 Task: Look for space in Curuzú Cuatiá, Argentina from 1st August, 2023 to 5th August, 2023 for 3 adults, 1 child in price range Rs.13000 to Rs.20000. Place can be entire place with 2 bedrooms having 3 beds and 2 bathrooms. Property type can be flatguest house, hotel. Amenities needed are: heating. Booking option can be shelf check-in. Required host language is English.
Action: Mouse moved to (470, 97)
Screenshot: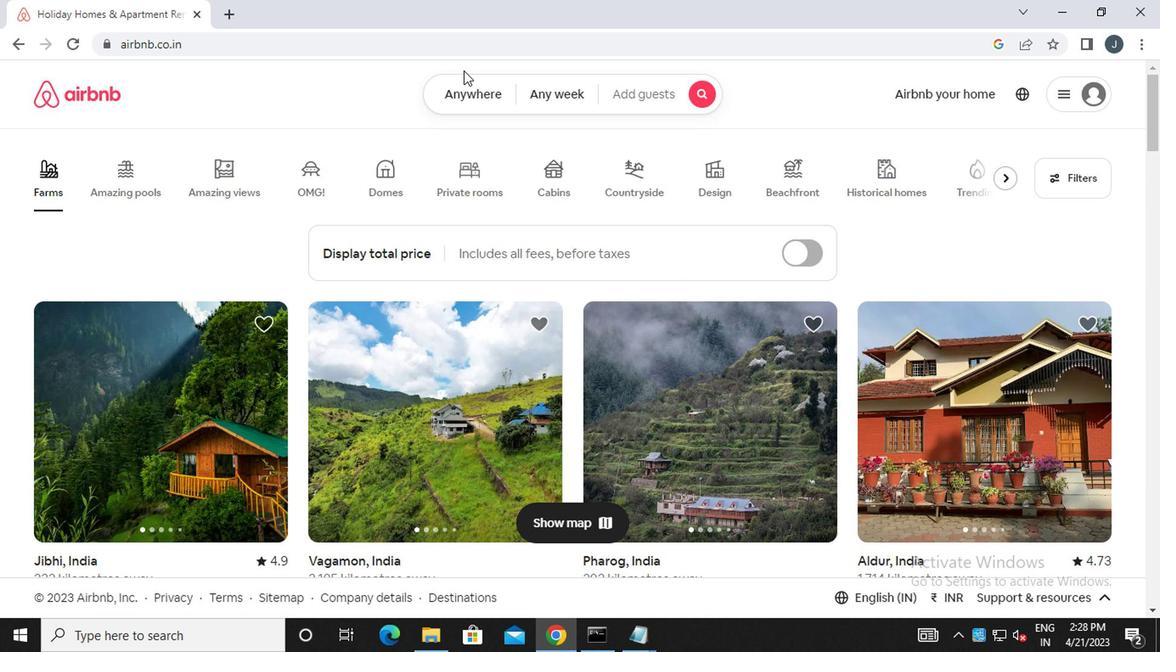 
Action: Mouse pressed left at (470, 97)
Screenshot: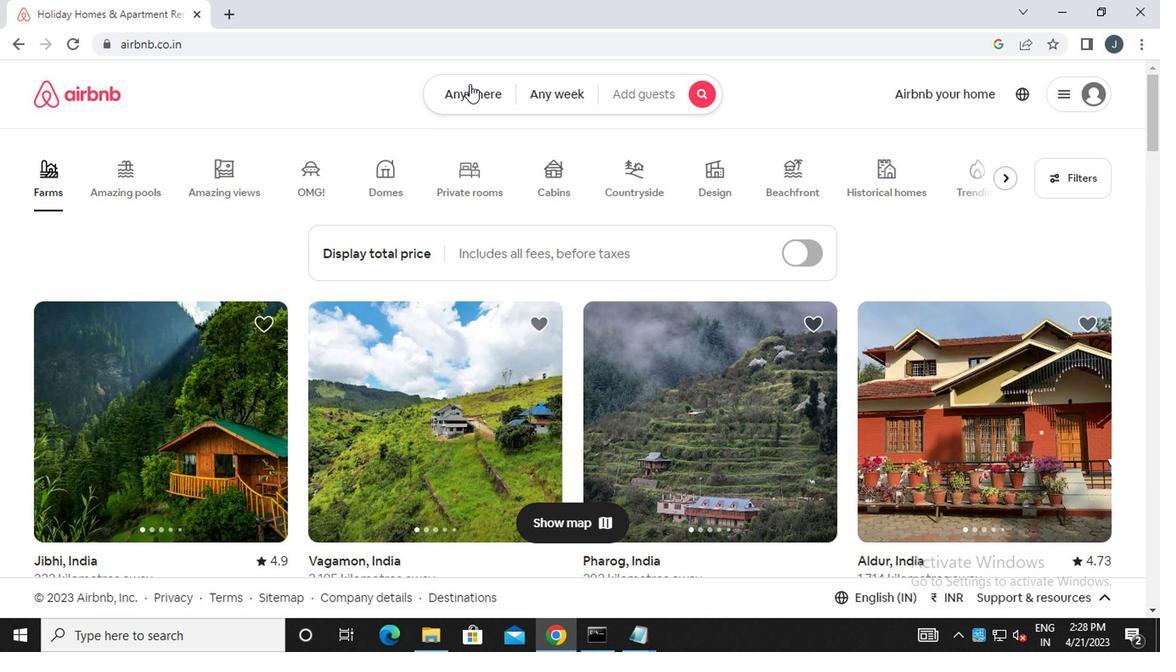 
Action: Mouse moved to (294, 168)
Screenshot: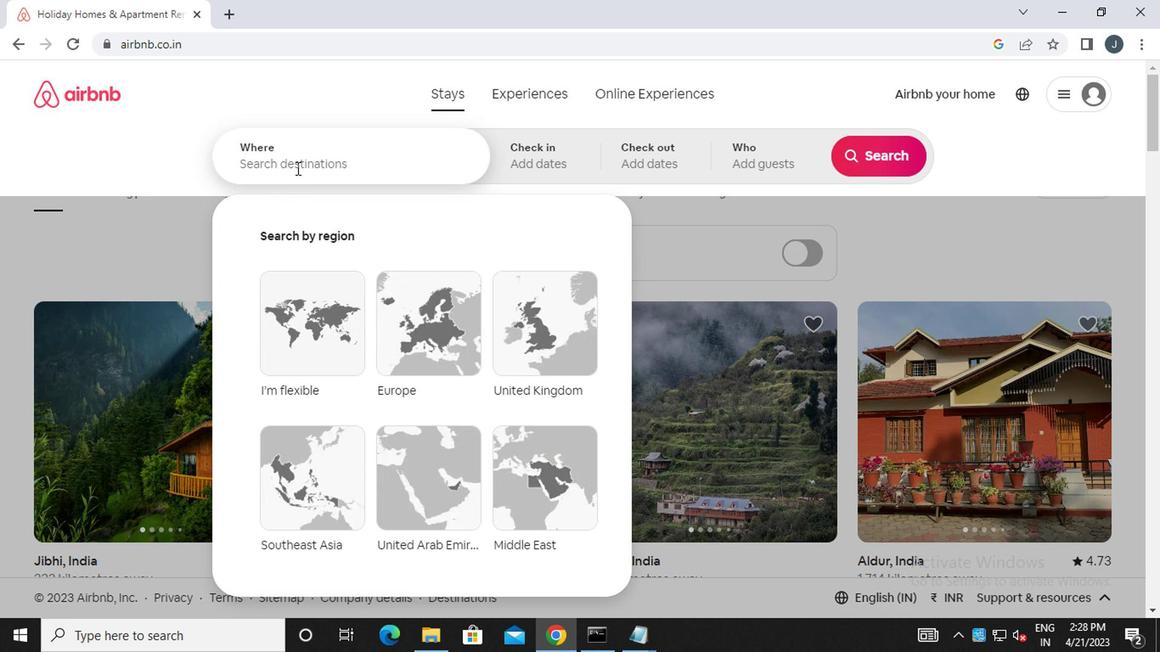 
Action: Mouse pressed left at (294, 168)
Screenshot: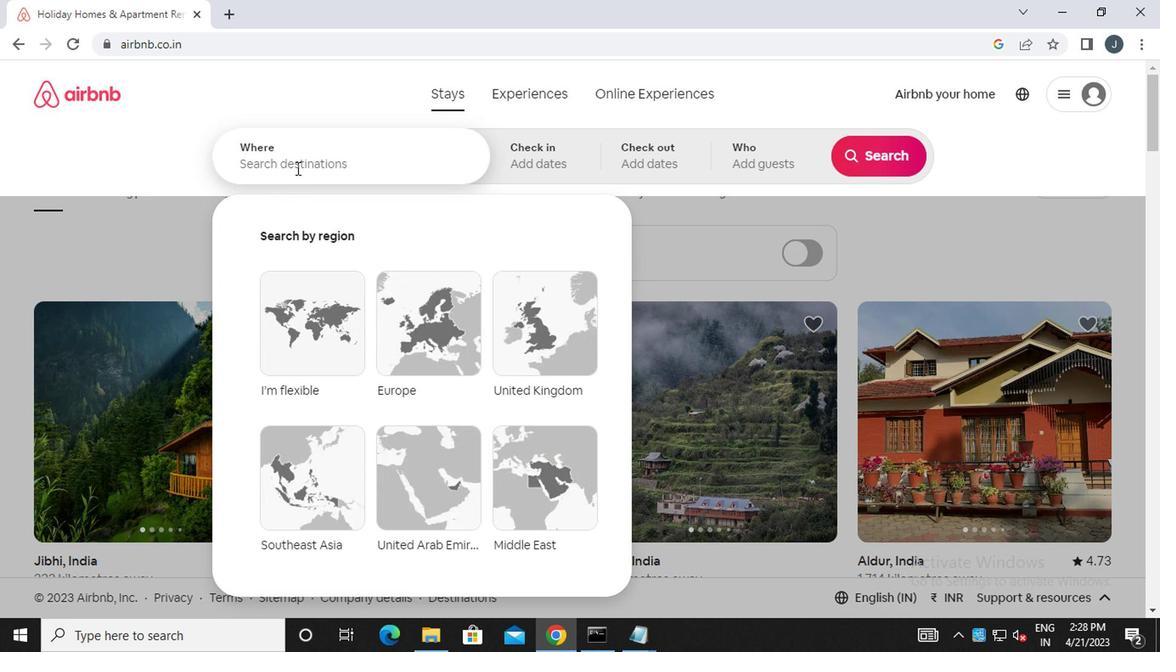 
Action: Key pressed c<Key.caps_lock>uruzu,<Key.space><Key.caps_lock>c<Key.caps_lock>utia,<Key.space><Key.caps_lock>a<Key.caps_lock>rgentina
Screenshot: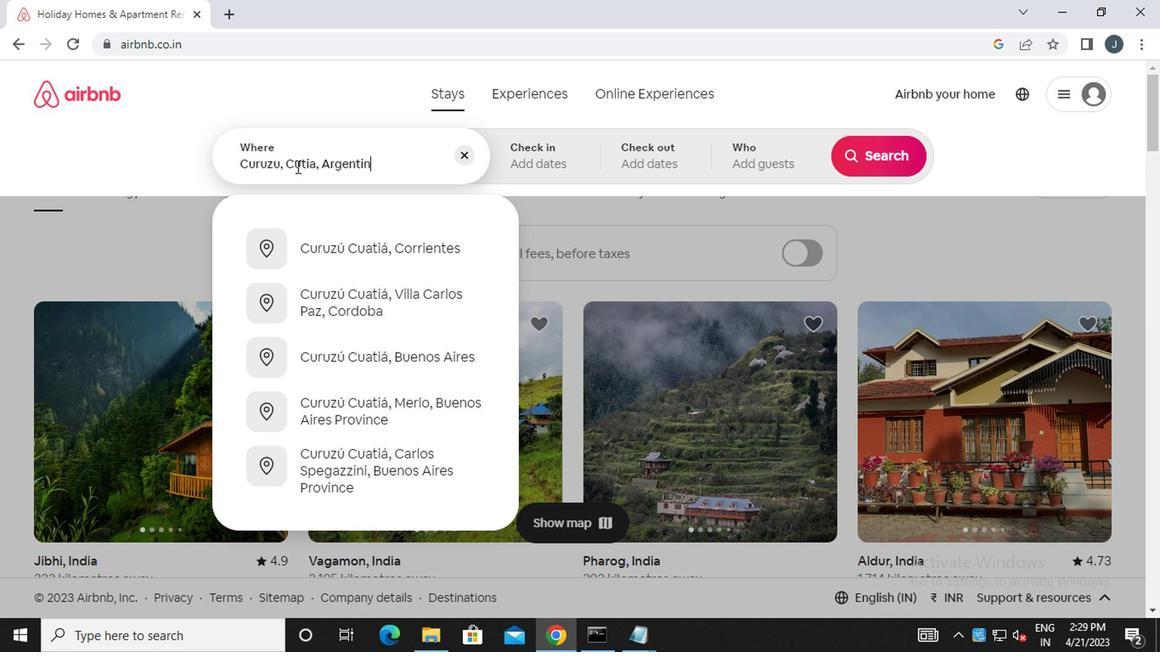 
Action: Mouse moved to (541, 161)
Screenshot: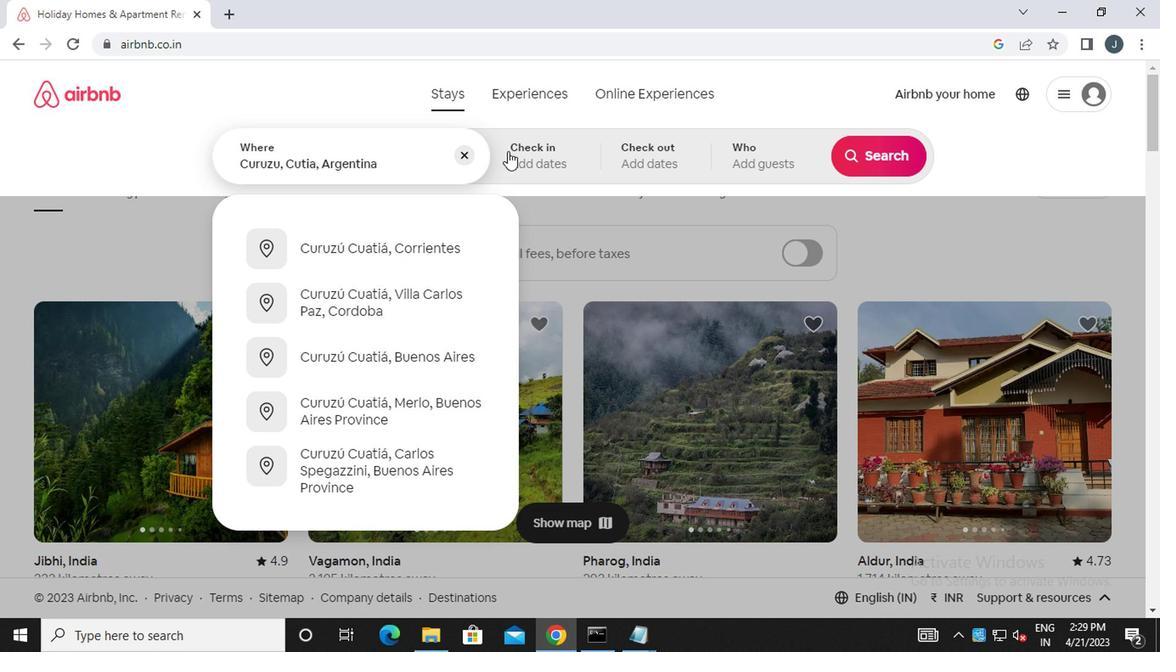 
Action: Mouse pressed left at (541, 161)
Screenshot: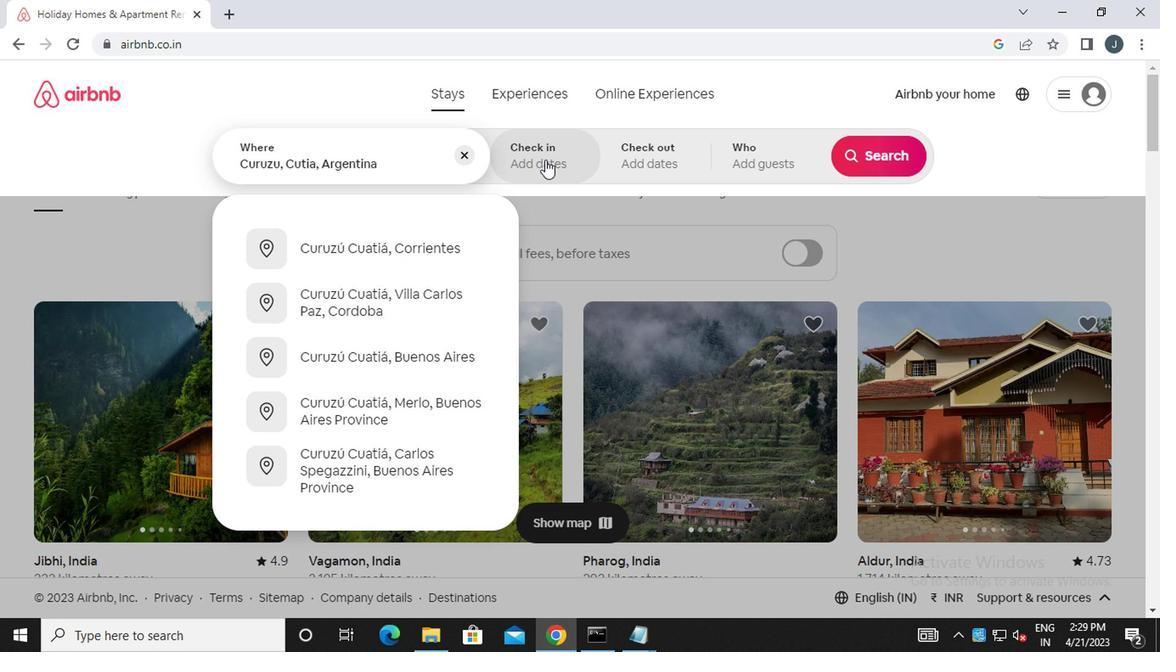 
Action: Mouse moved to (864, 297)
Screenshot: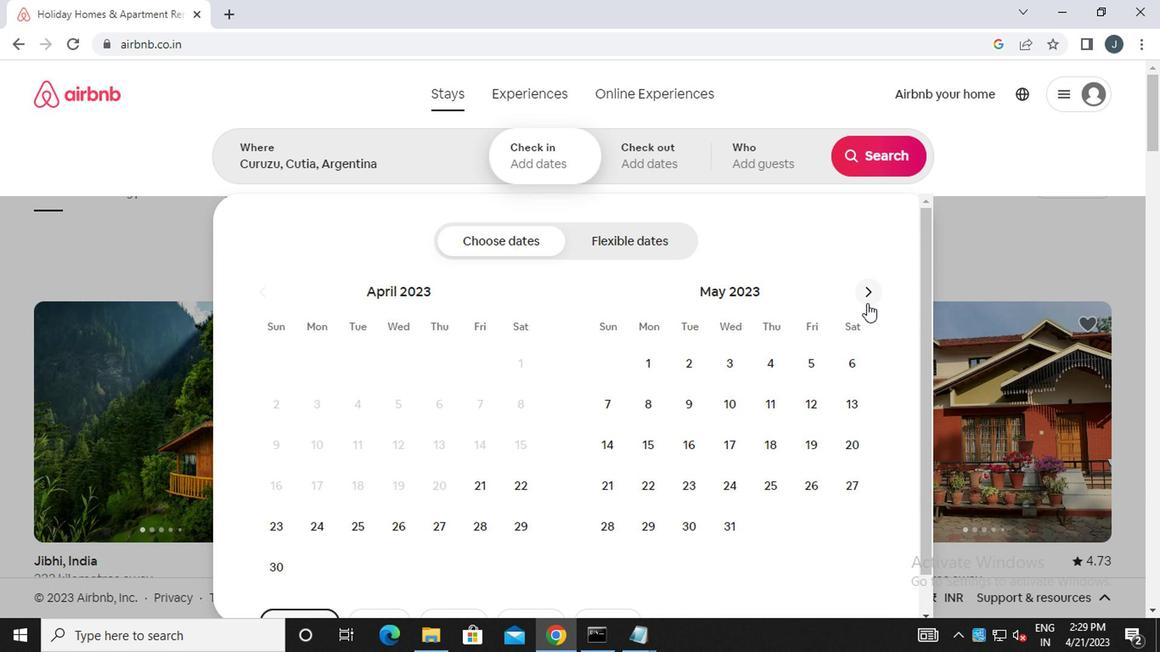 
Action: Mouse pressed left at (864, 297)
Screenshot: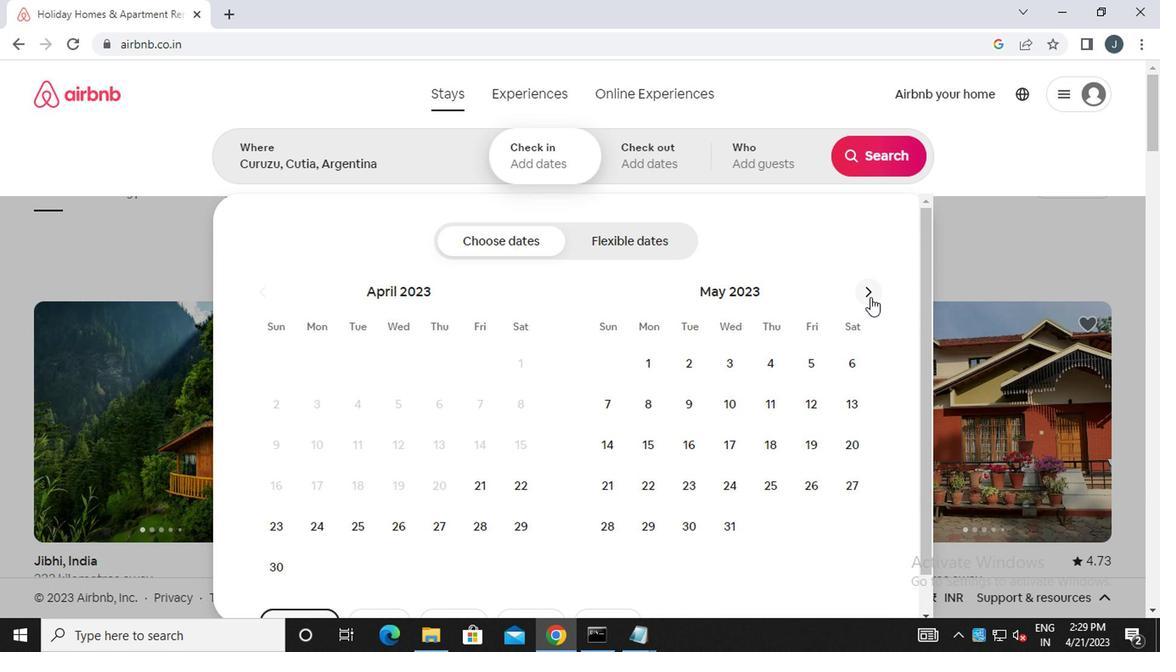 
Action: Mouse pressed left at (864, 297)
Screenshot: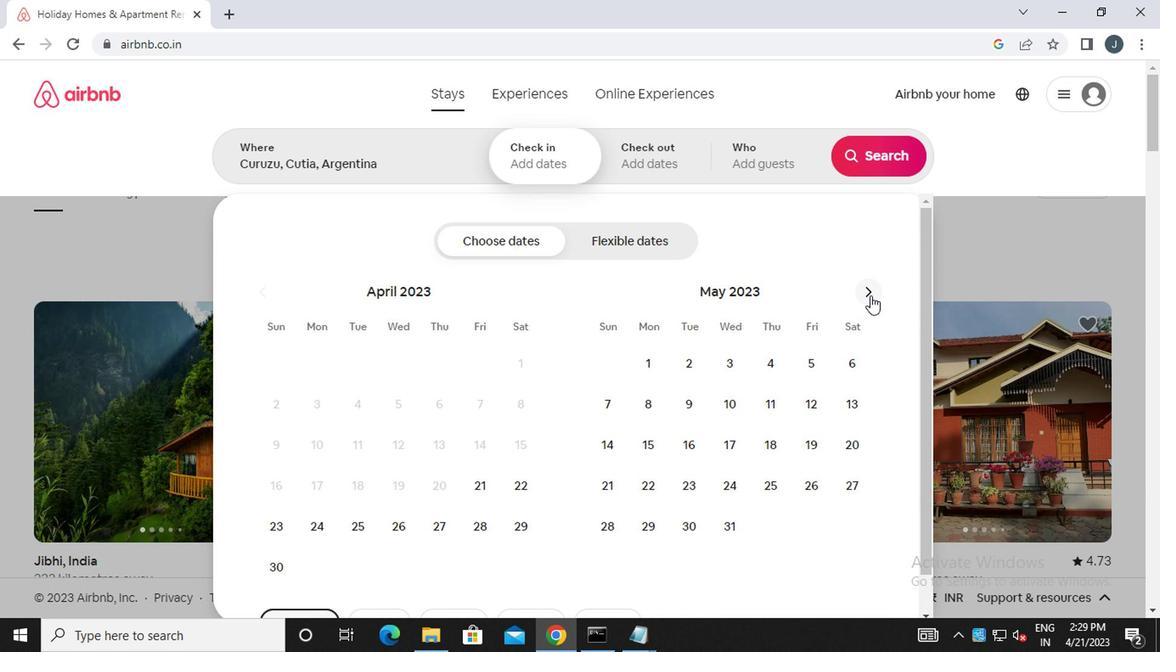 
Action: Mouse moved to (864, 296)
Screenshot: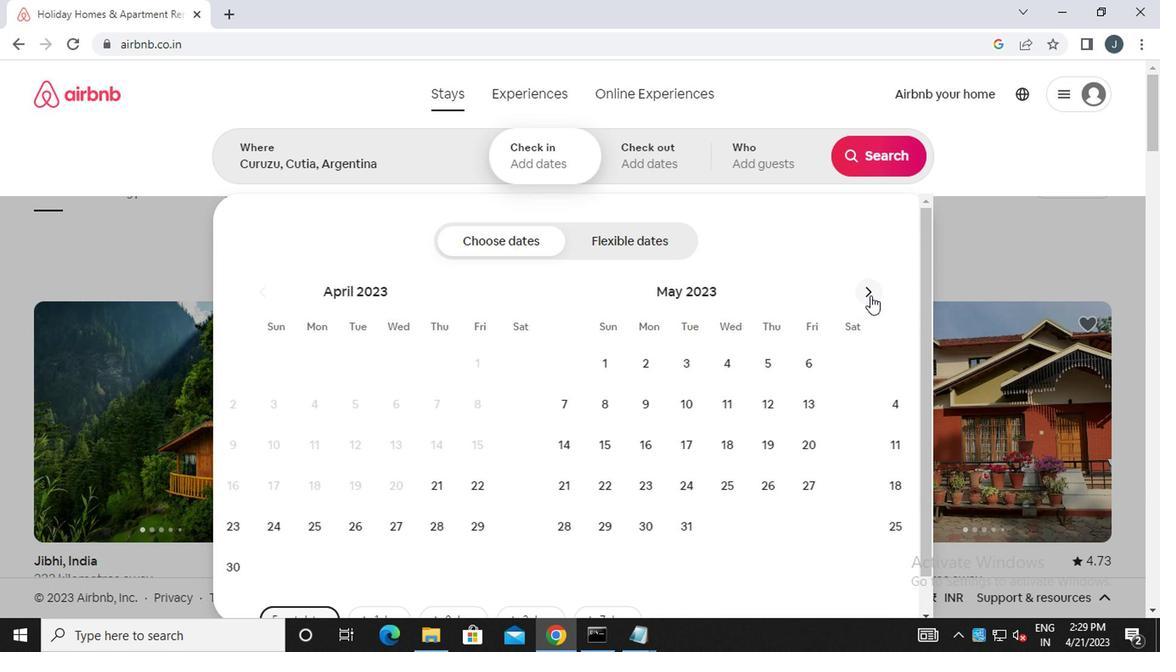 
Action: Mouse pressed left at (864, 296)
Screenshot: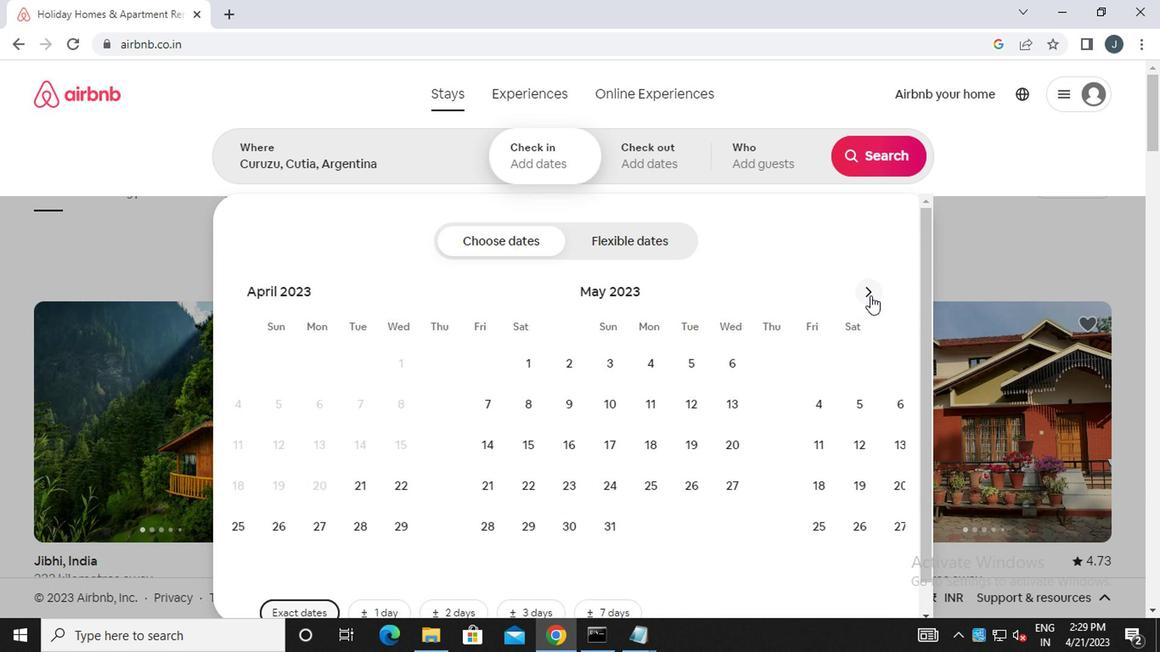 
Action: Mouse pressed left at (864, 296)
Screenshot: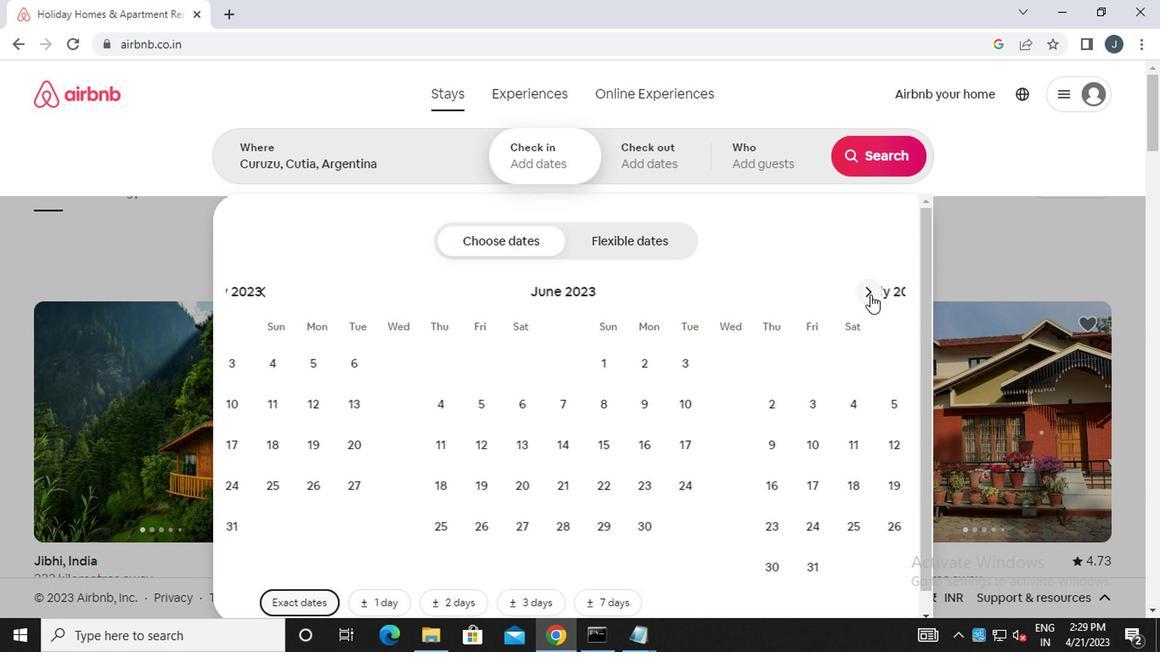 
Action: Mouse moved to (683, 368)
Screenshot: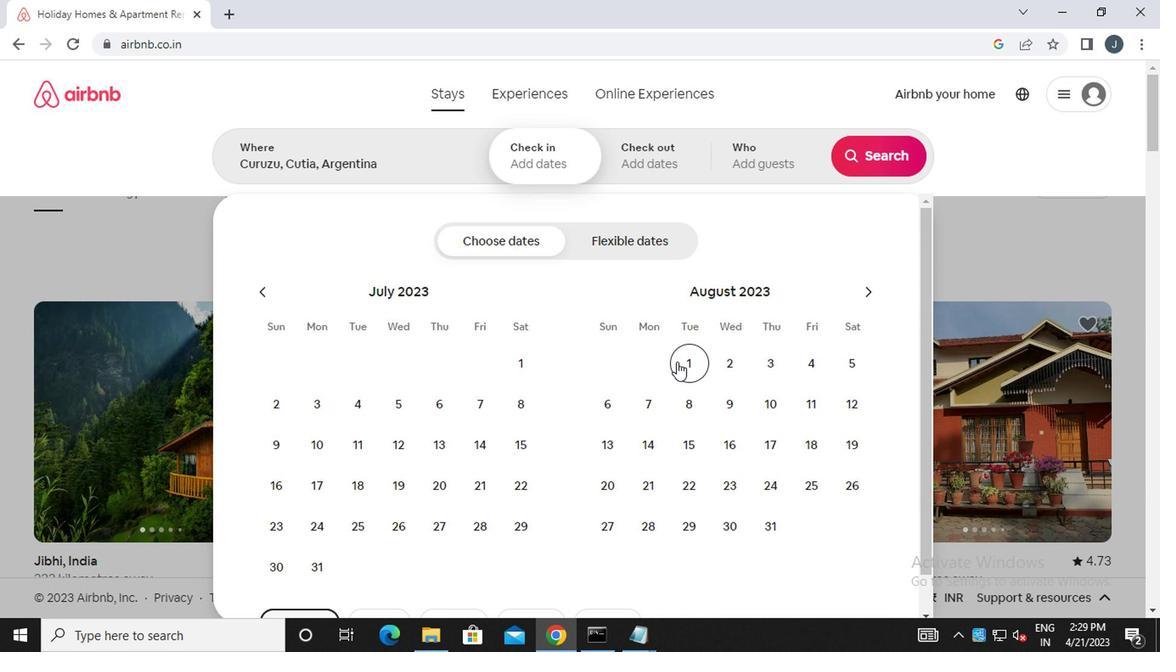 
Action: Mouse pressed left at (683, 368)
Screenshot: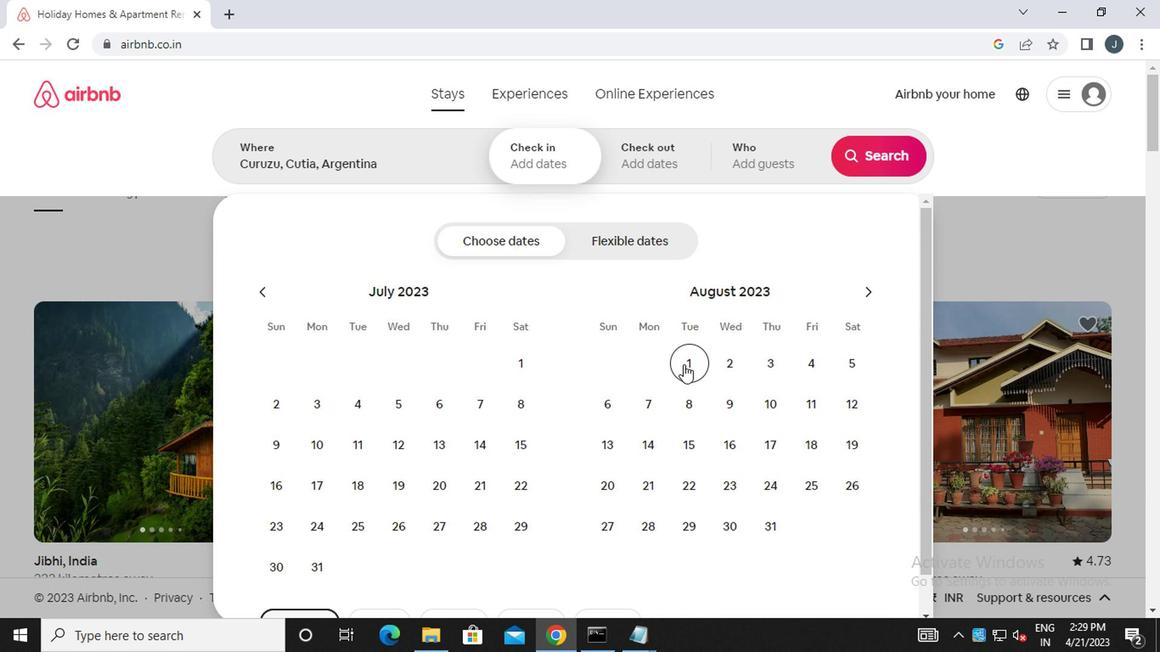 
Action: Mouse moved to (838, 367)
Screenshot: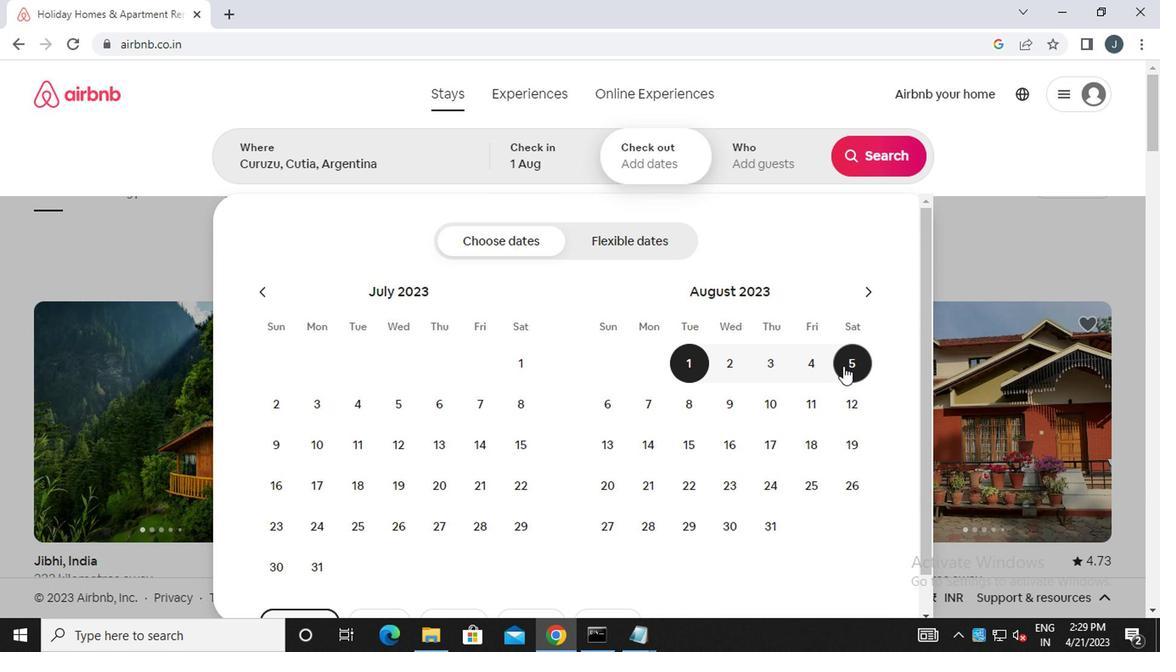 
Action: Mouse pressed left at (838, 367)
Screenshot: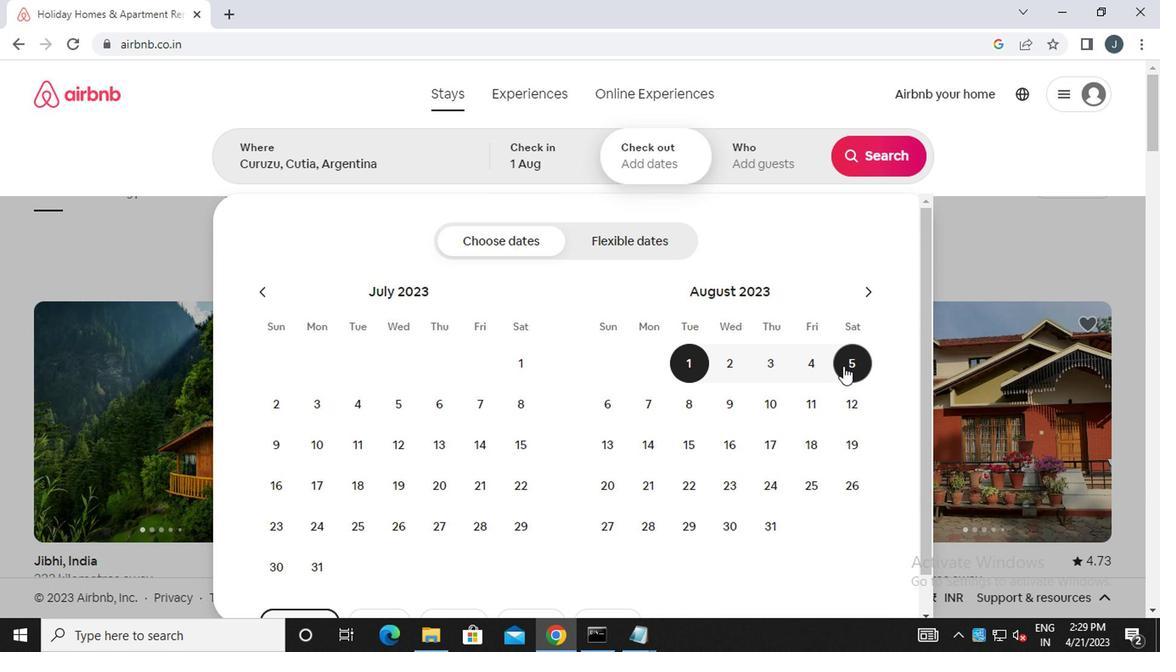 
Action: Mouse moved to (767, 164)
Screenshot: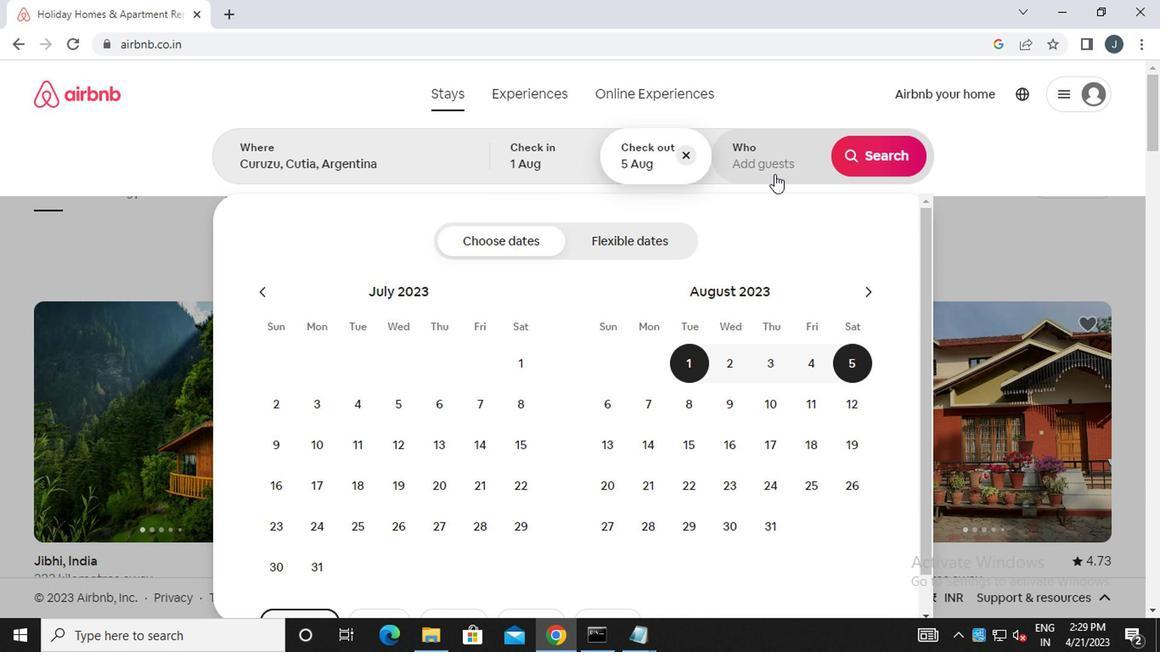 
Action: Mouse pressed left at (767, 164)
Screenshot: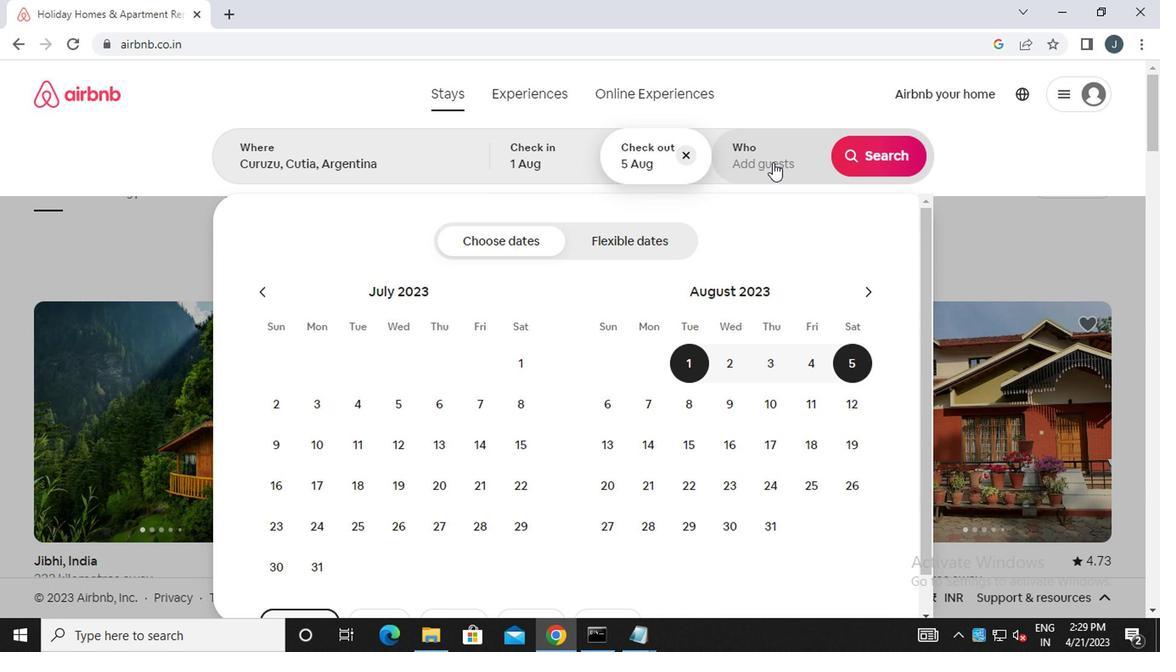
Action: Mouse moved to (874, 247)
Screenshot: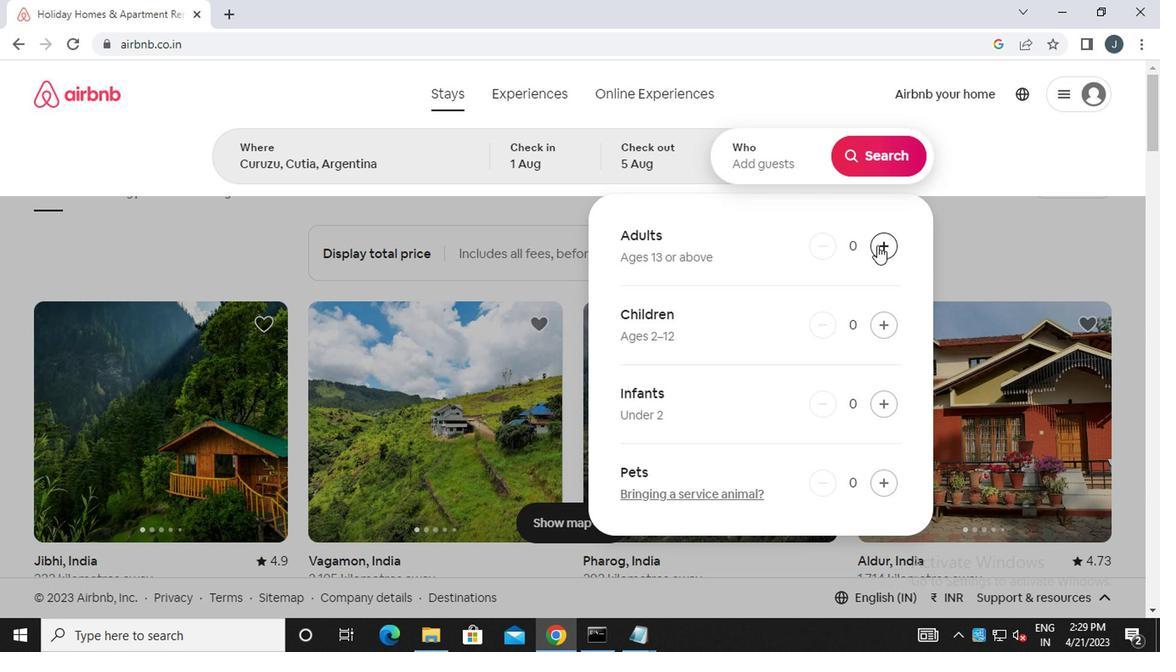 
Action: Mouse pressed left at (874, 247)
Screenshot: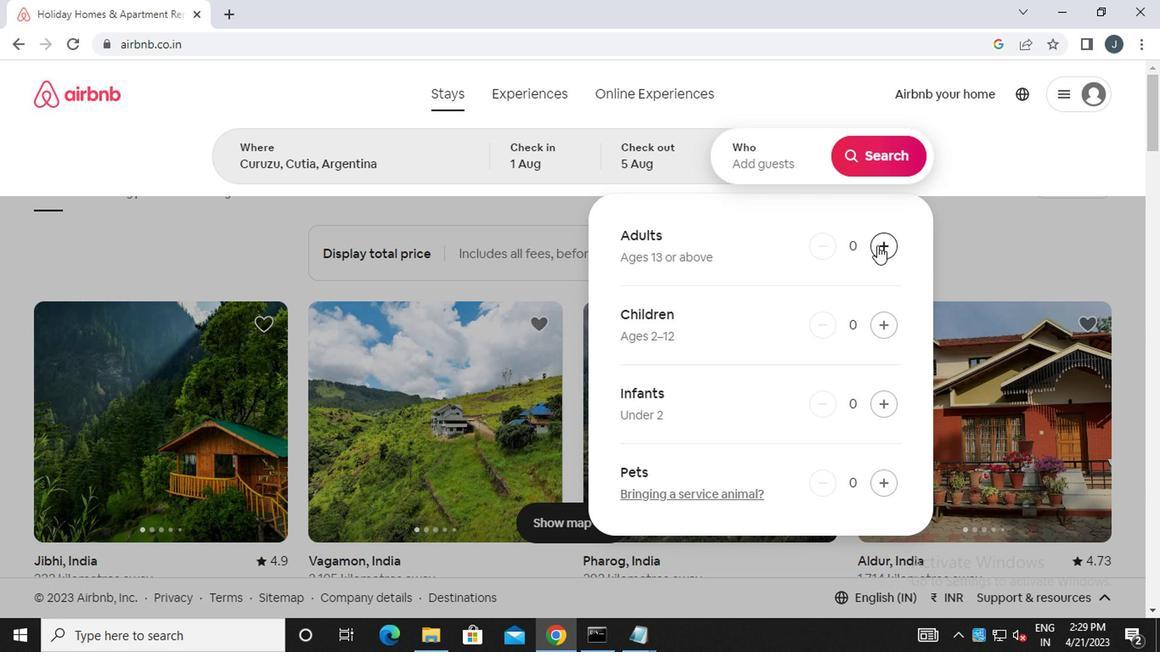 
Action: Mouse moved to (877, 161)
Screenshot: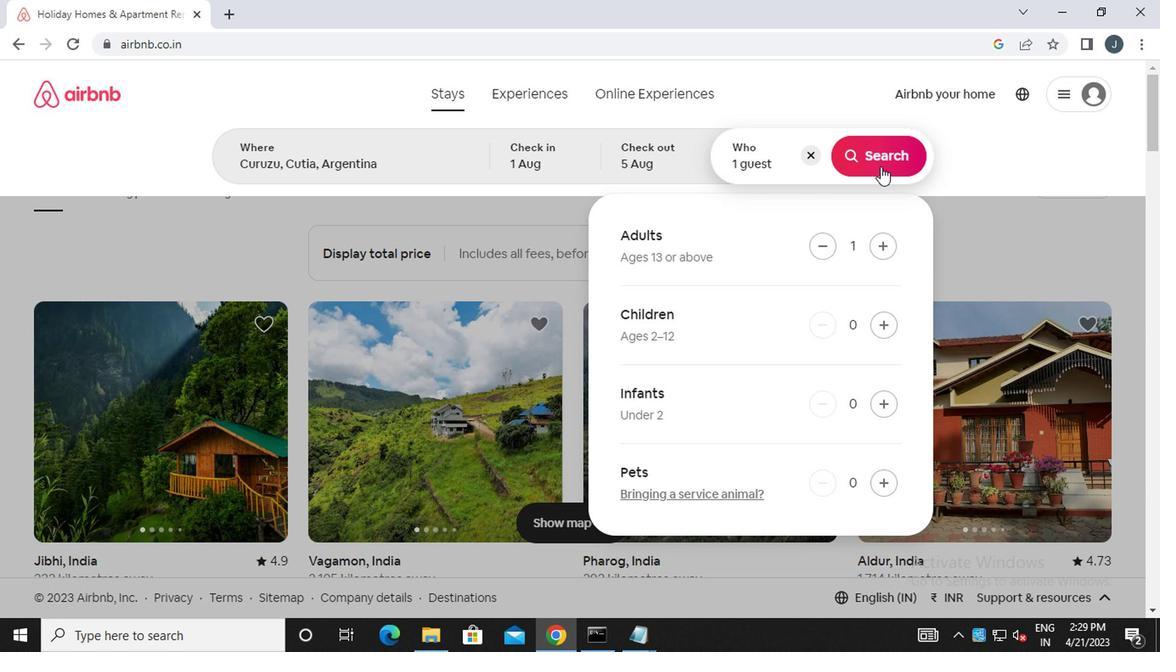 
Action: Mouse pressed left at (877, 161)
Screenshot: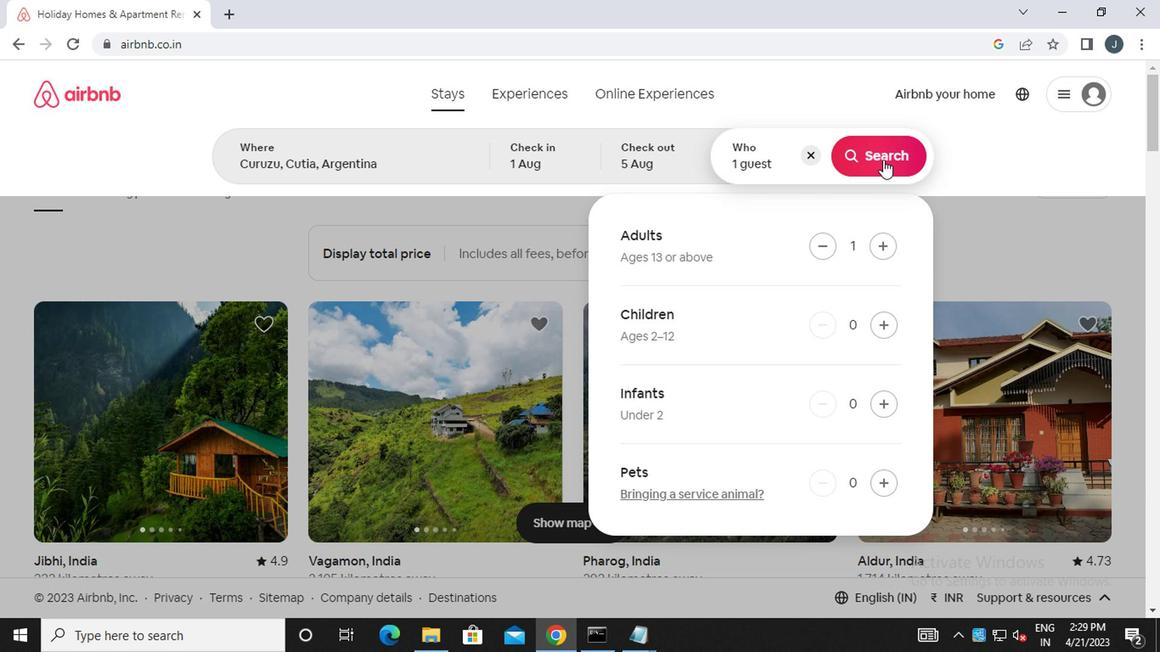 
Action: Mouse moved to (1092, 177)
Screenshot: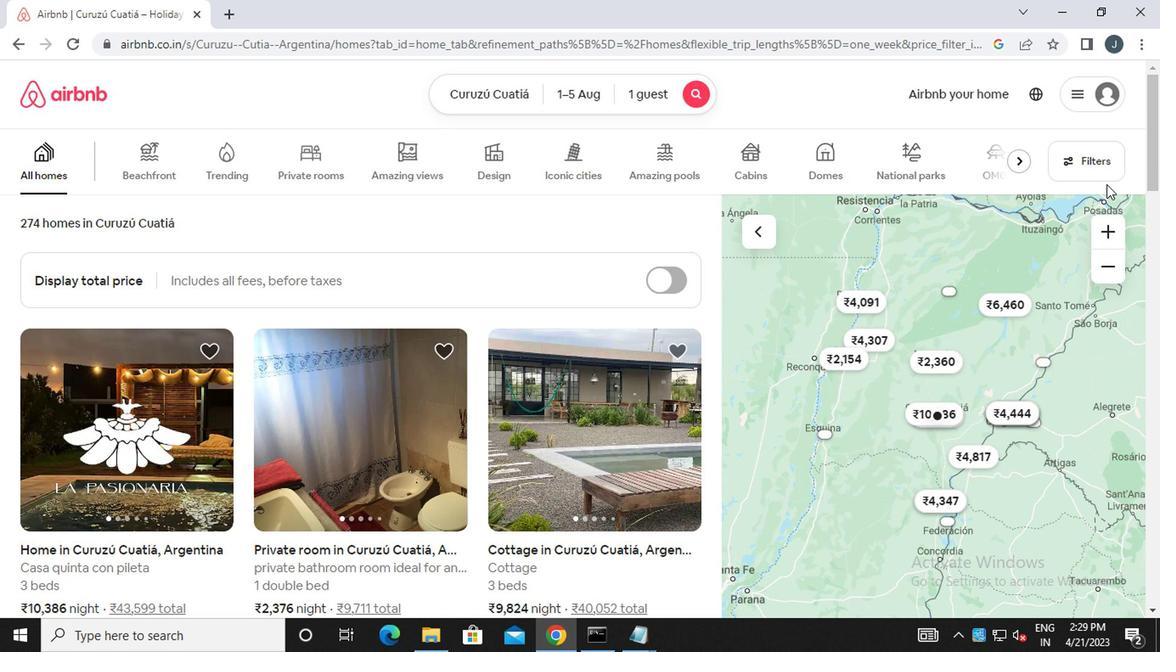 
Action: Mouse pressed left at (1092, 177)
Screenshot: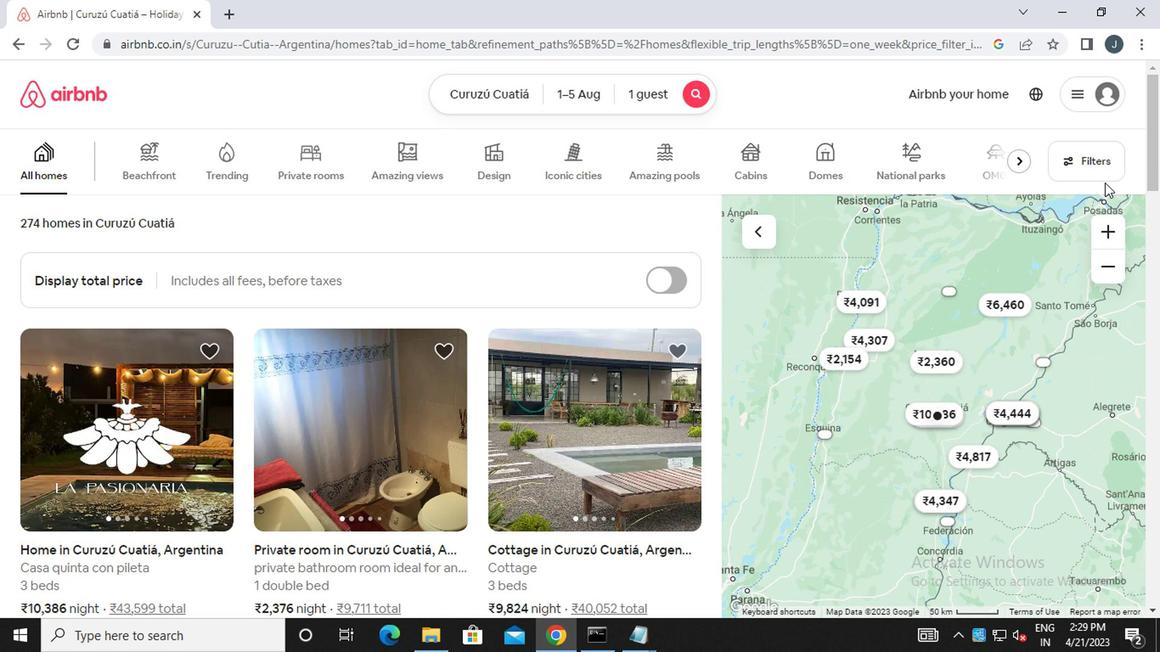 
Action: Mouse moved to (385, 371)
Screenshot: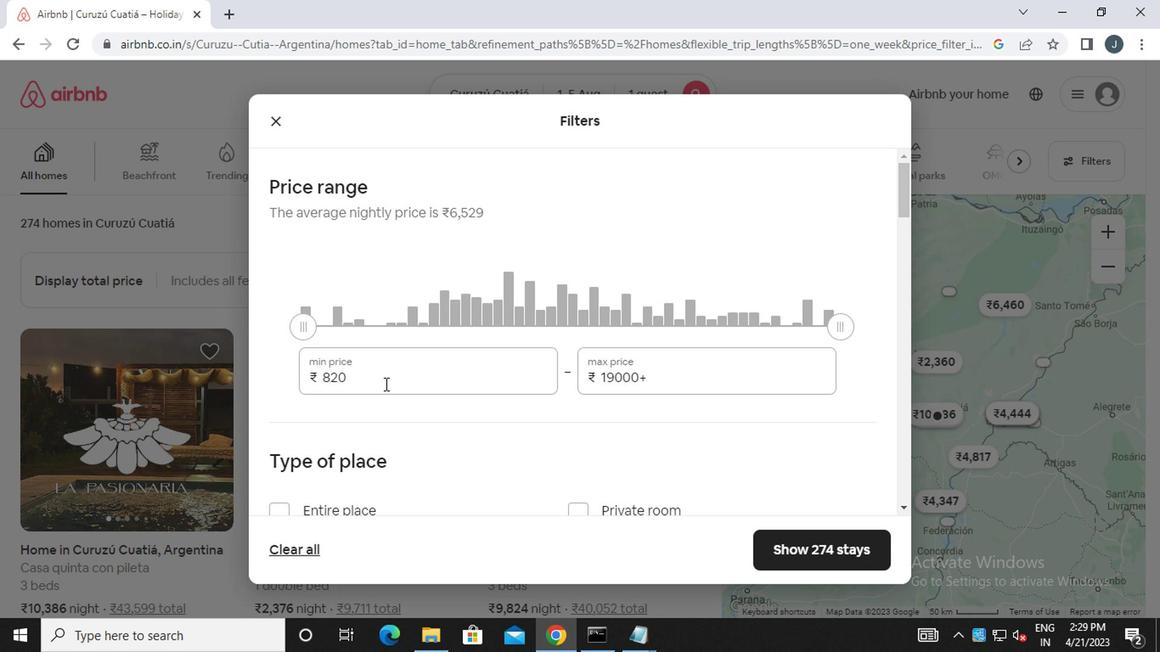 
Action: Mouse pressed left at (385, 371)
Screenshot: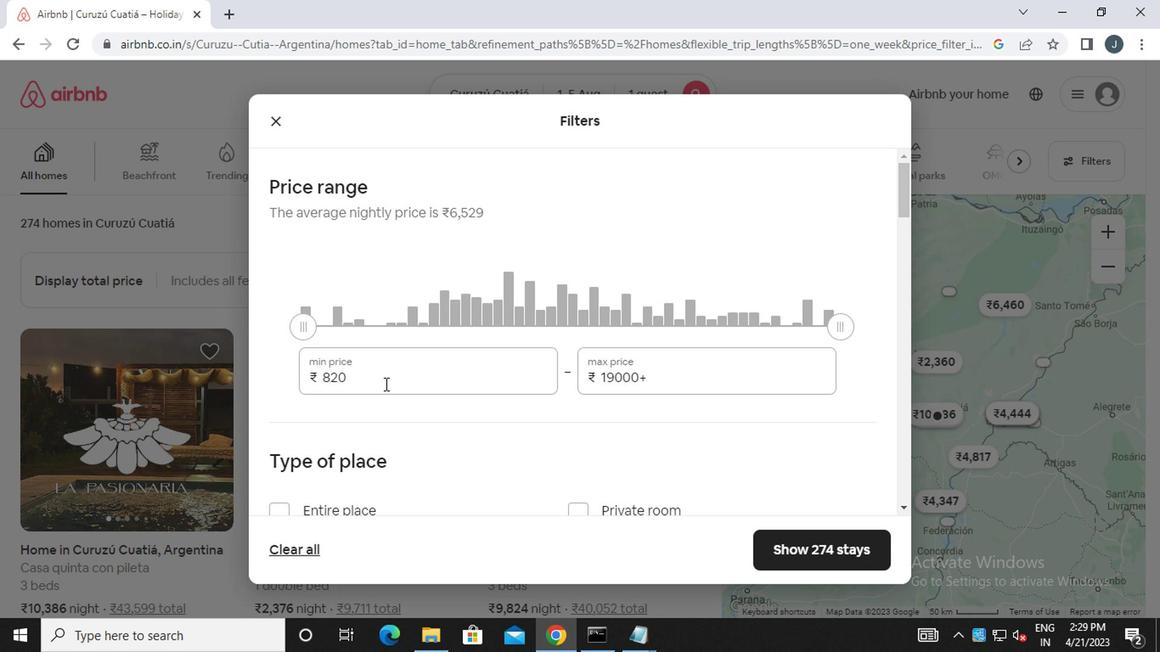 
Action: Mouse moved to (385, 371)
Screenshot: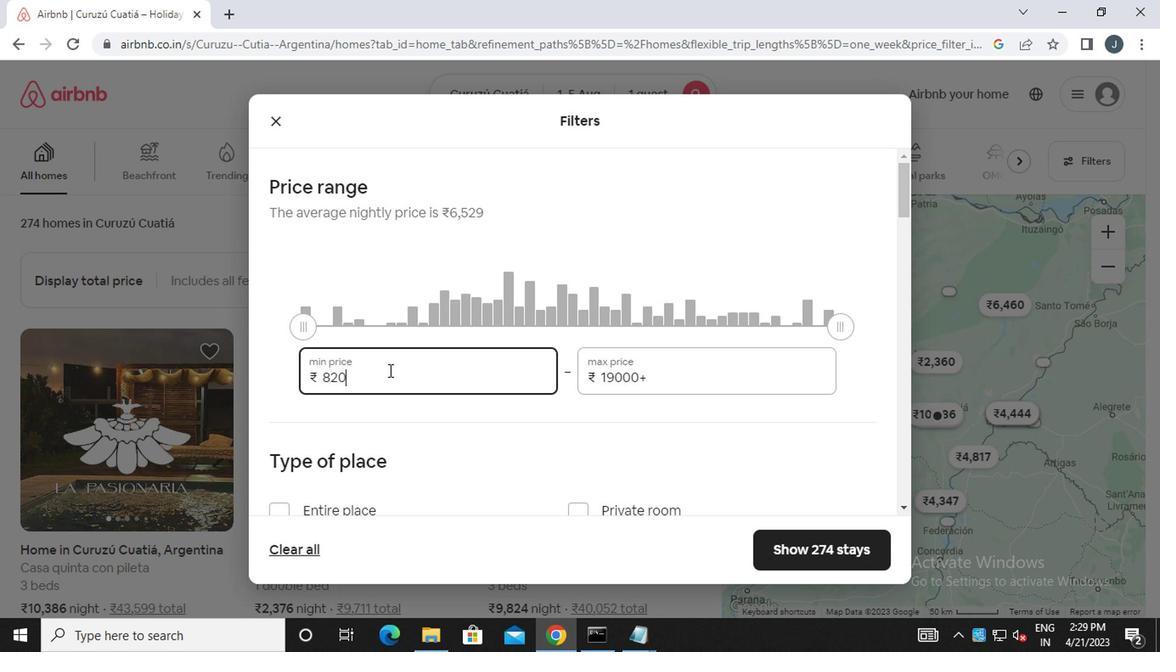 
Action: Key pressed <Key.backspace><Key.backspace><Key.backspace>13000
Screenshot: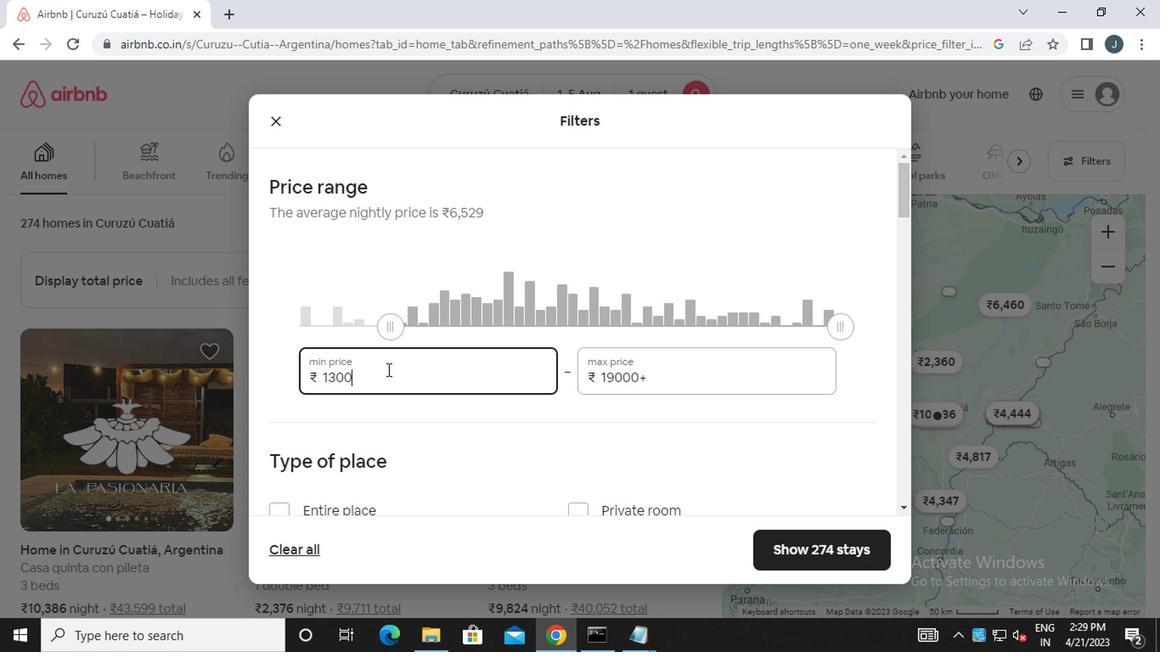 
Action: Mouse moved to (684, 386)
Screenshot: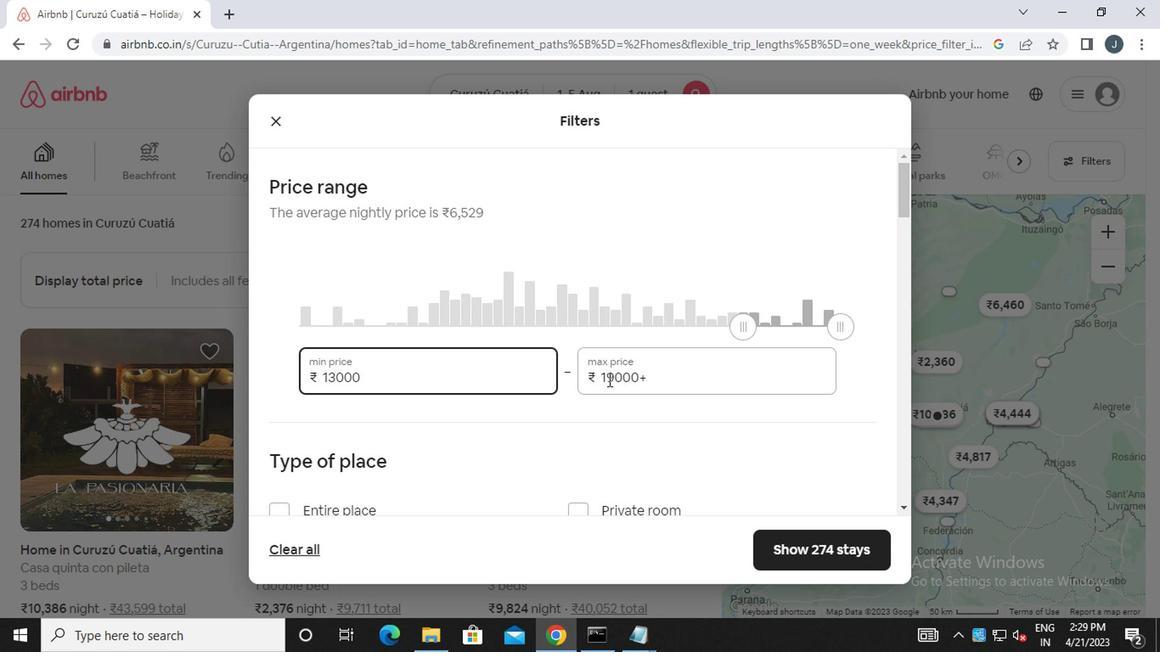 
Action: Mouse pressed left at (684, 386)
Screenshot: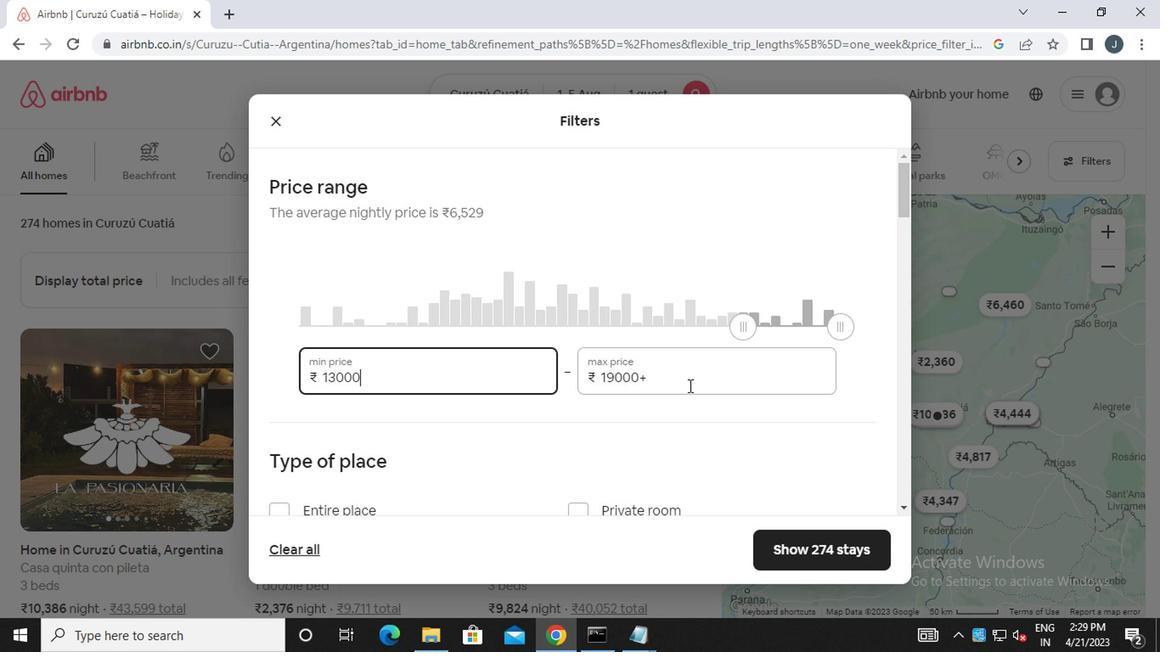 
Action: Mouse moved to (670, 385)
Screenshot: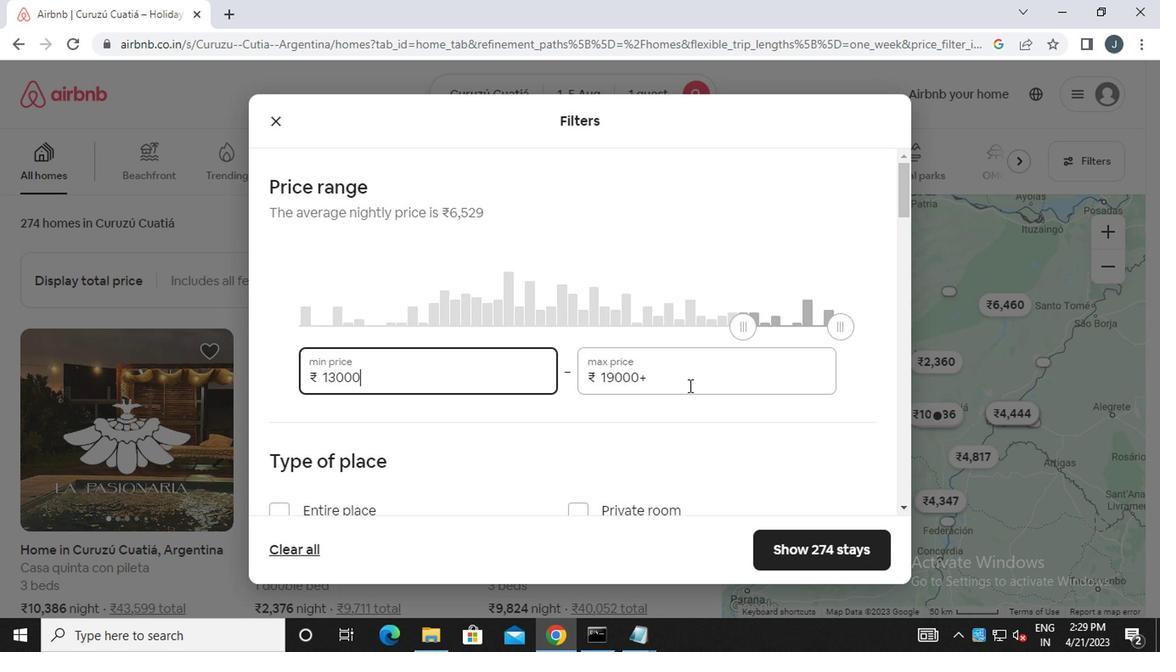 
Action: Key pressed <Key.backspace><Key.backspace><Key.backspace><Key.backspace><Key.backspace><Key.backspace><Key.backspace><Key.backspace><Key.backspace><Key.backspace><Key.backspace><Key.backspace>20000
Screenshot: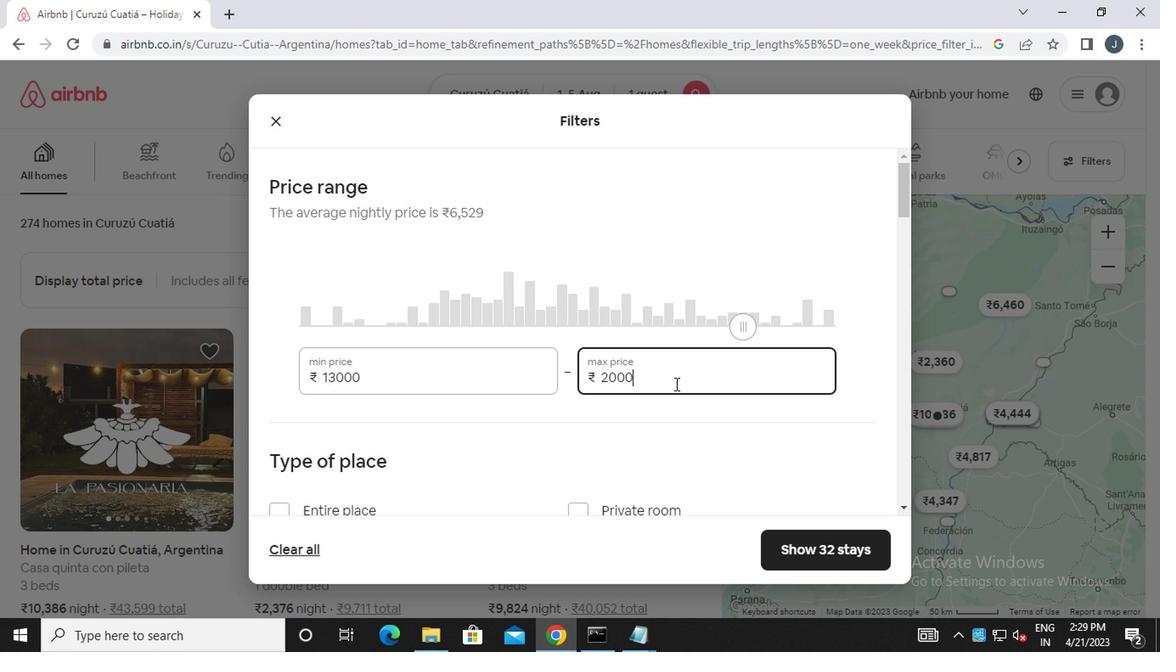 
Action: Mouse moved to (382, 508)
Screenshot: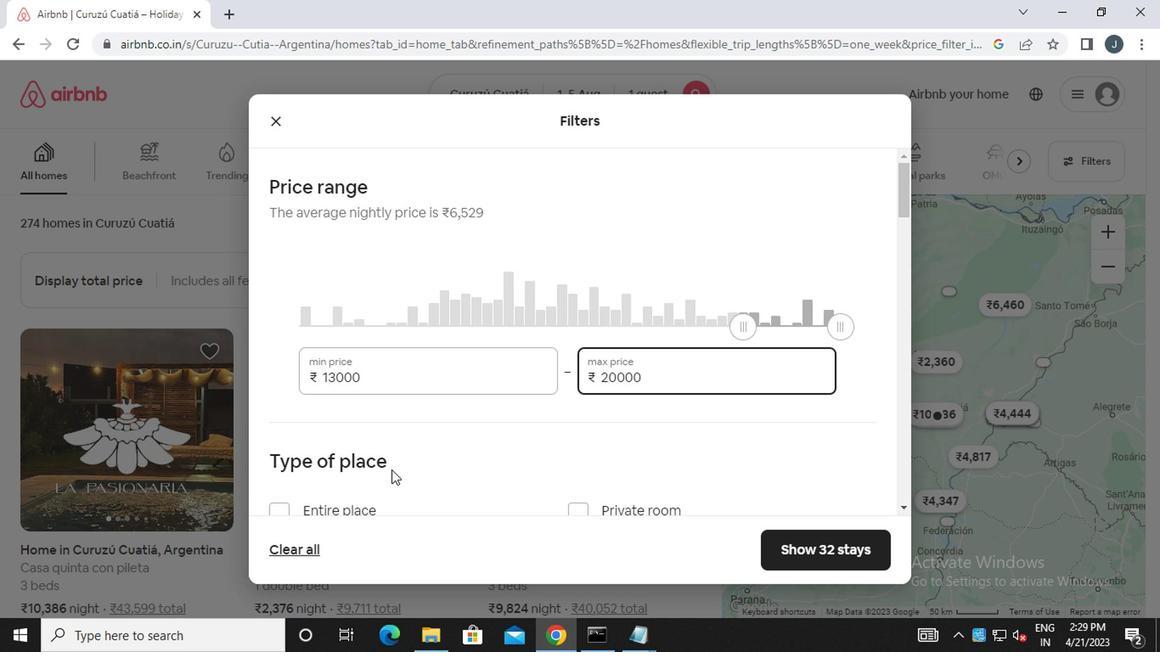 
Action: Mouse scrolled (382, 507) with delta (0, -1)
Screenshot: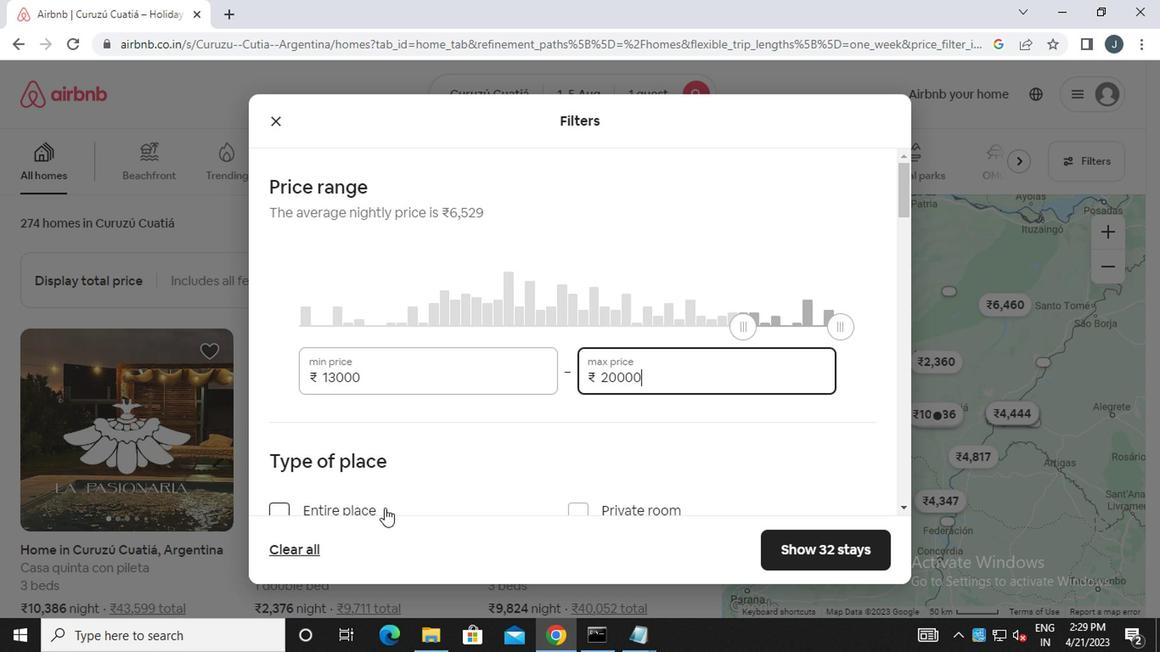 
Action: Mouse scrolled (382, 507) with delta (0, -1)
Screenshot: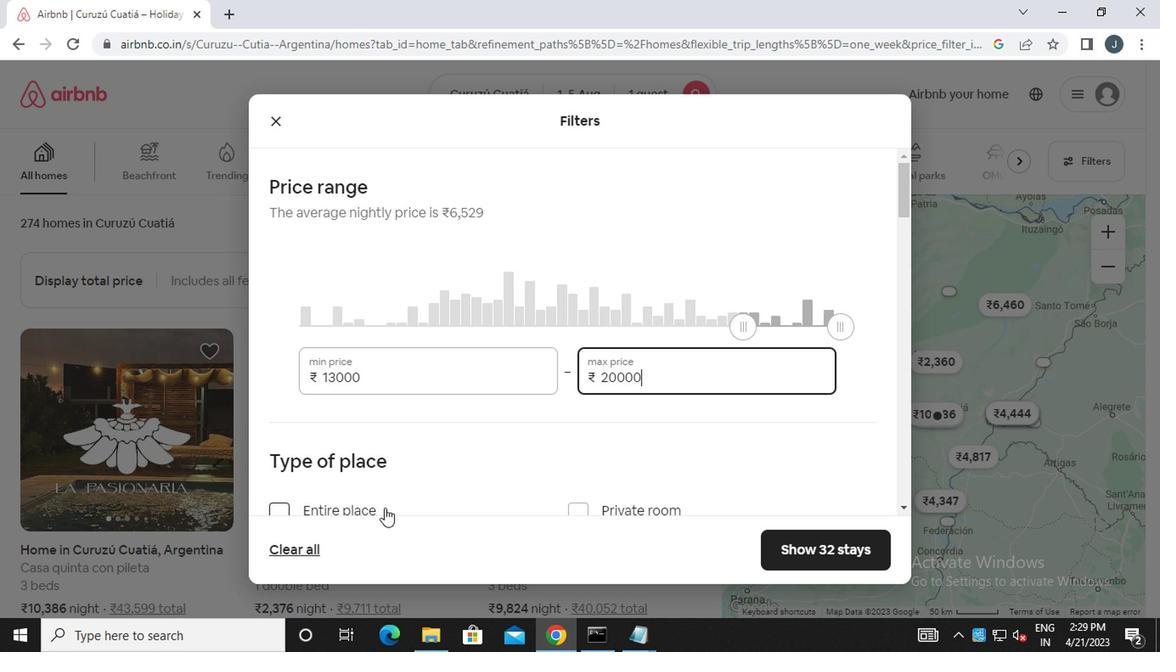 
Action: Mouse scrolled (382, 507) with delta (0, -1)
Screenshot: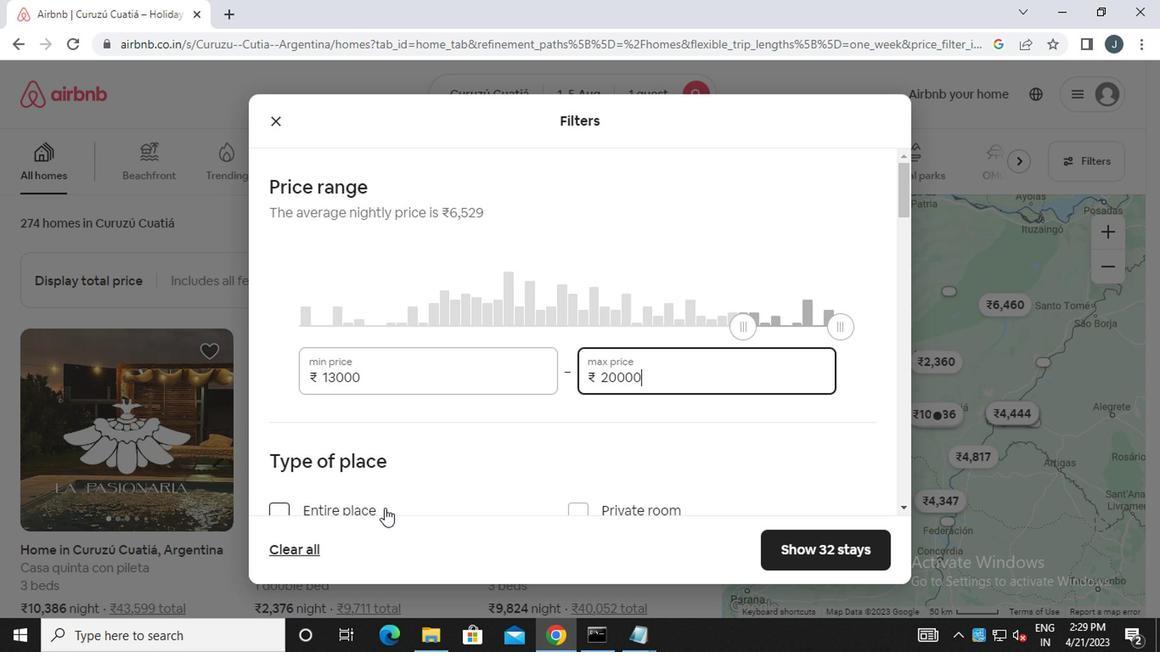 
Action: Mouse moved to (382, 507)
Screenshot: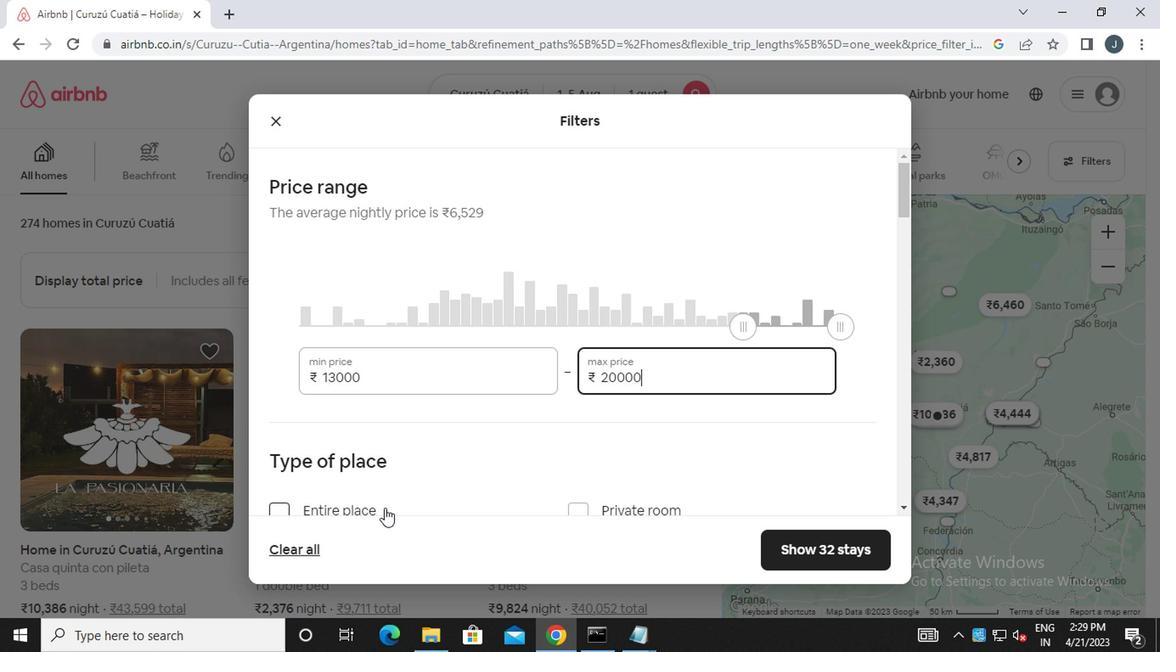 
Action: Mouse scrolled (382, 507) with delta (0, 0)
Screenshot: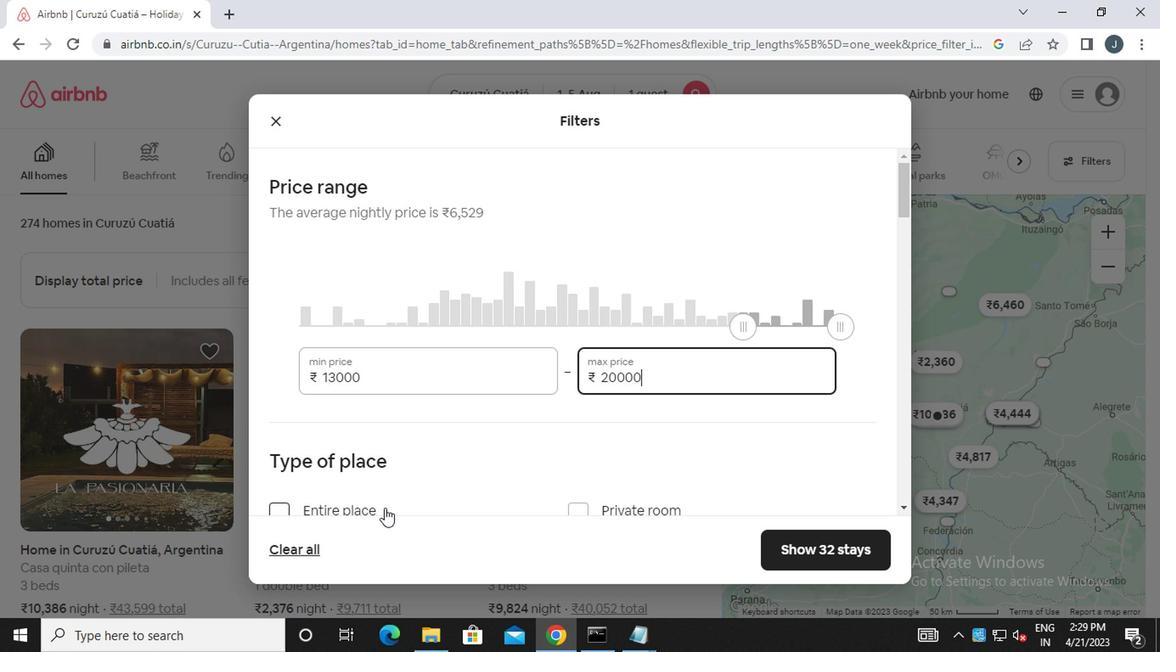 
Action: Mouse moved to (400, 194)
Screenshot: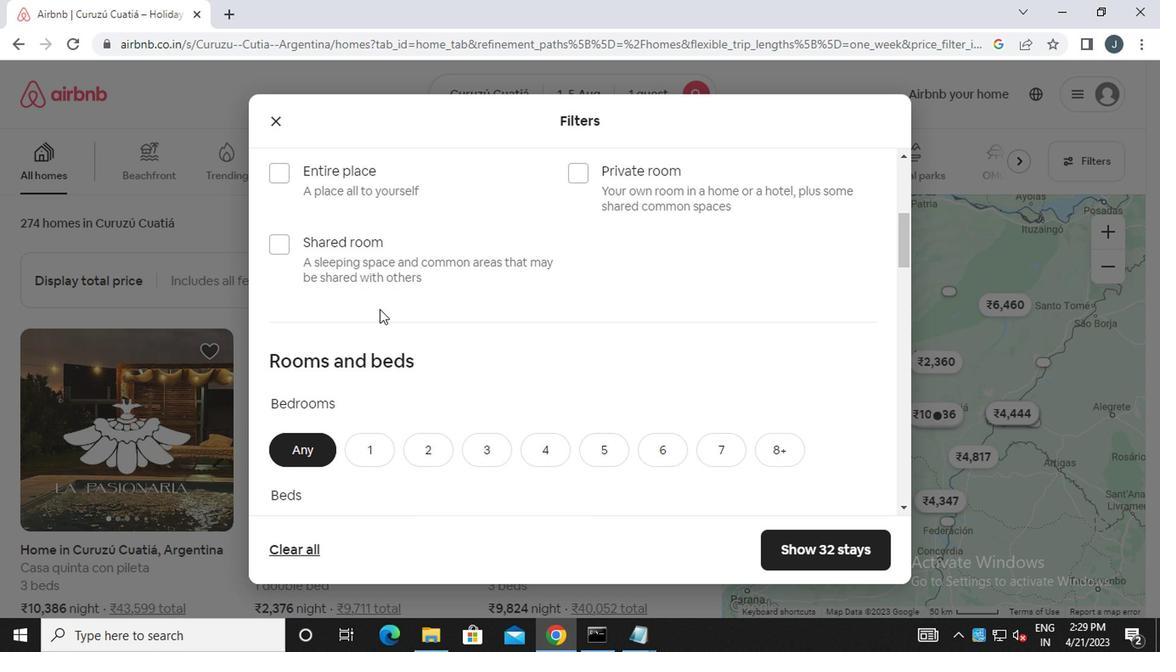 
Action: Mouse pressed left at (400, 194)
Screenshot: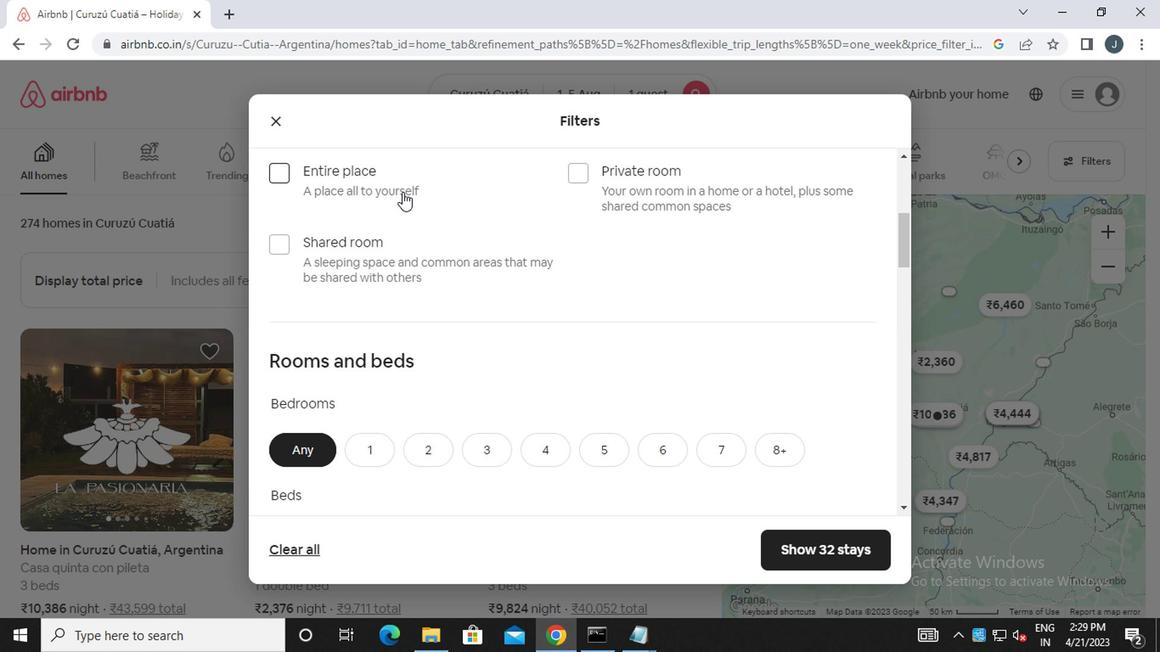 
Action: Mouse moved to (417, 443)
Screenshot: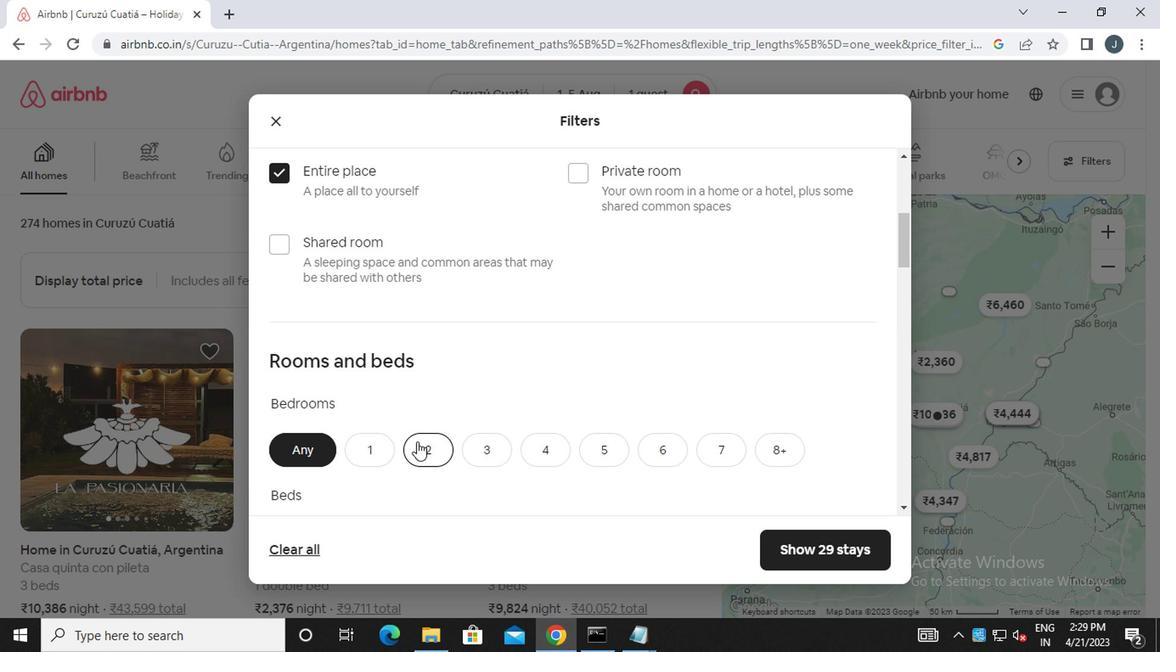 
Action: Mouse pressed left at (417, 443)
Screenshot: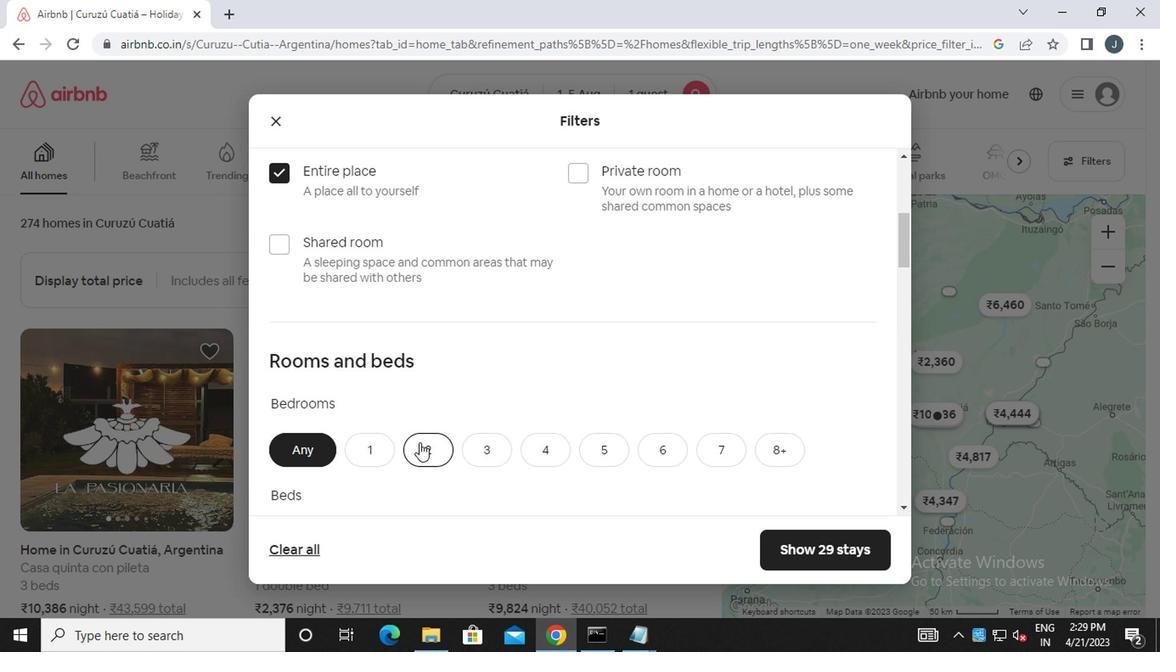 
Action: Mouse moved to (426, 435)
Screenshot: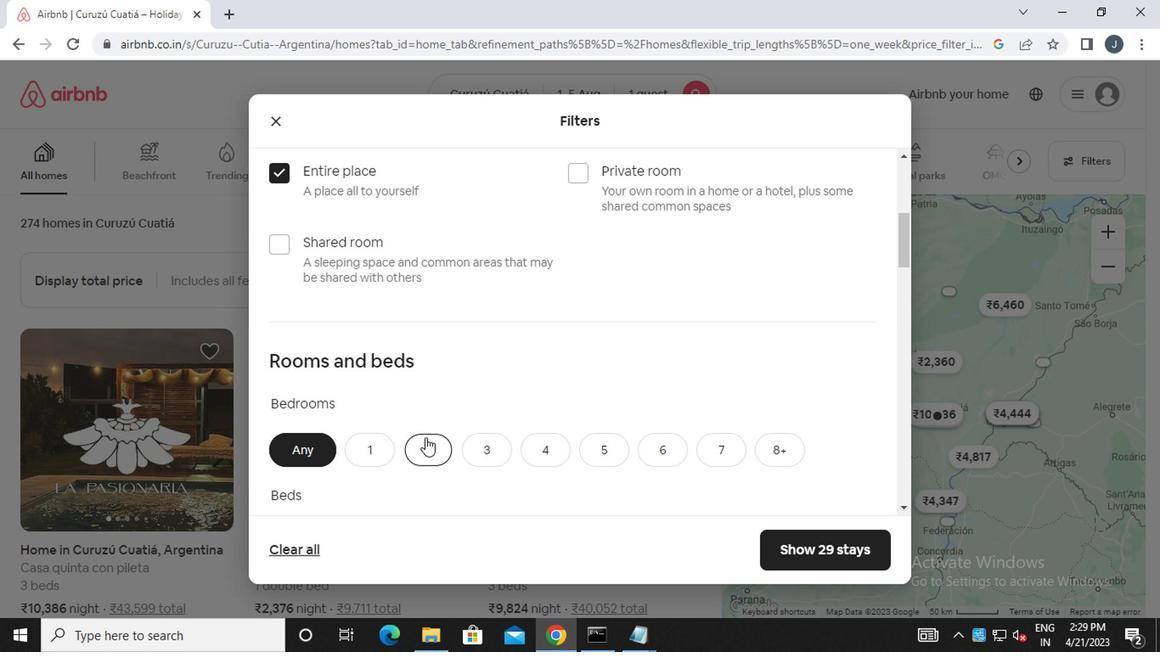 
Action: Mouse scrolled (426, 434) with delta (0, 0)
Screenshot: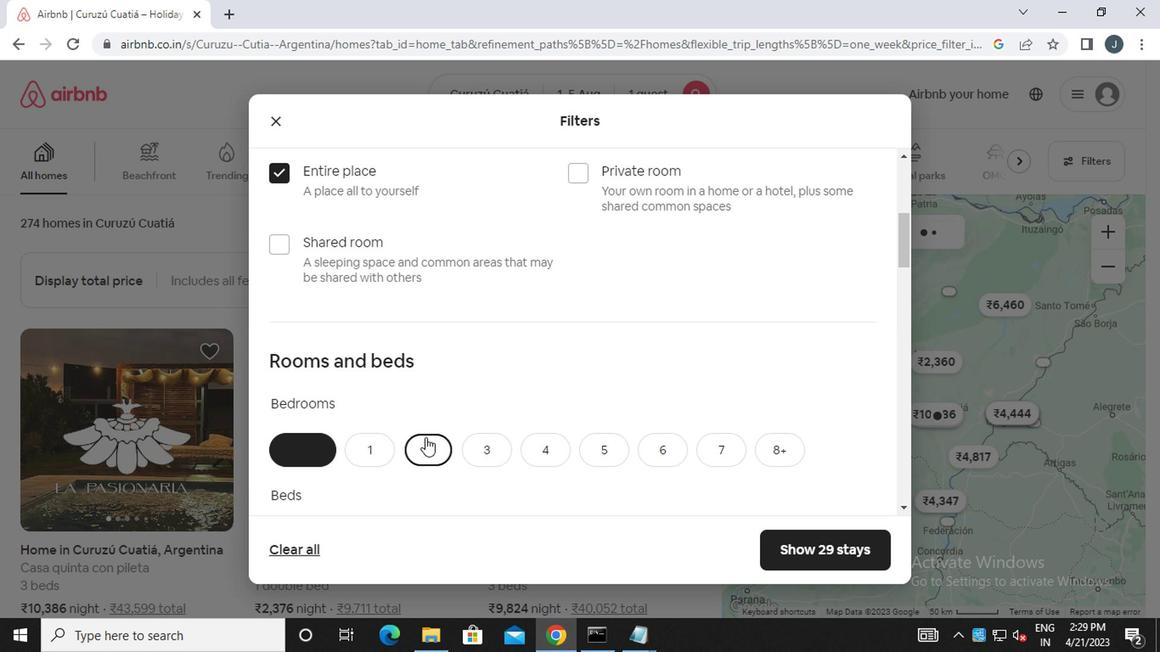 
Action: Mouse scrolled (426, 434) with delta (0, 0)
Screenshot: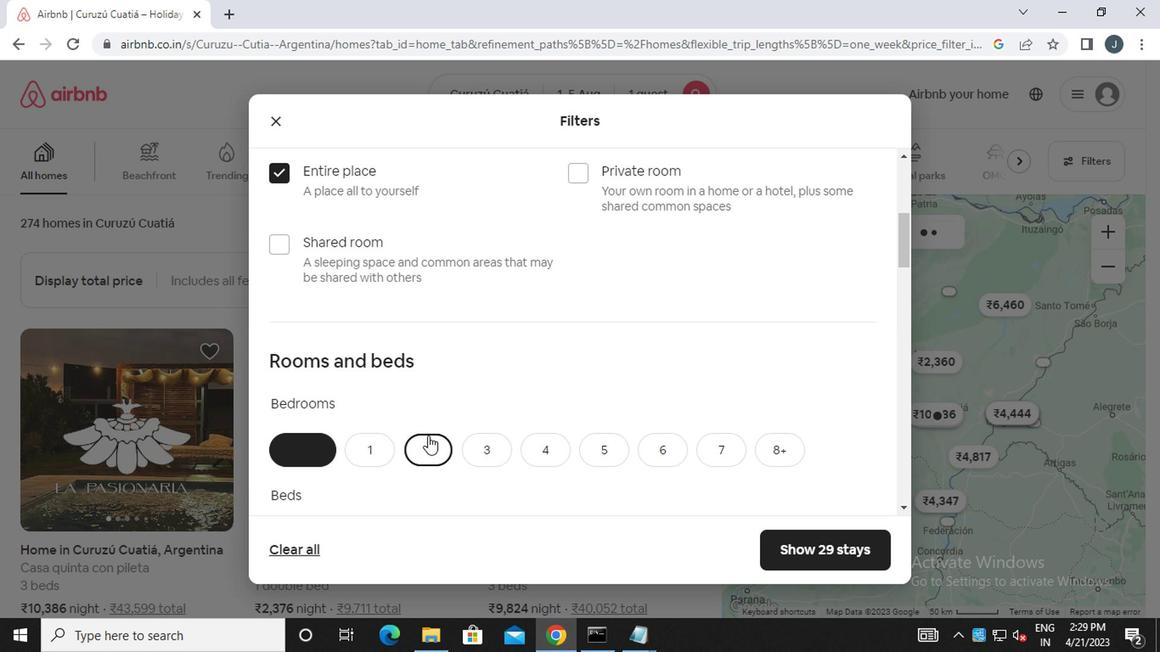 
Action: Mouse moved to (496, 380)
Screenshot: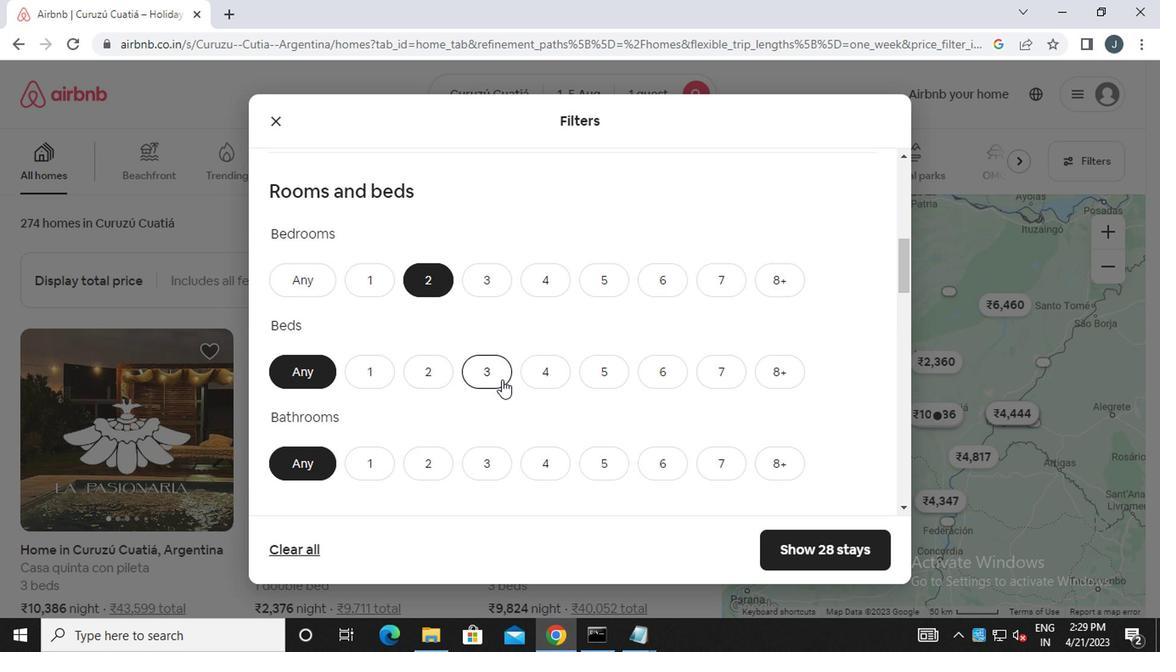 
Action: Mouse pressed left at (496, 380)
Screenshot: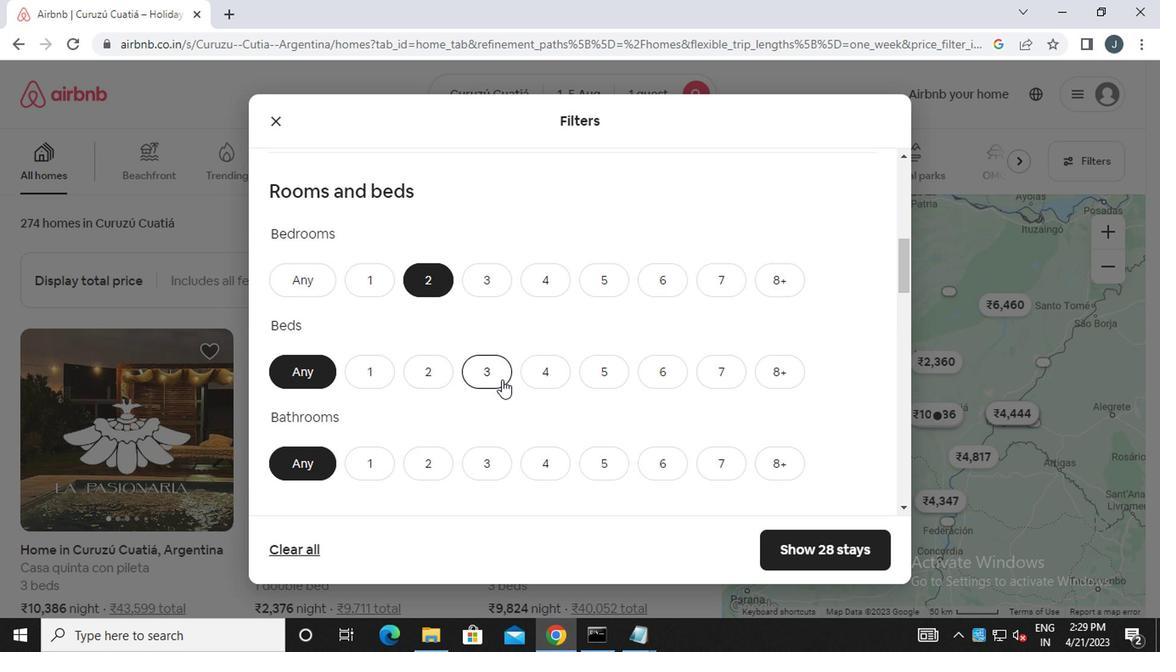 
Action: Mouse moved to (430, 464)
Screenshot: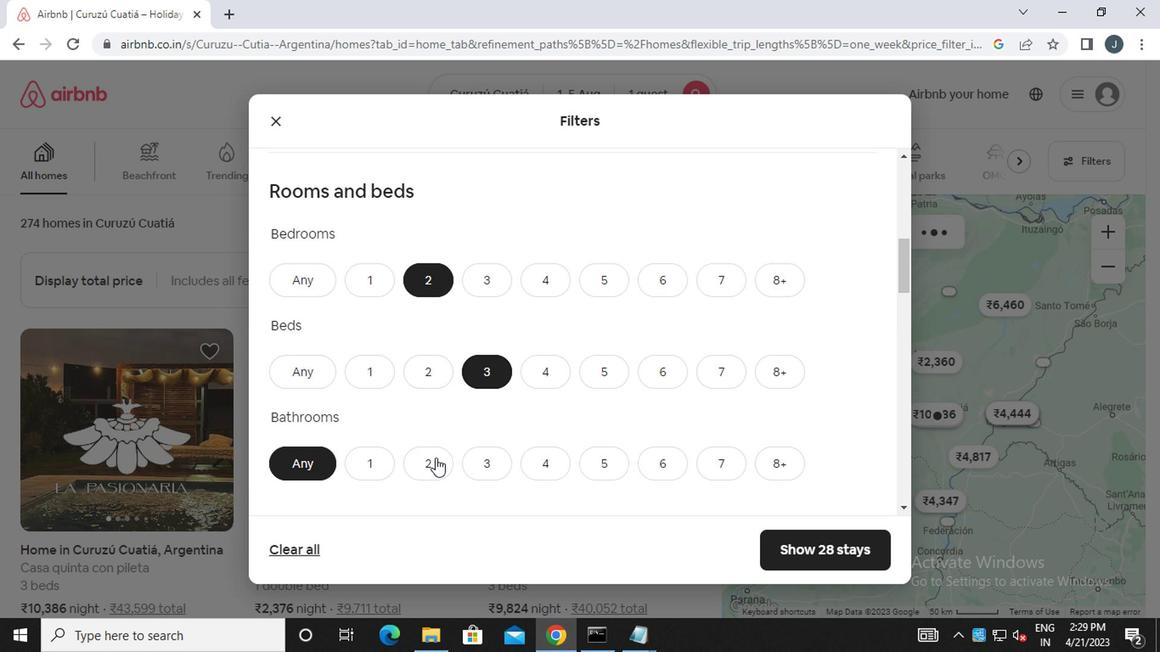 
Action: Mouse pressed left at (430, 464)
Screenshot: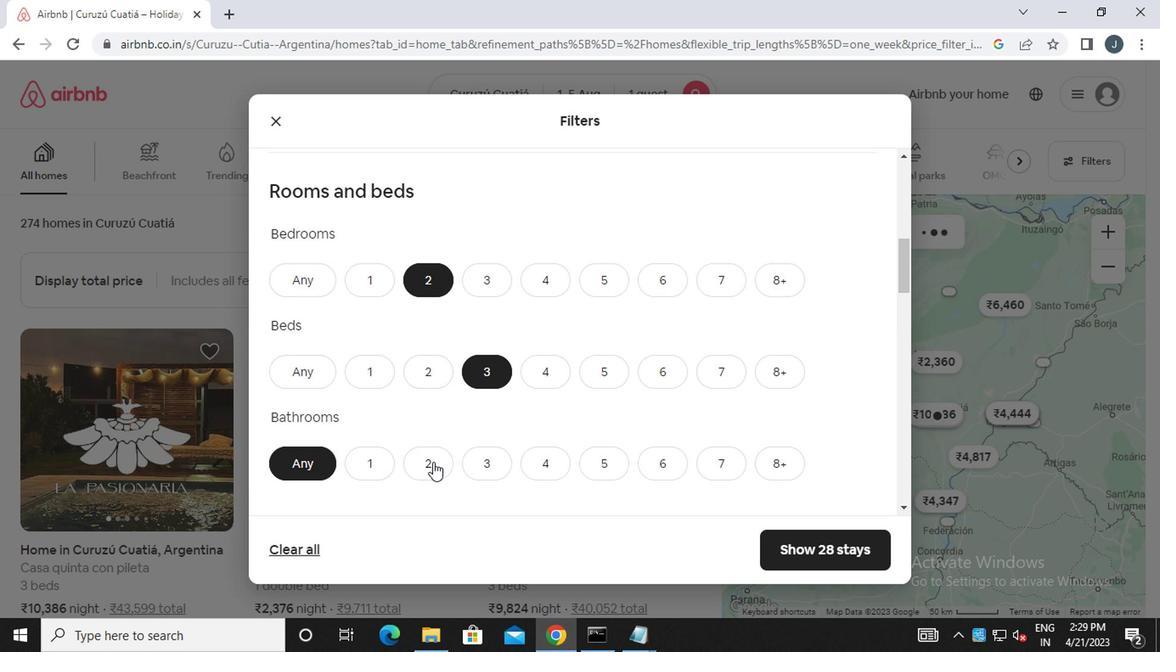 
Action: Mouse moved to (486, 443)
Screenshot: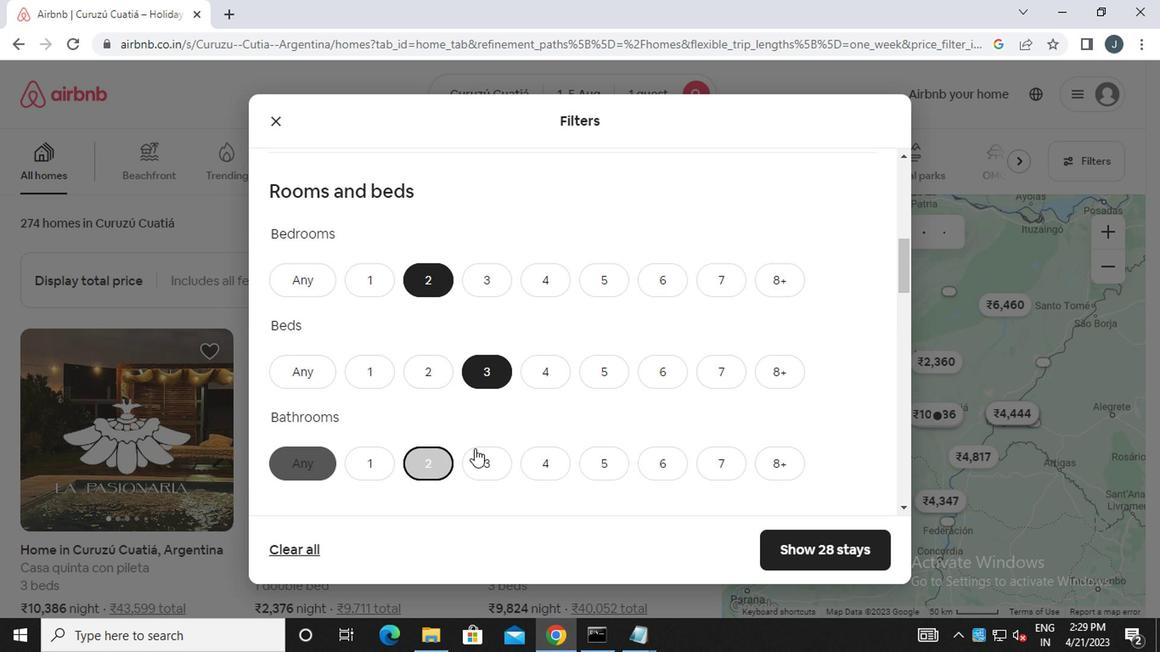 
Action: Mouse scrolled (486, 441) with delta (0, -1)
Screenshot: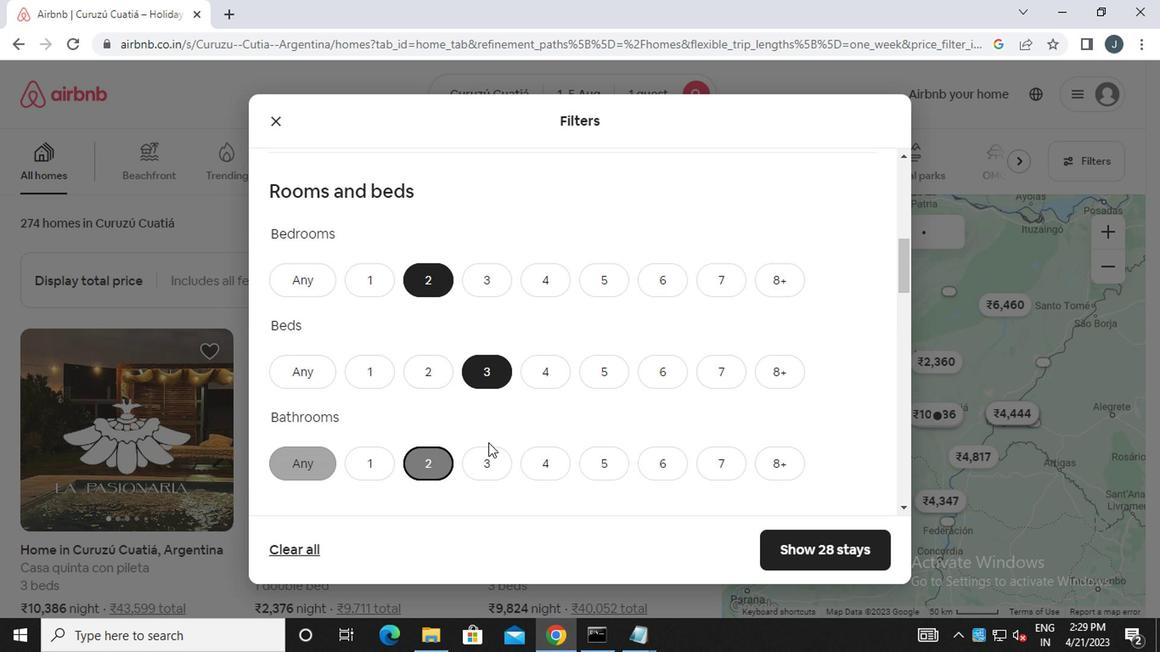 
Action: Mouse scrolled (486, 441) with delta (0, -1)
Screenshot: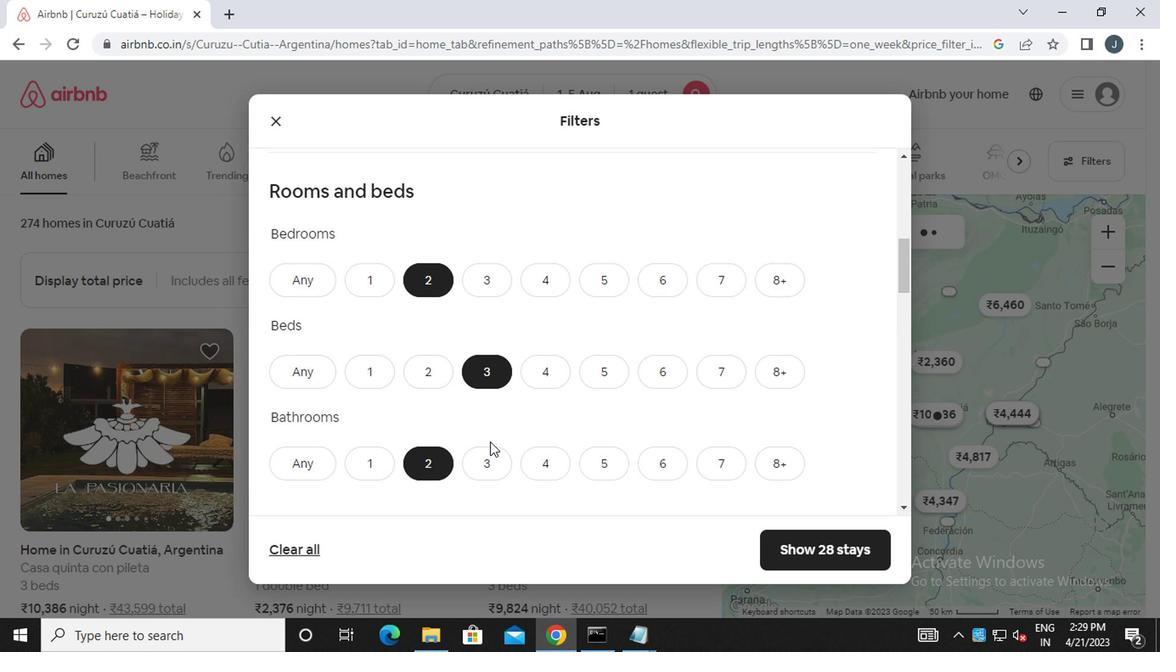 
Action: Mouse scrolled (486, 441) with delta (0, -1)
Screenshot: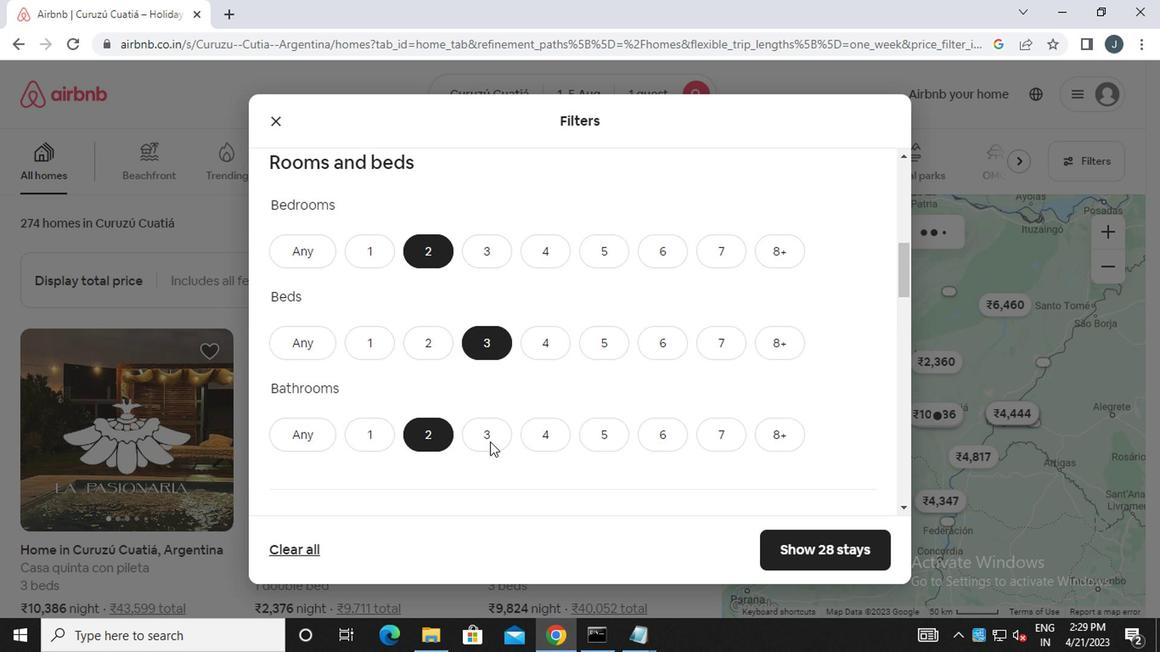 
Action: Mouse scrolled (486, 441) with delta (0, -1)
Screenshot: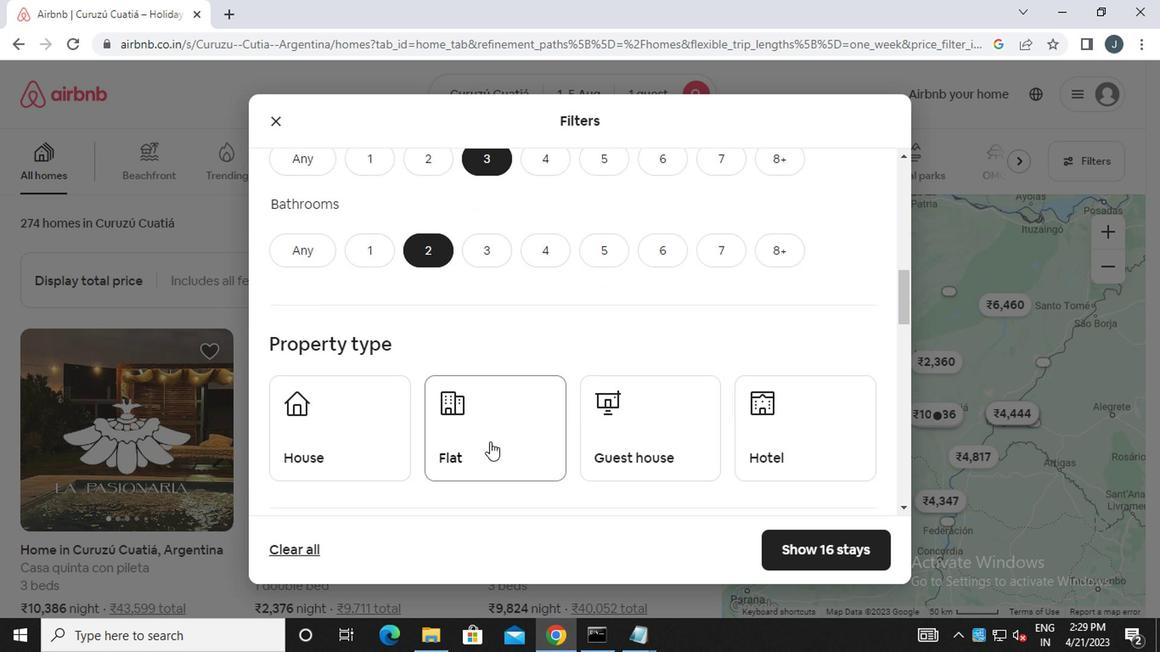 
Action: Mouse scrolled (486, 441) with delta (0, -1)
Screenshot: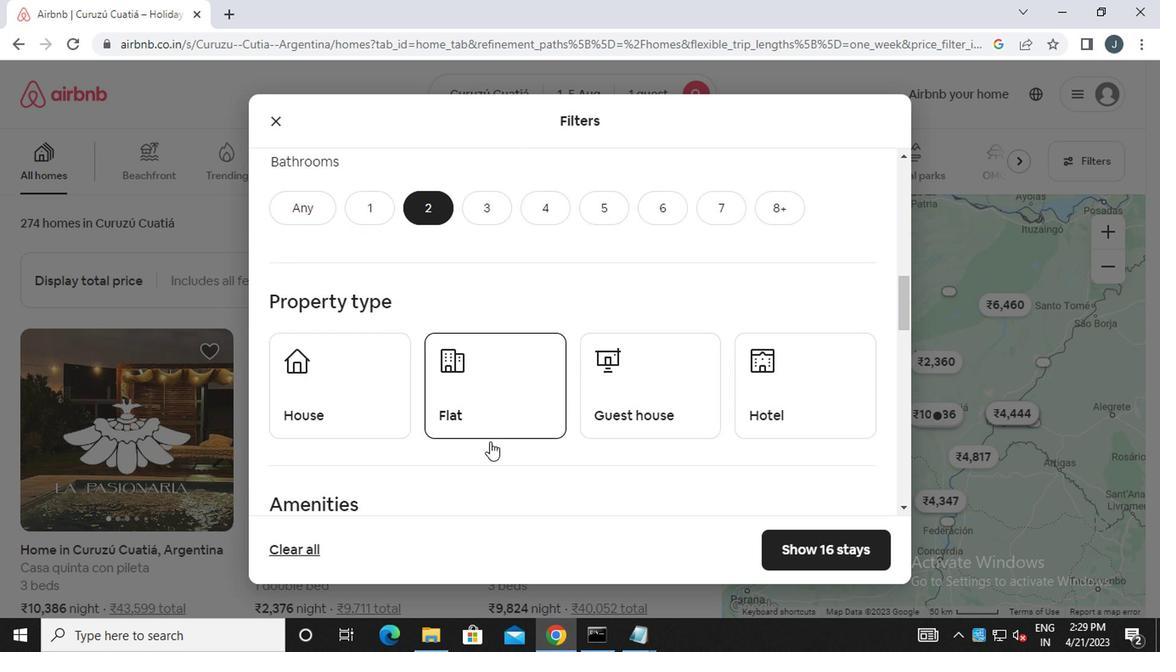 
Action: Mouse moved to (486, 443)
Screenshot: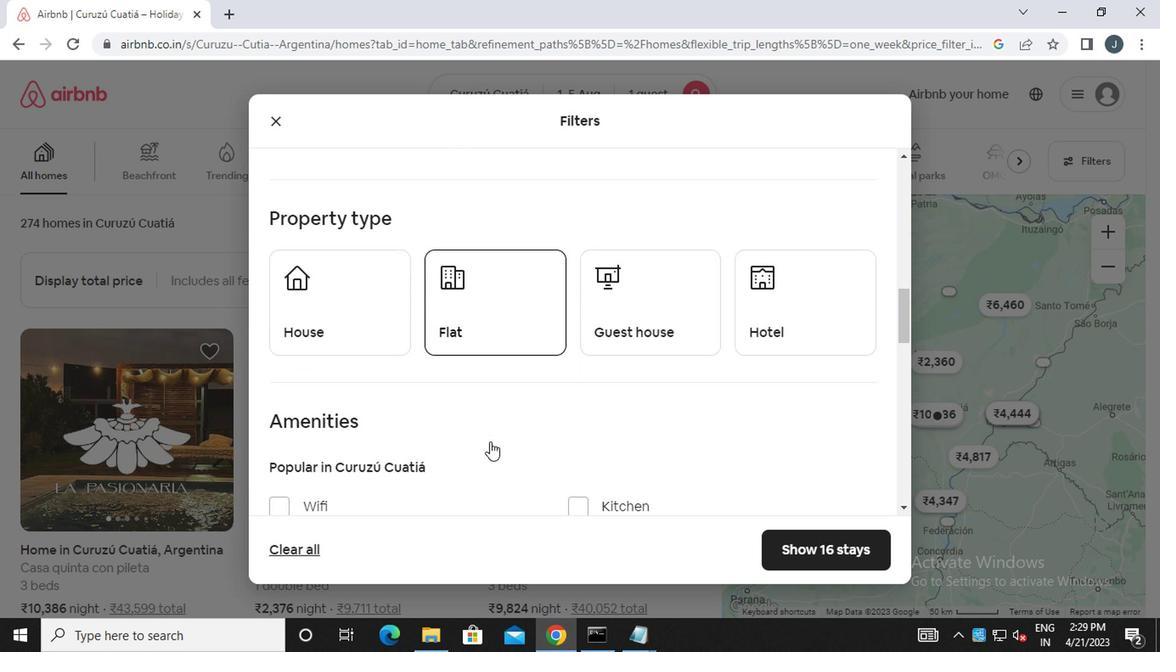 
Action: Mouse scrolled (486, 441) with delta (0, -1)
Screenshot: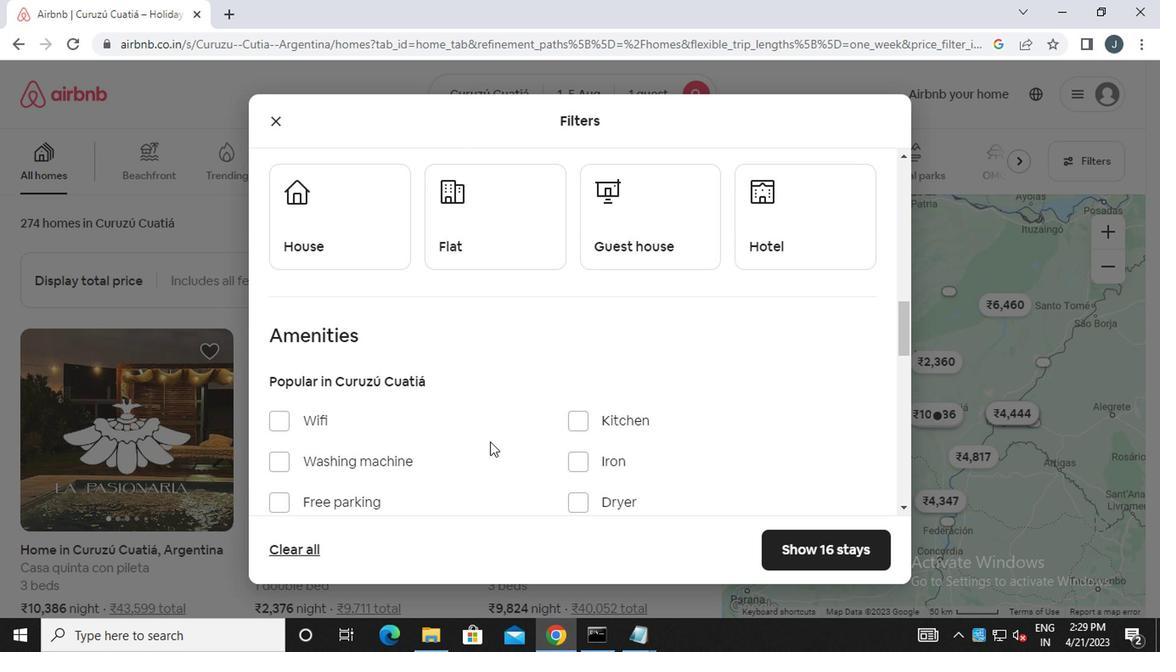
Action: Mouse moved to (383, 338)
Screenshot: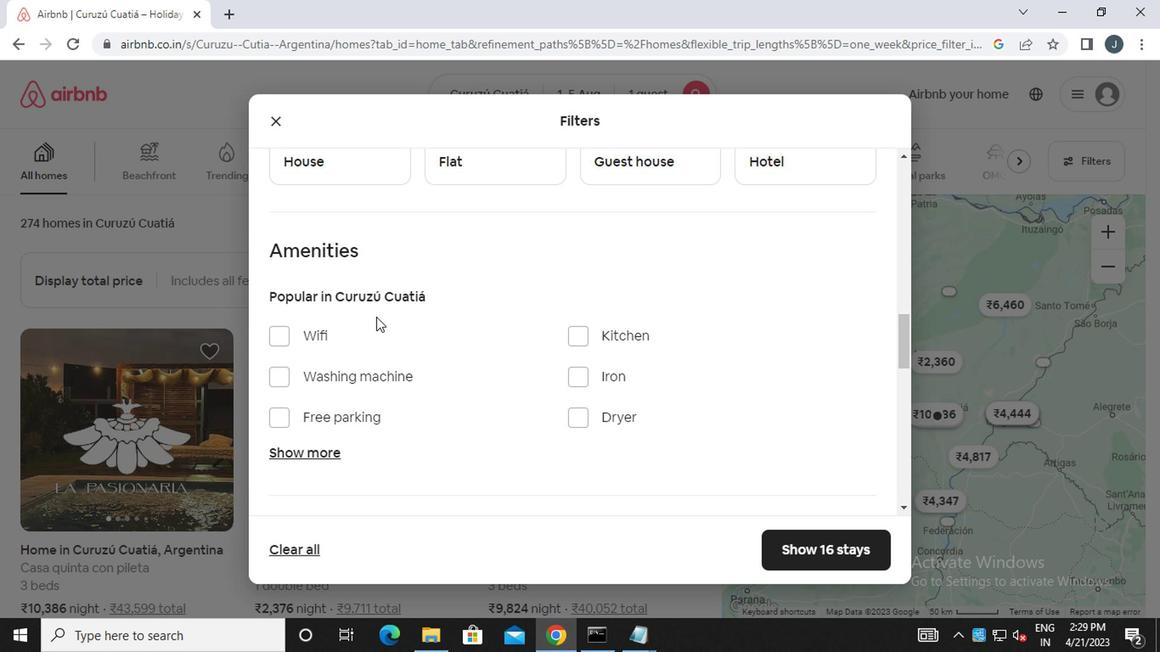 
Action: Mouse scrolled (383, 339) with delta (0, 1)
Screenshot: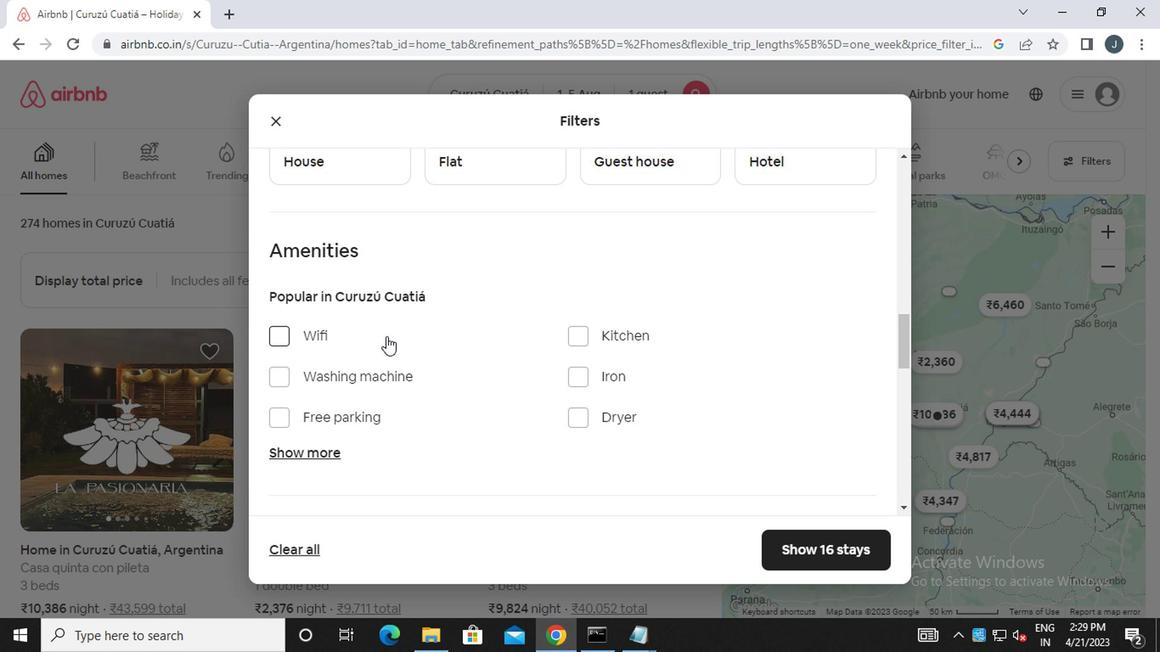 
Action: Mouse moved to (669, 241)
Screenshot: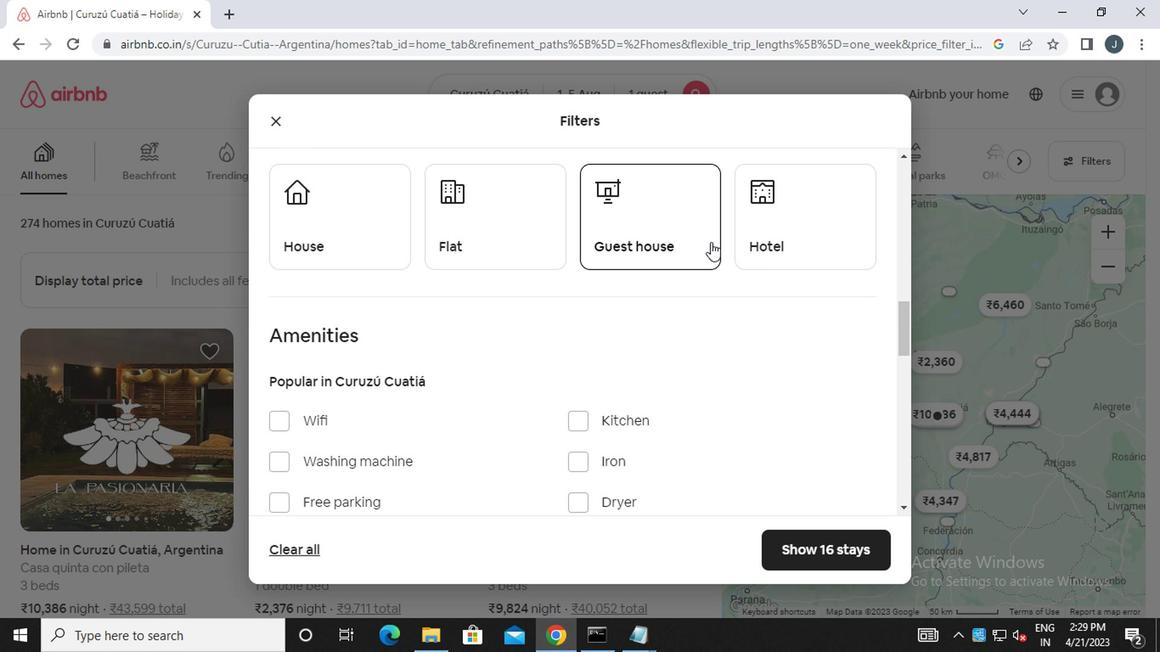 
Action: Mouse pressed left at (669, 241)
Screenshot: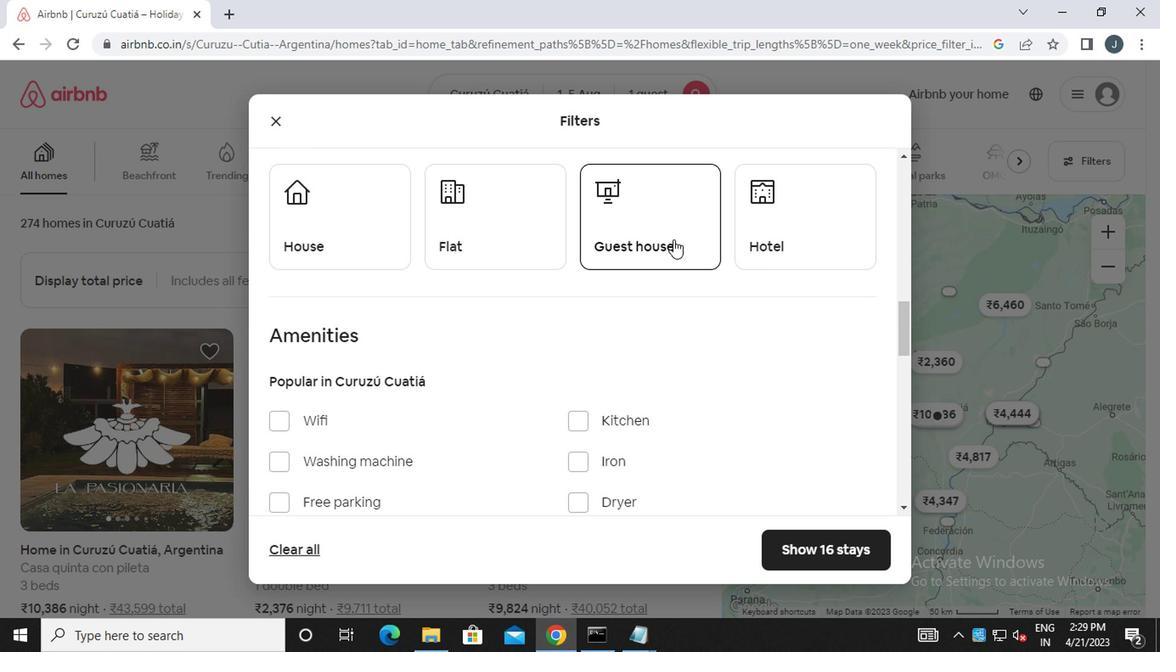 
Action: Mouse moved to (786, 245)
Screenshot: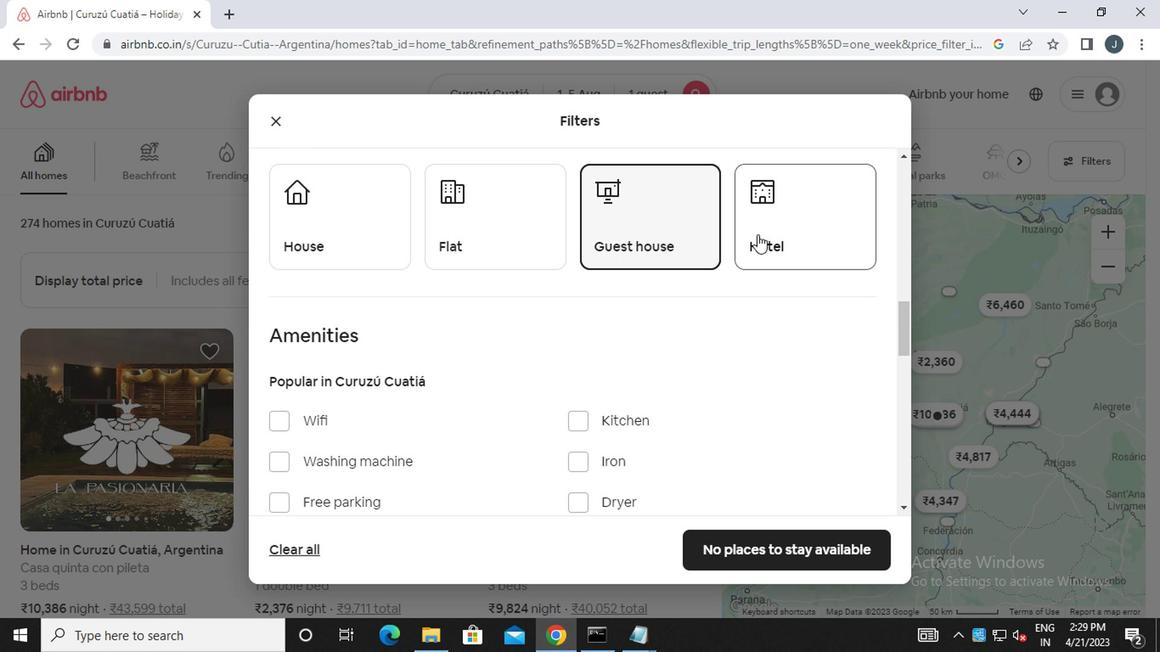 
Action: Mouse pressed left at (786, 245)
Screenshot: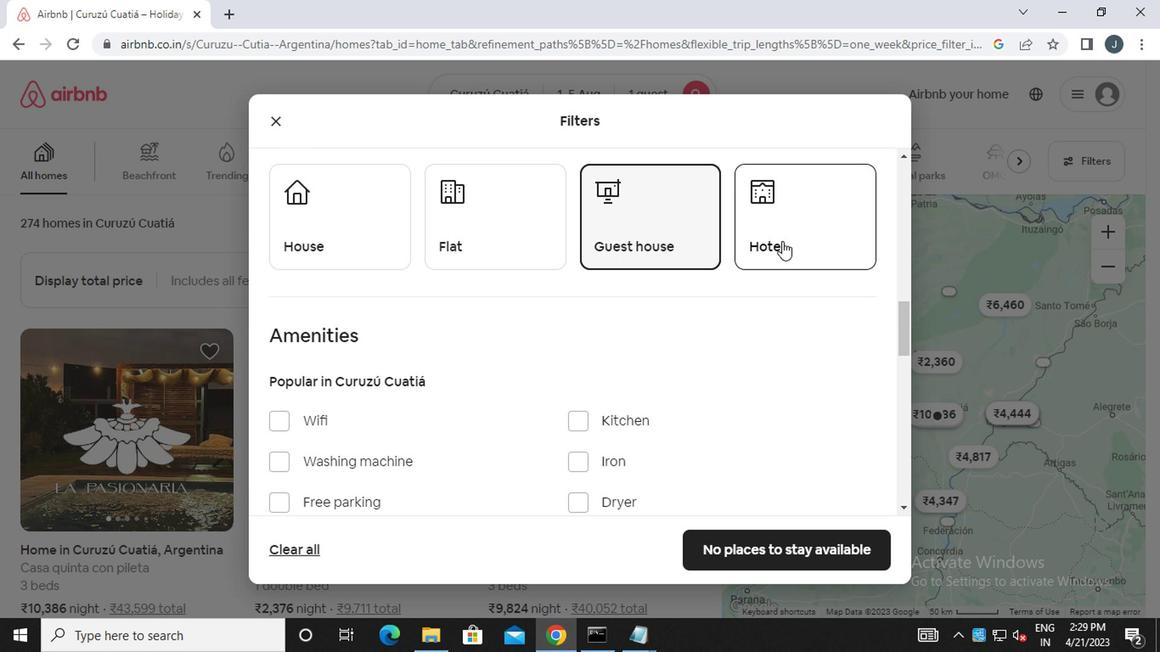 
Action: Mouse moved to (505, 211)
Screenshot: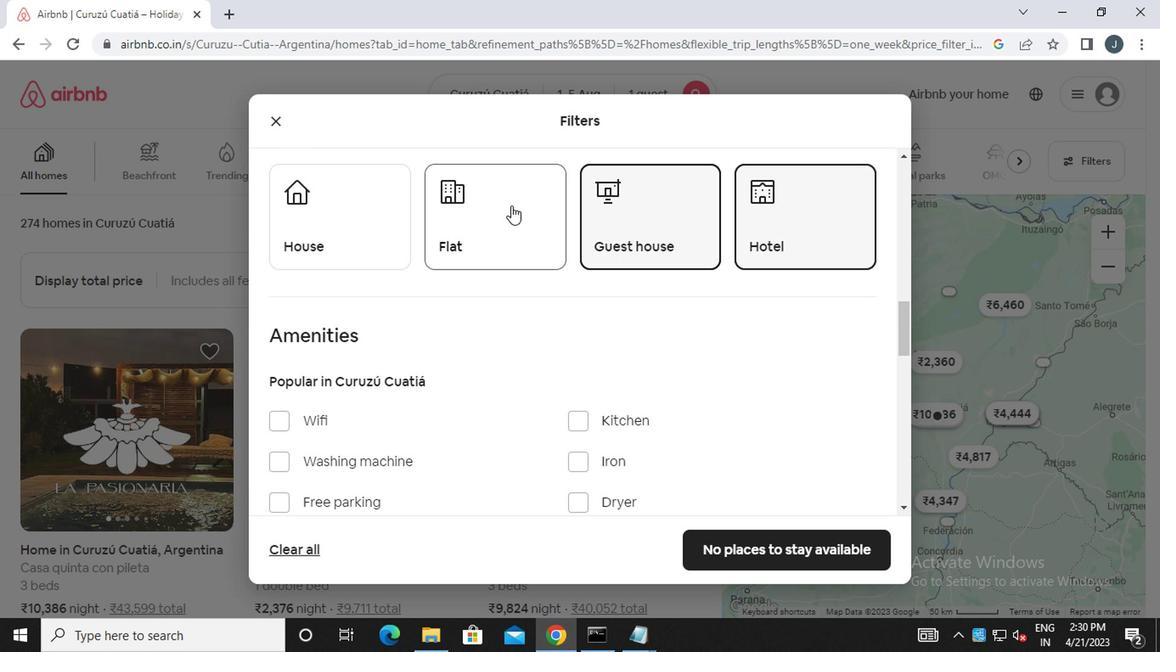 
Action: Mouse pressed left at (505, 211)
Screenshot: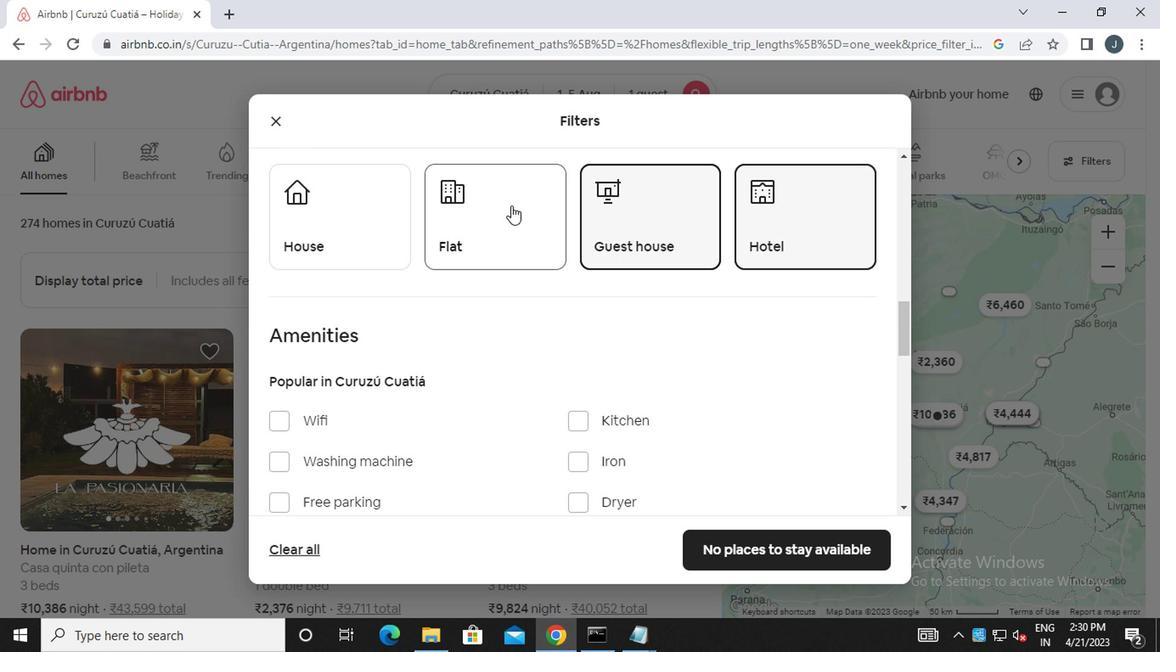 
Action: Mouse moved to (719, 325)
Screenshot: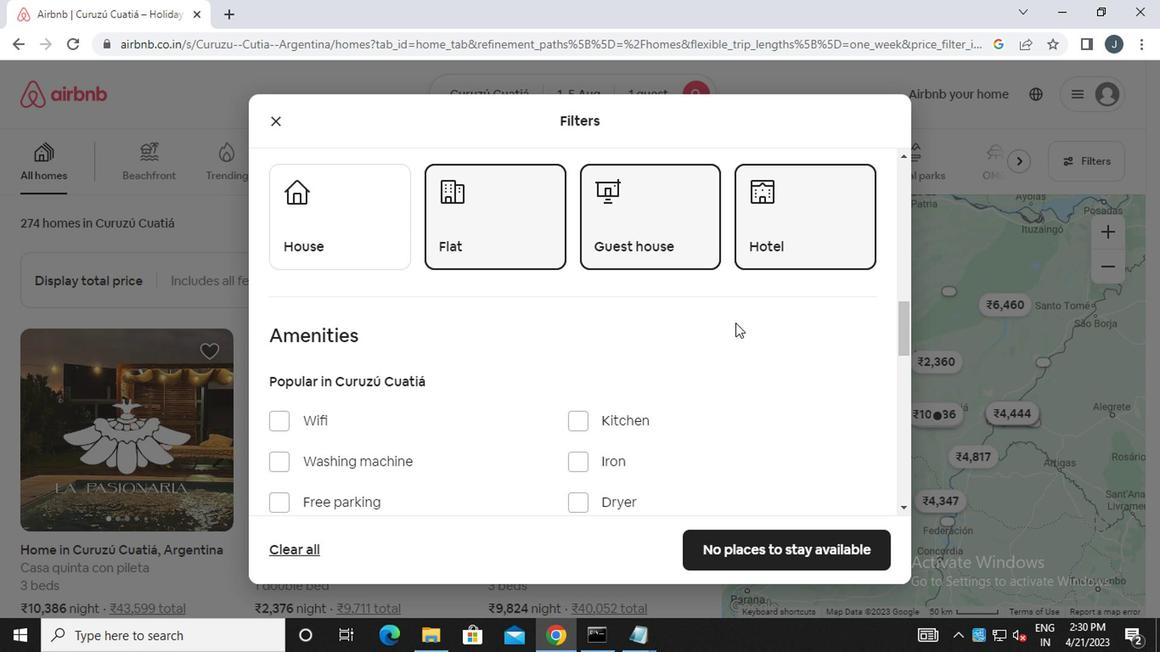 
Action: Mouse scrolled (719, 325) with delta (0, 0)
Screenshot: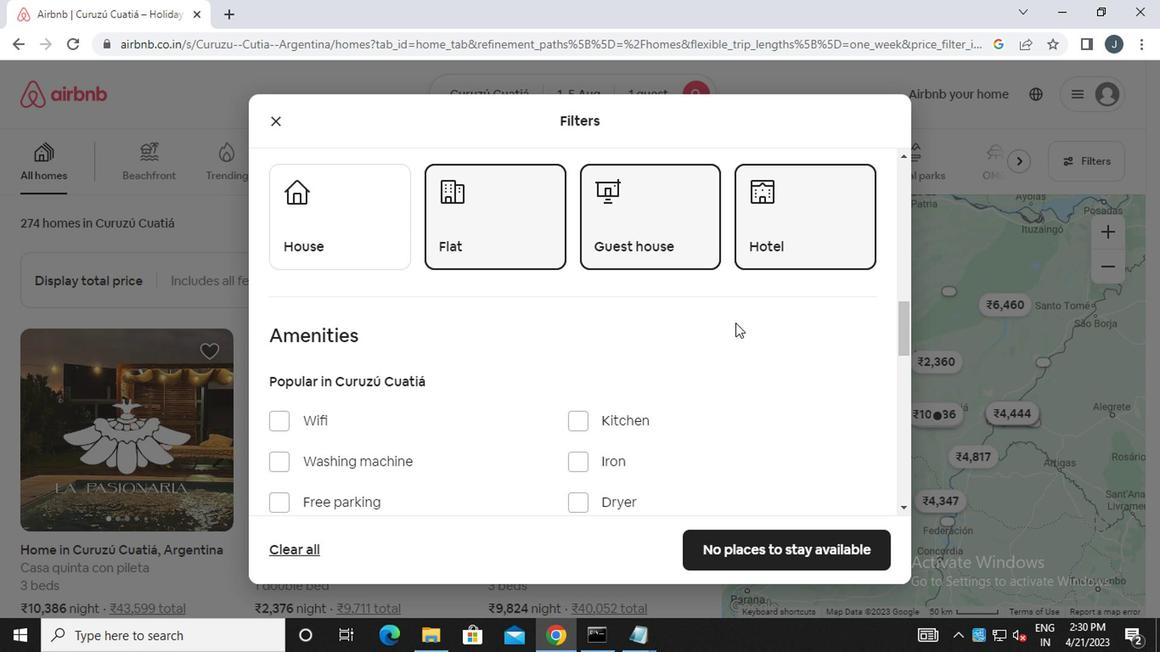 
Action: Mouse moved to (657, 355)
Screenshot: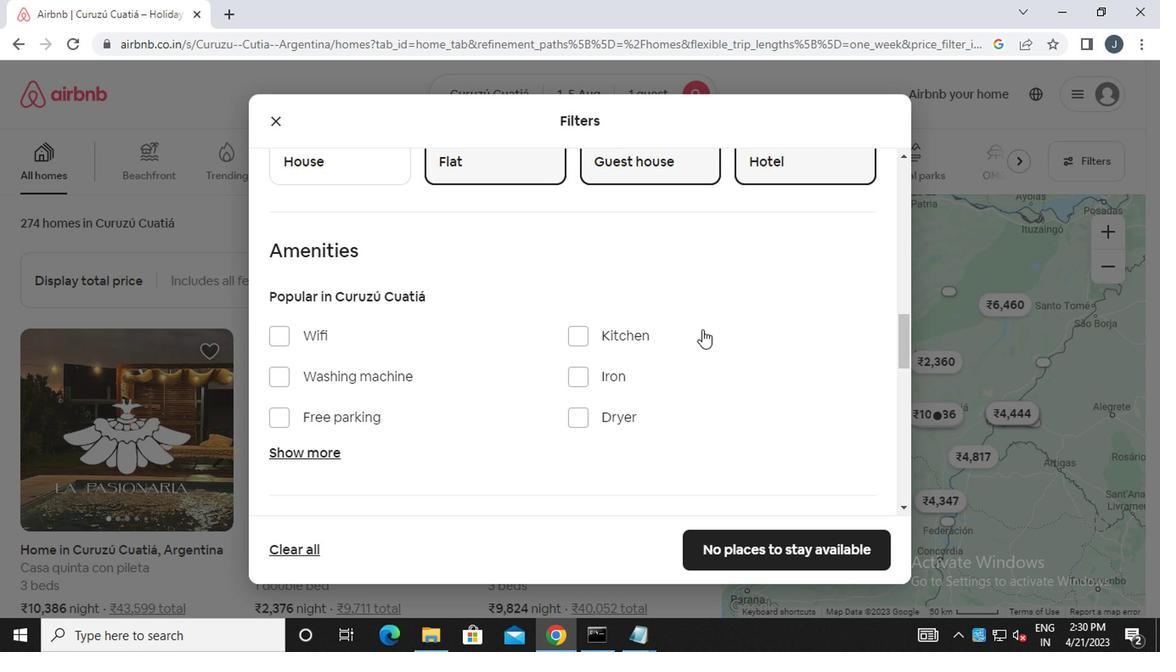 
Action: Mouse scrolled (657, 354) with delta (0, 0)
Screenshot: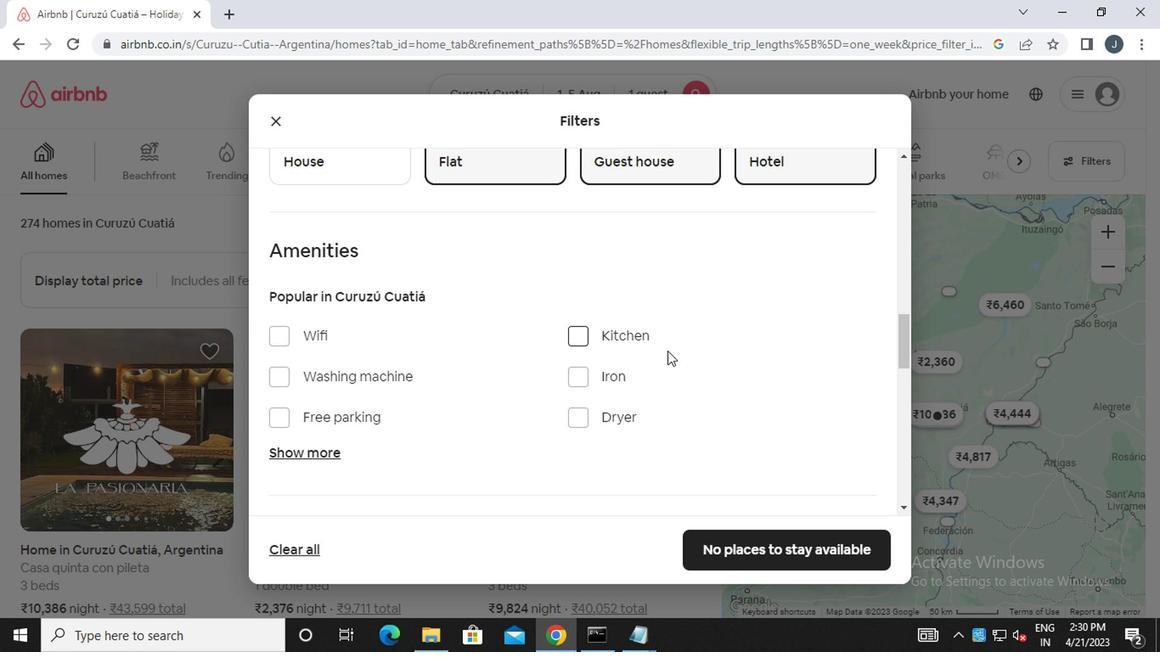 
Action: Mouse moved to (635, 333)
Screenshot: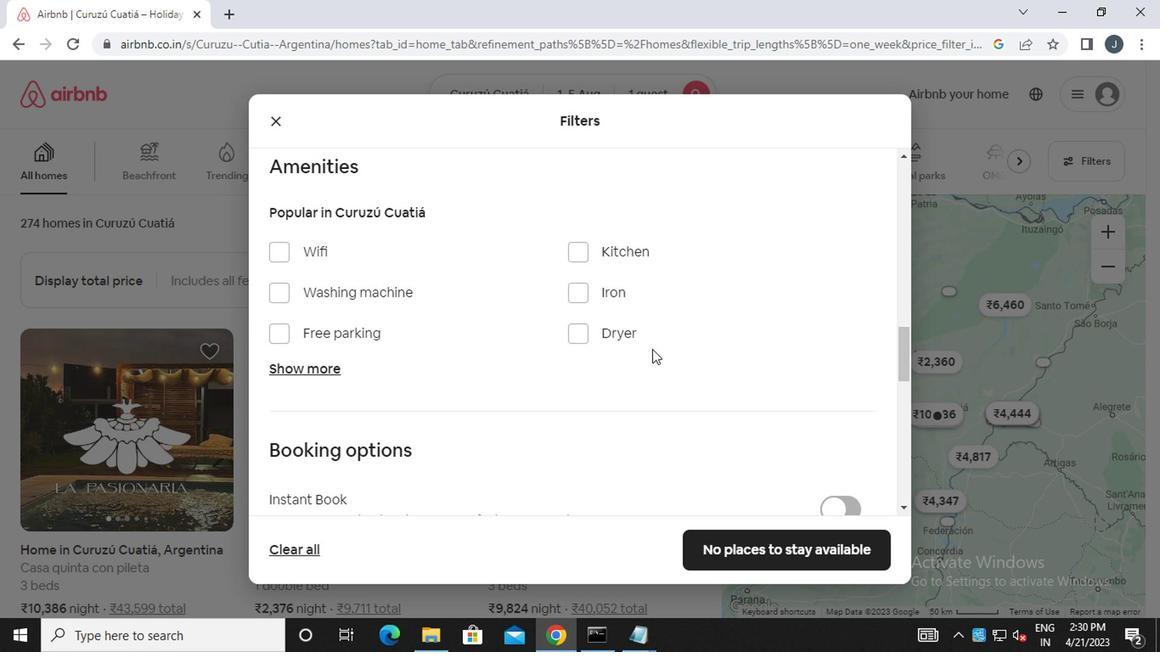
Action: Mouse scrolled (635, 334) with delta (0, 0)
Screenshot: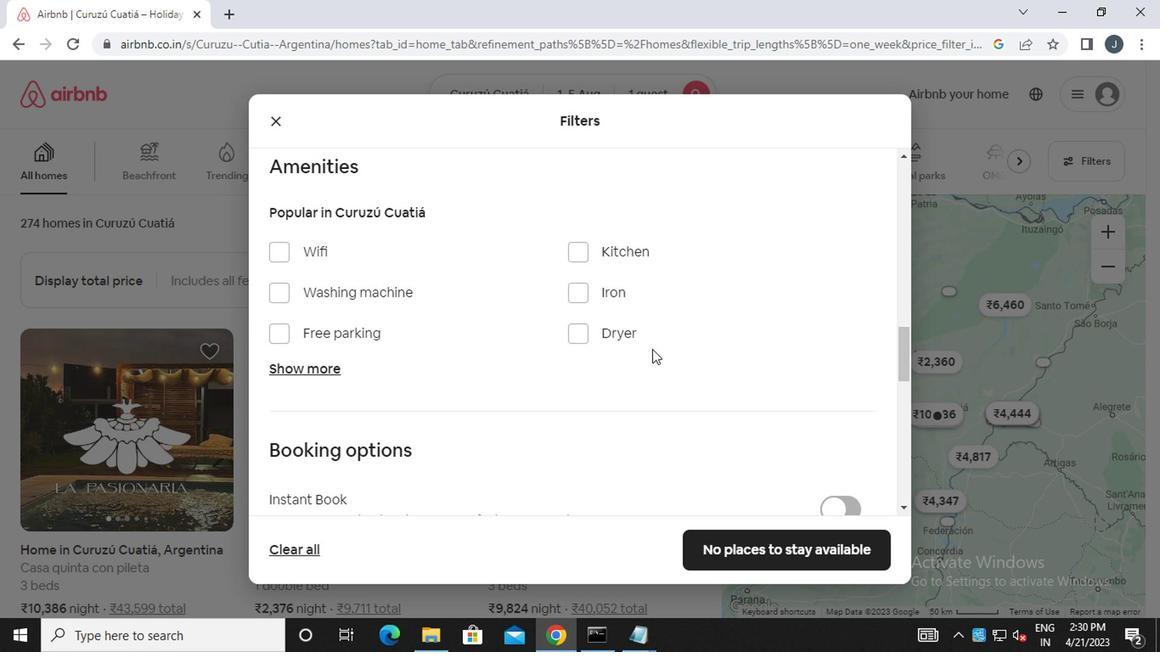 
Action: Mouse moved to (635, 333)
Screenshot: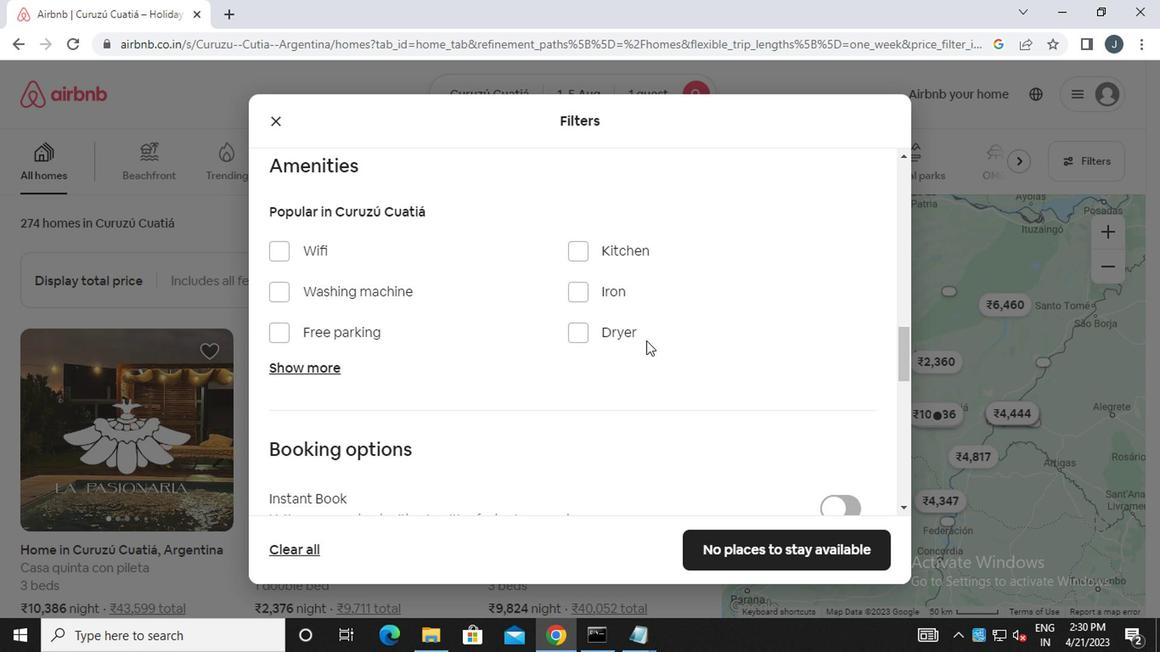 
Action: Mouse scrolled (635, 334) with delta (0, 0)
Screenshot: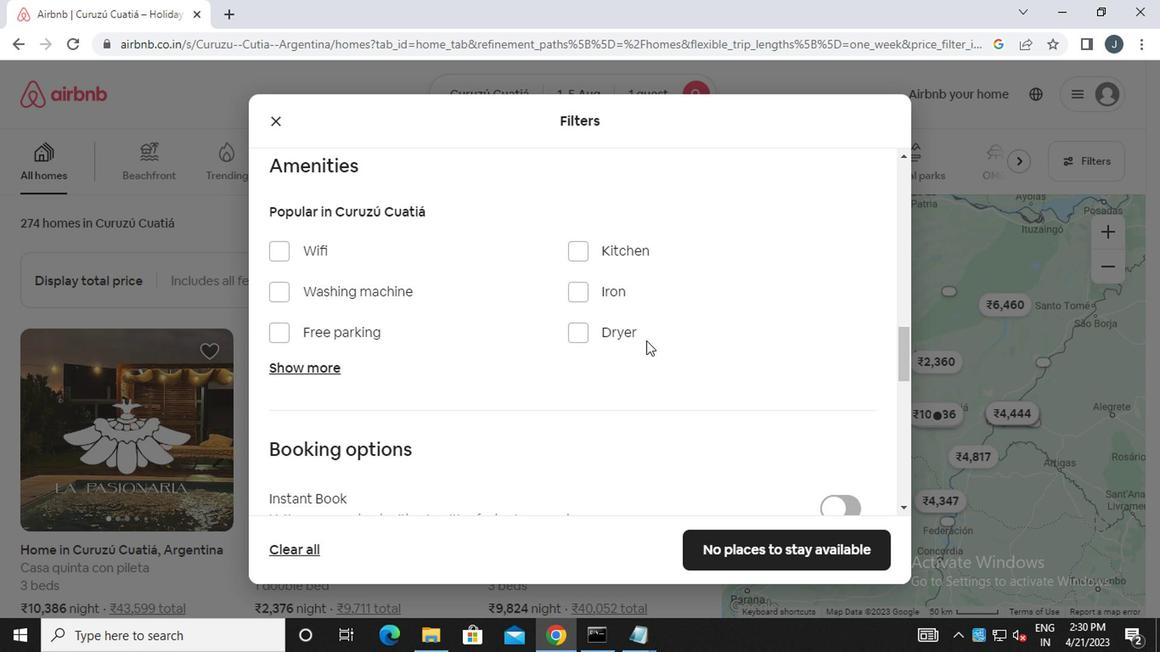 
Action: Mouse scrolled (635, 334) with delta (0, 0)
Screenshot: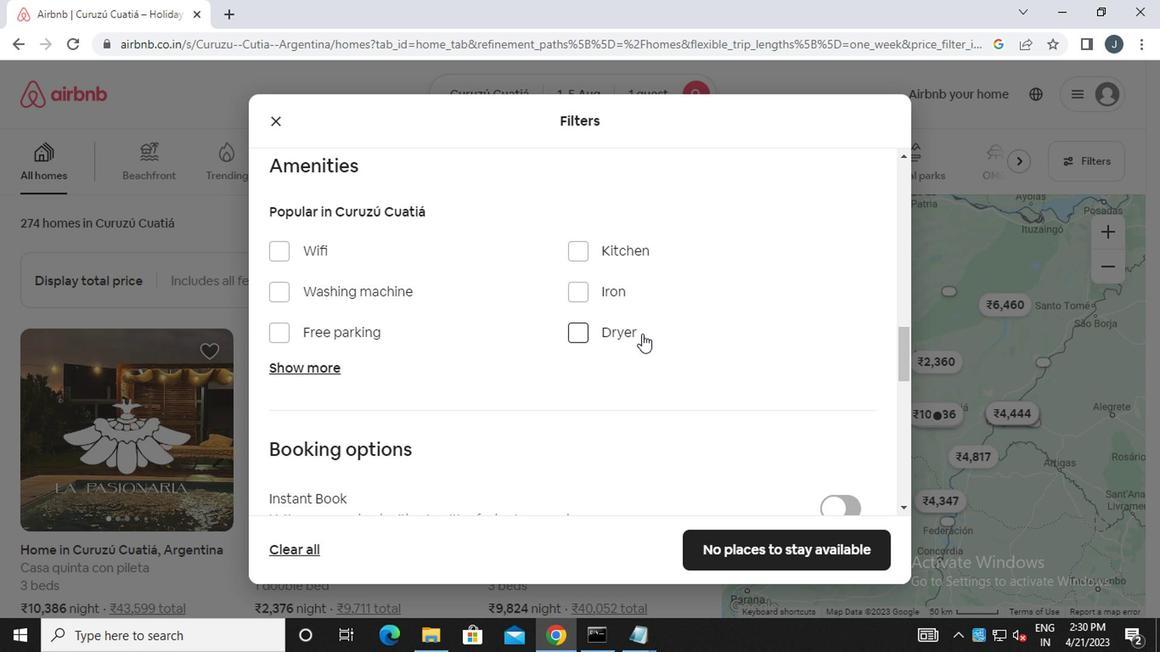 
Action: Mouse moved to (635, 333)
Screenshot: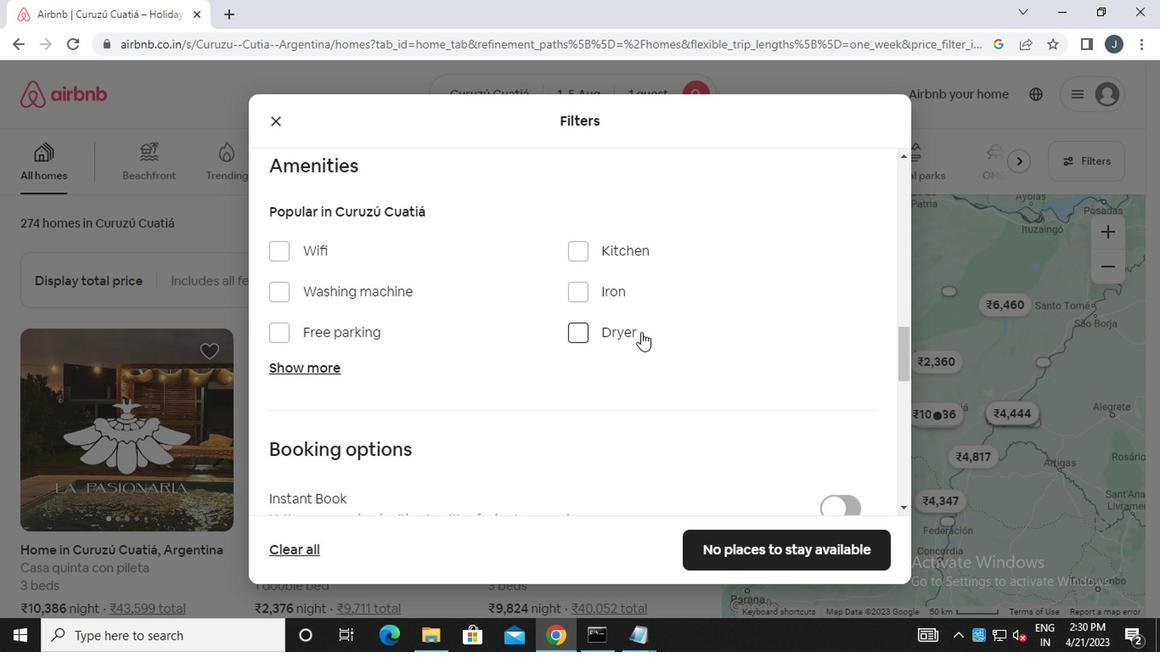 
Action: Mouse scrolled (635, 334) with delta (0, 0)
Screenshot: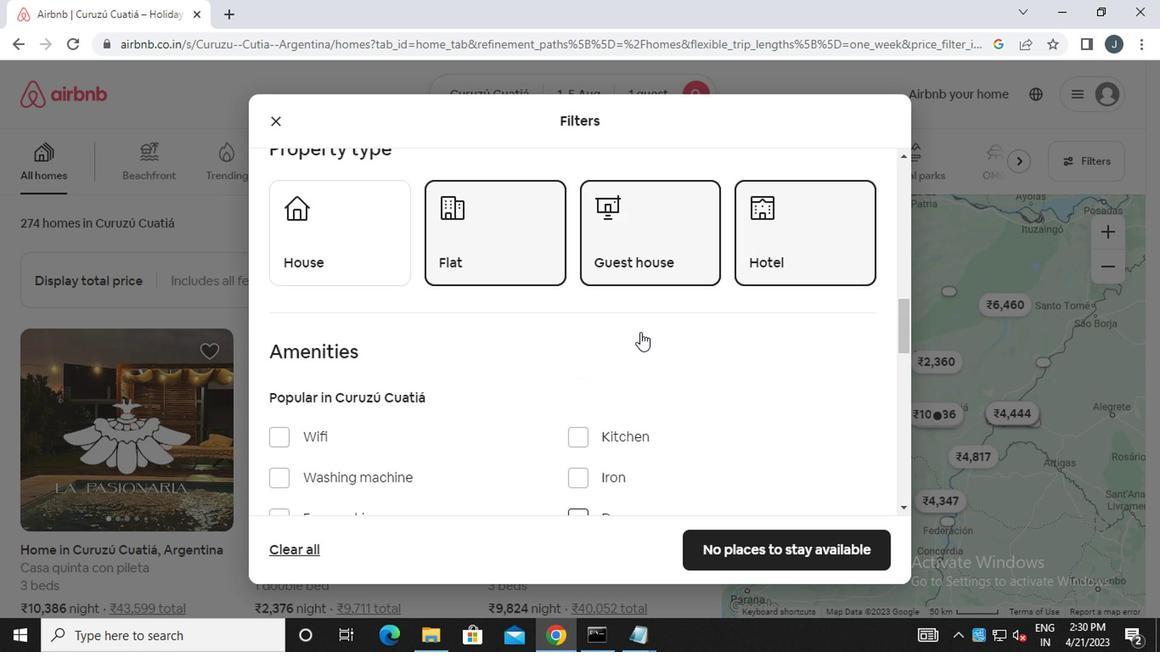 
Action: Mouse scrolled (635, 334) with delta (0, 0)
Screenshot: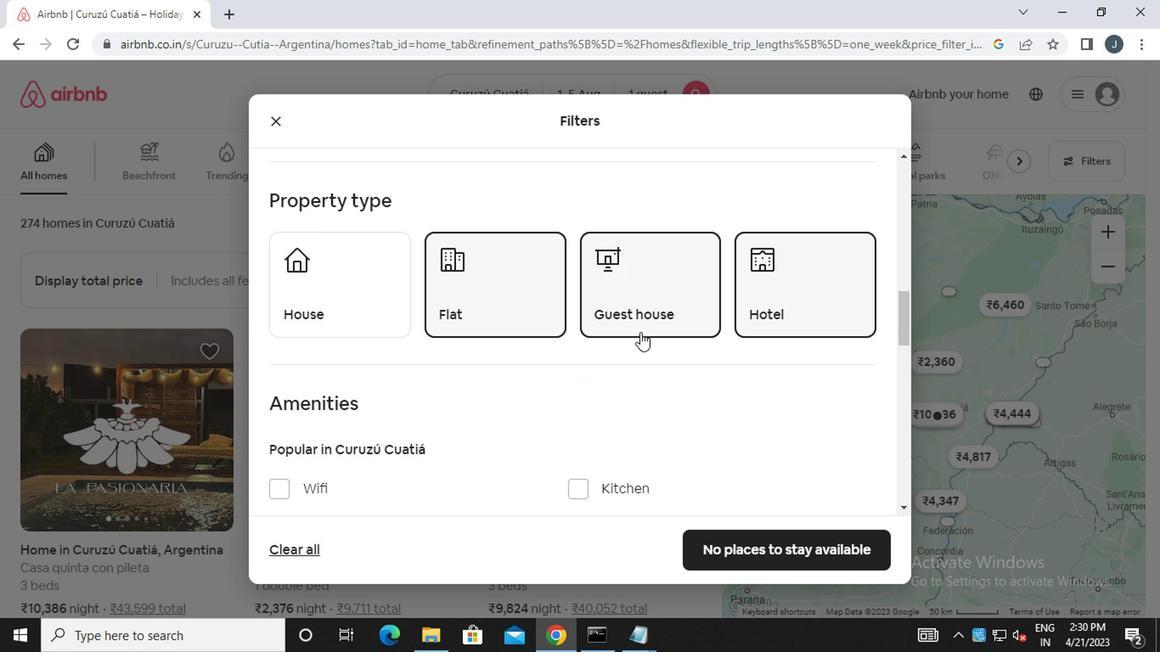 
Action: Mouse scrolled (635, 334) with delta (0, 0)
Screenshot: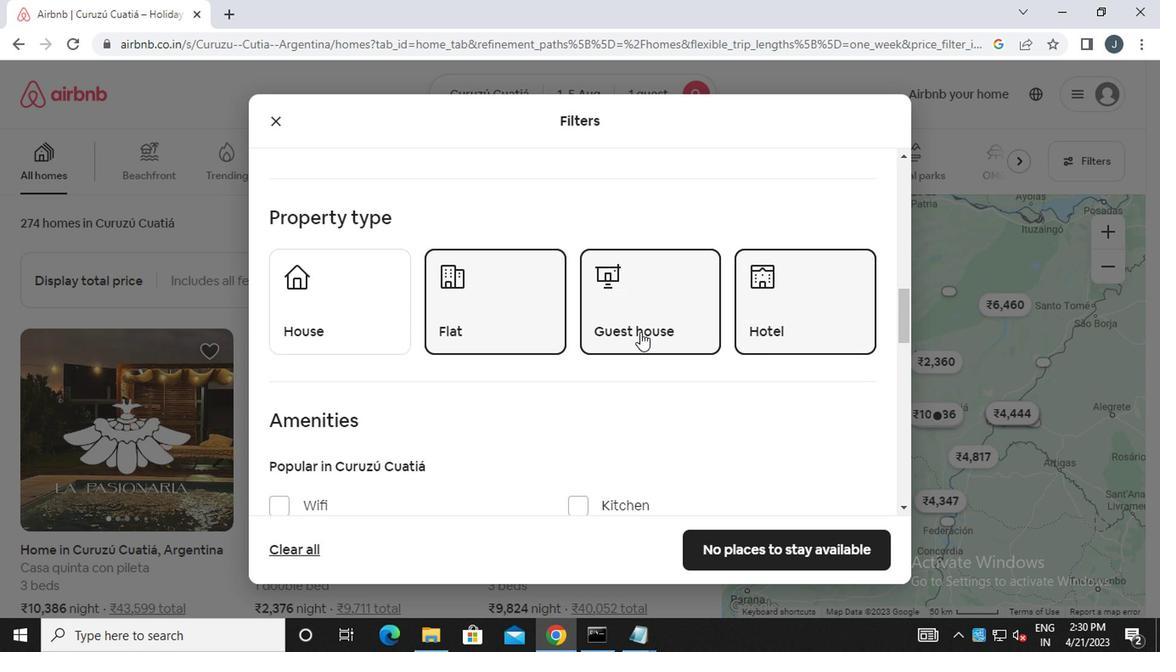 
Action: Mouse moved to (513, 352)
Screenshot: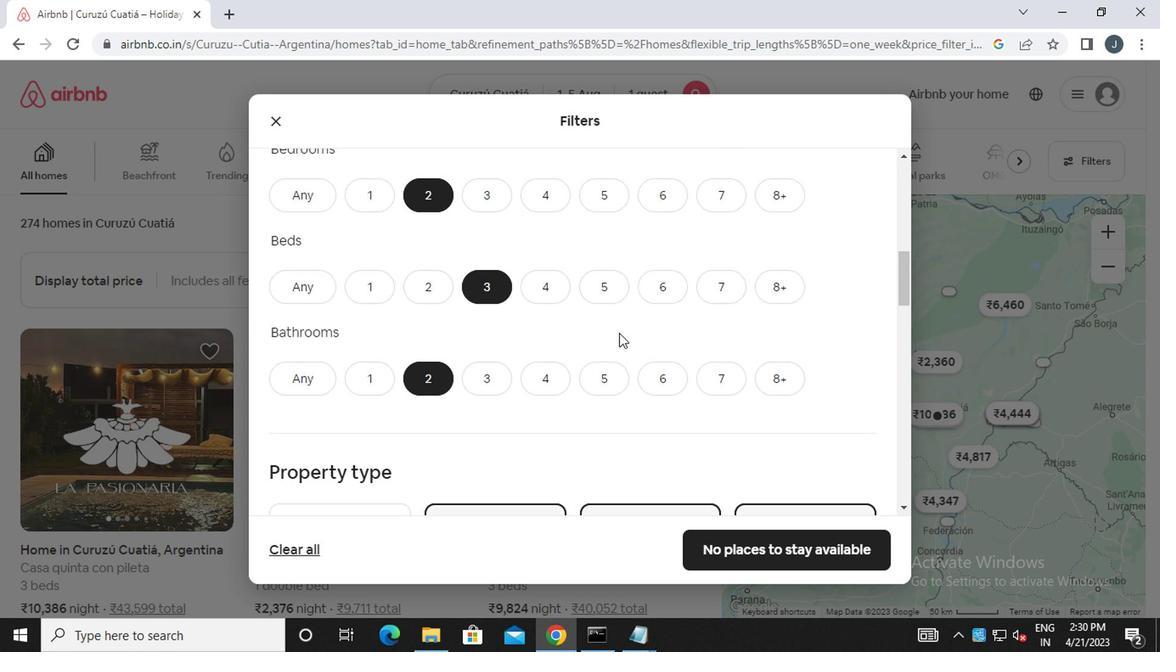 
Action: Mouse scrolled (513, 352) with delta (0, 0)
Screenshot: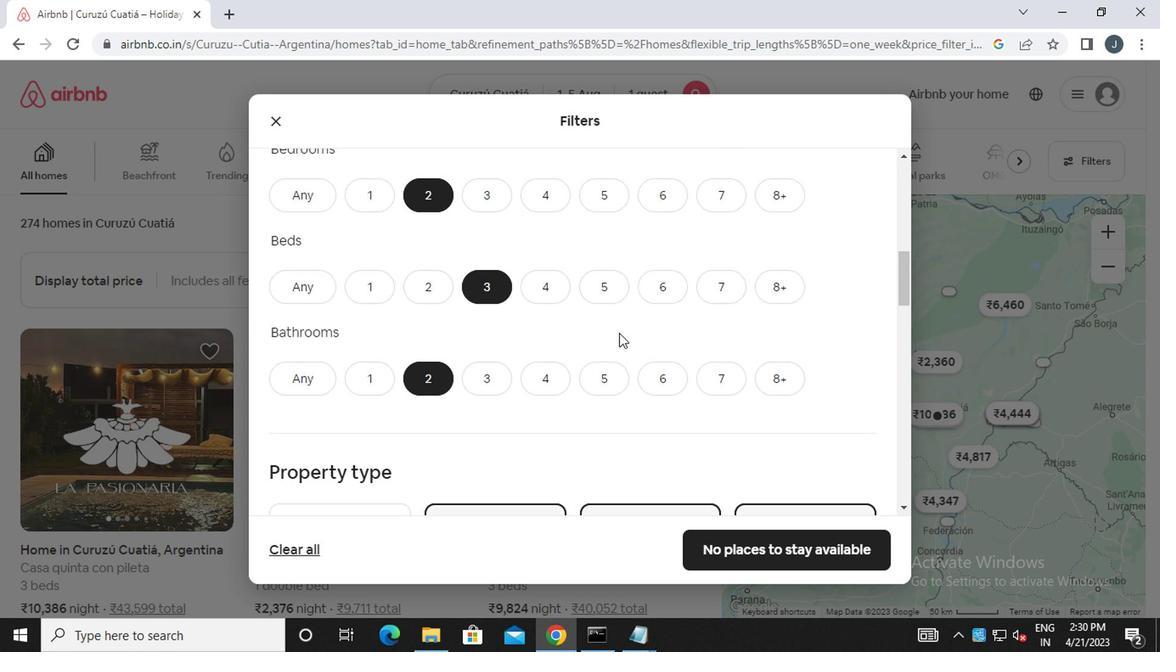 
Action: Mouse moved to (513, 352)
Screenshot: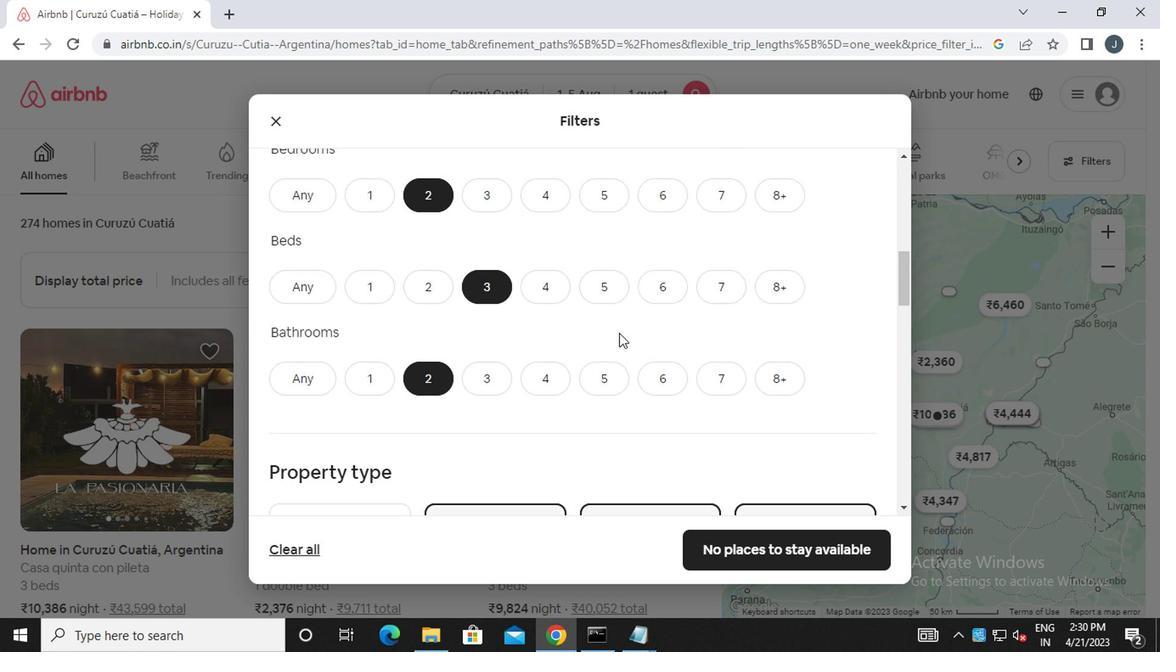 
Action: Mouse scrolled (513, 352) with delta (0, 0)
Screenshot: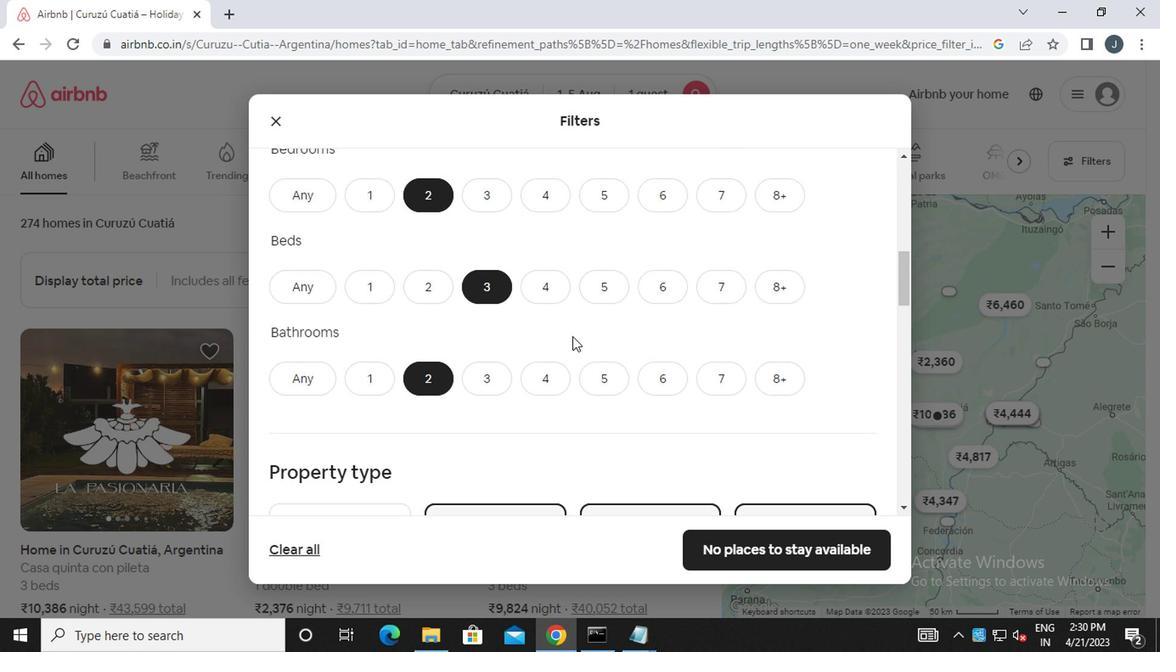 
Action: Mouse scrolled (513, 352) with delta (0, 0)
Screenshot: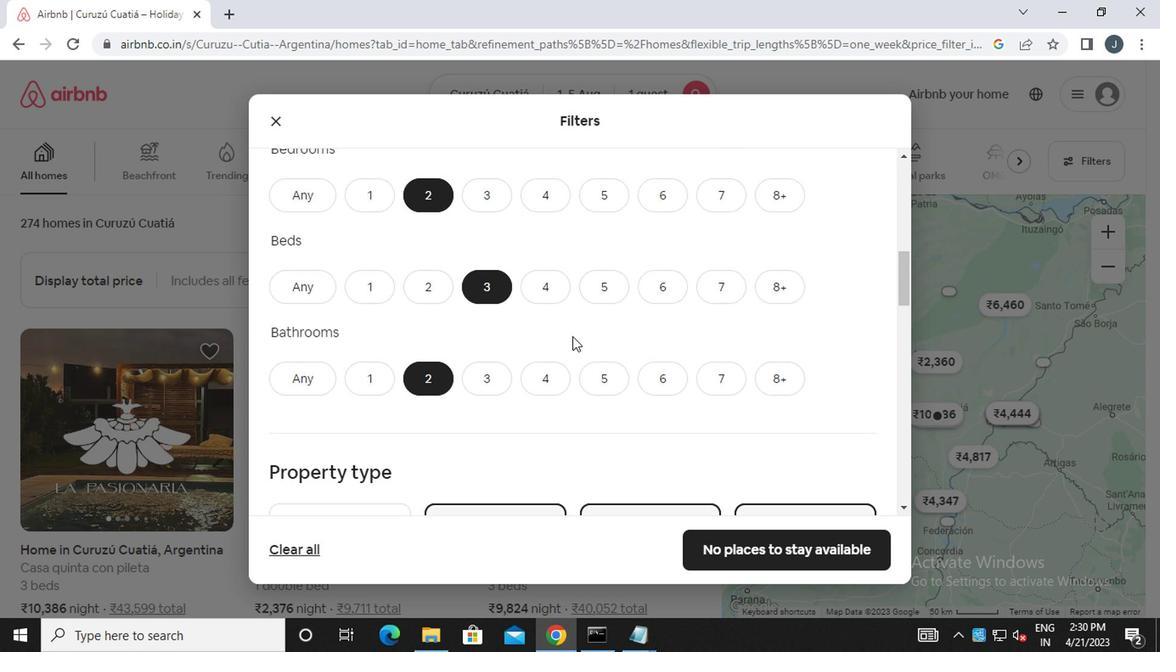 
Action: Mouse scrolled (513, 352) with delta (0, 0)
Screenshot: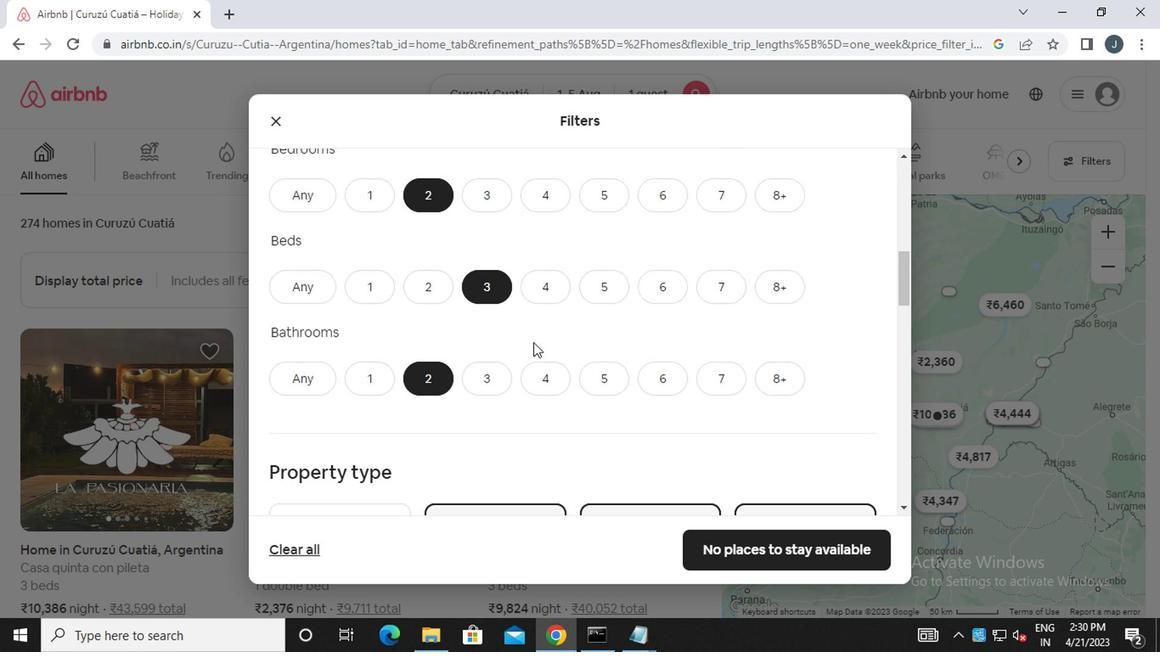 
Action: Mouse moved to (496, 359)
Screenshot: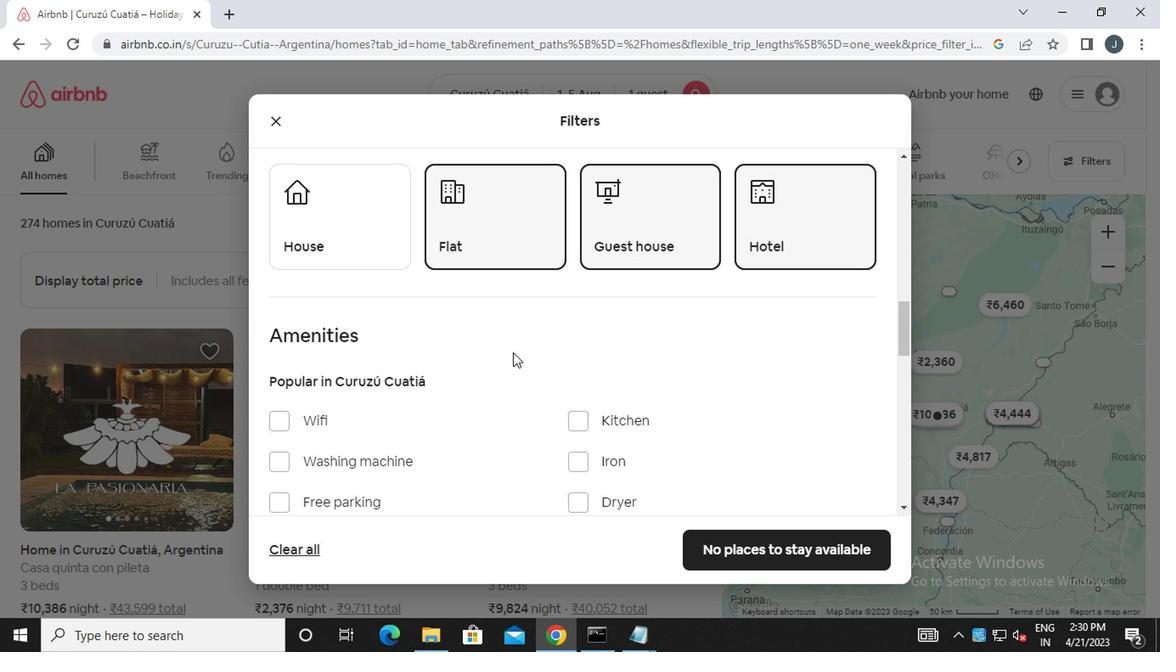 
Action: Mouse scrolled (496, 358) with delta (0, 0)
Screenshot: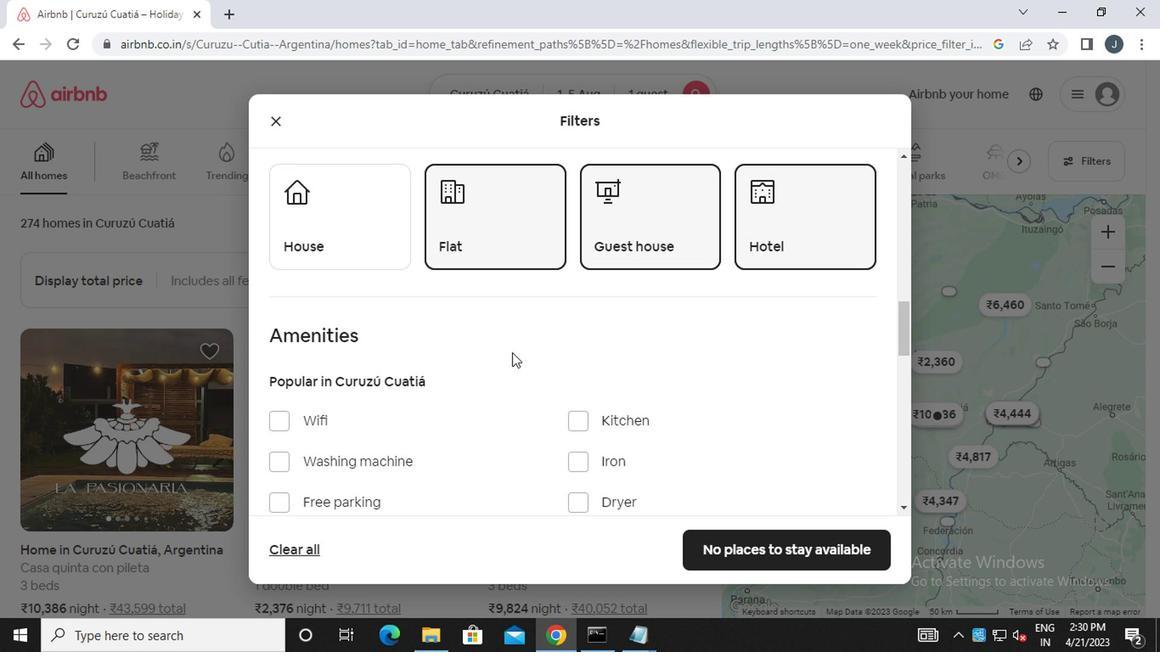 
Action: Mouse moved to (496, 359)
Screenshot: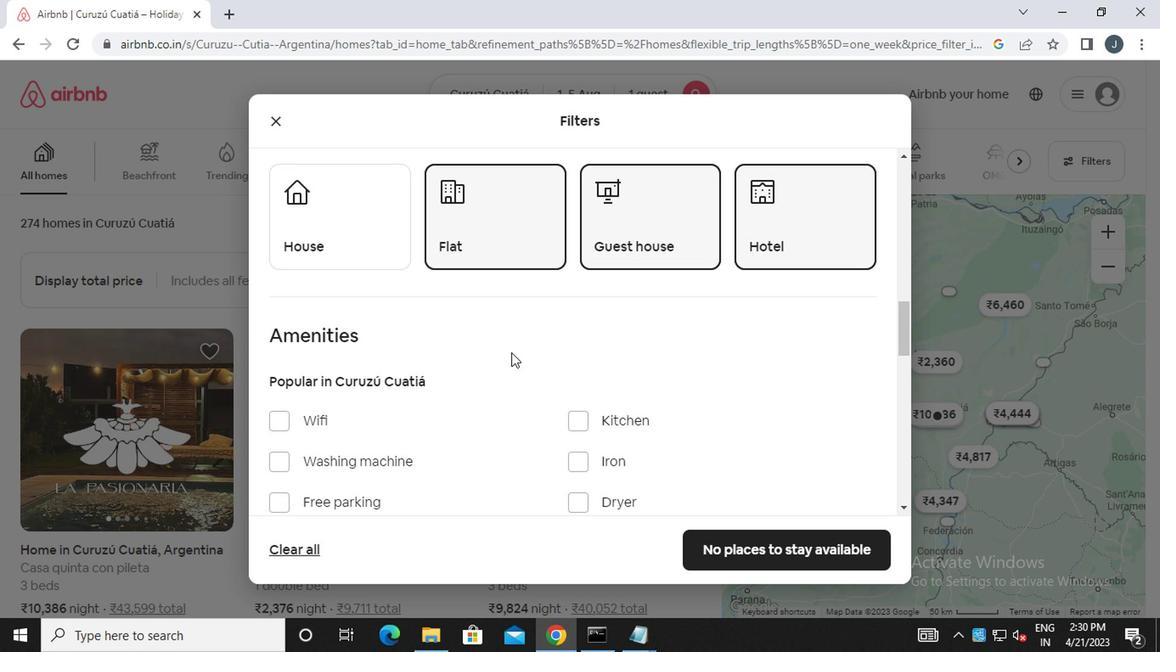 
Action: Mouse scrolled (496, 359) with delta (0, 0)
Screenshot: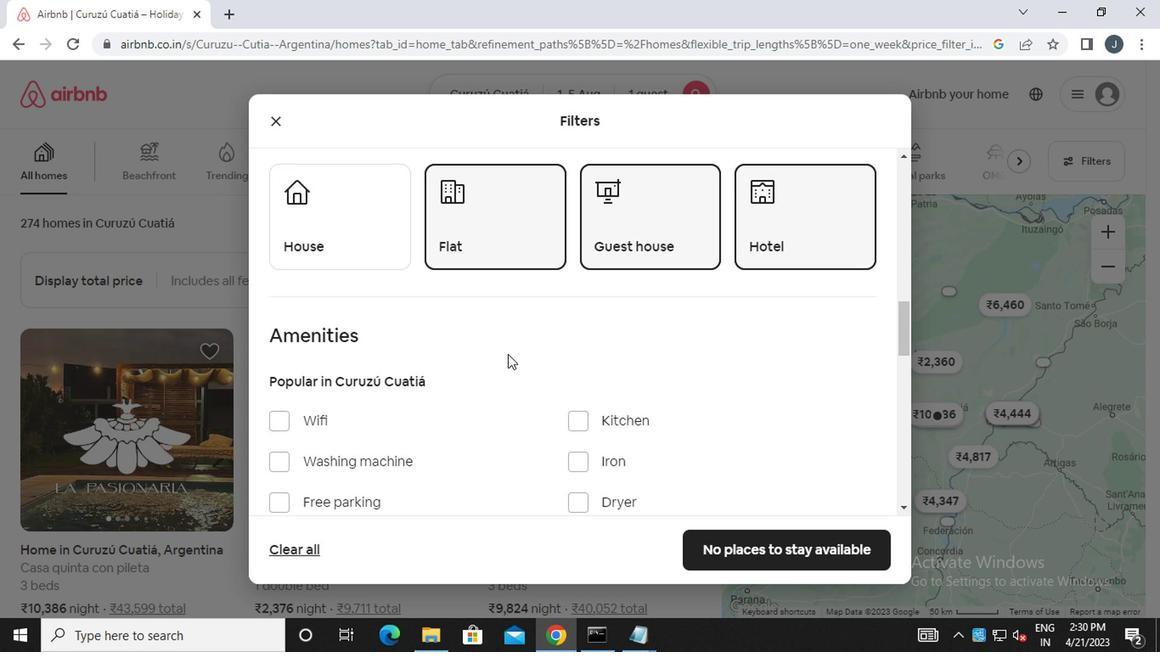 
Action: Mouse moved to (323, 365)
Screenshot: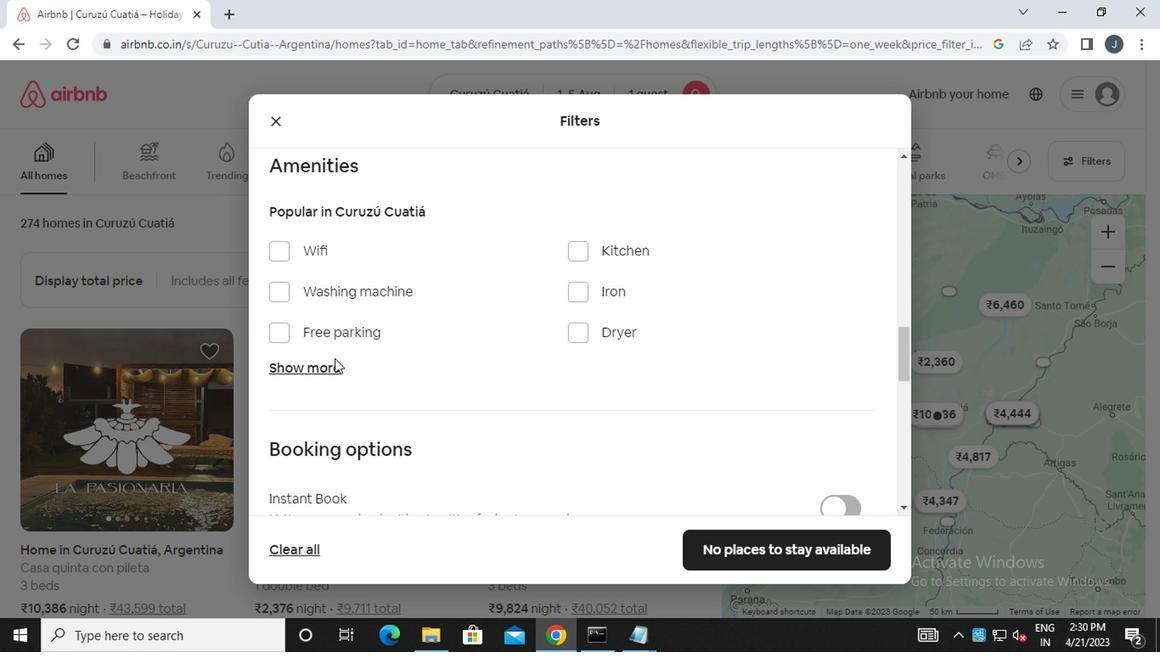 
Action: Mouse pressed left at (323, 365)
Screenshot: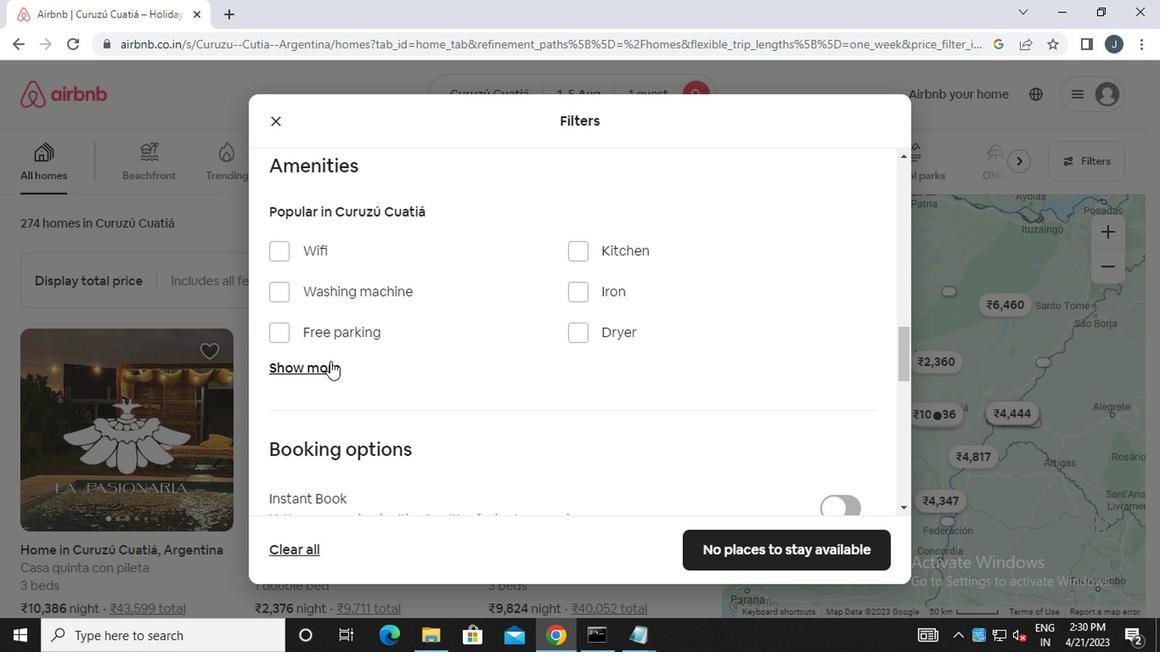 
Action: Mouse moved to (637, 430)
Screenshot: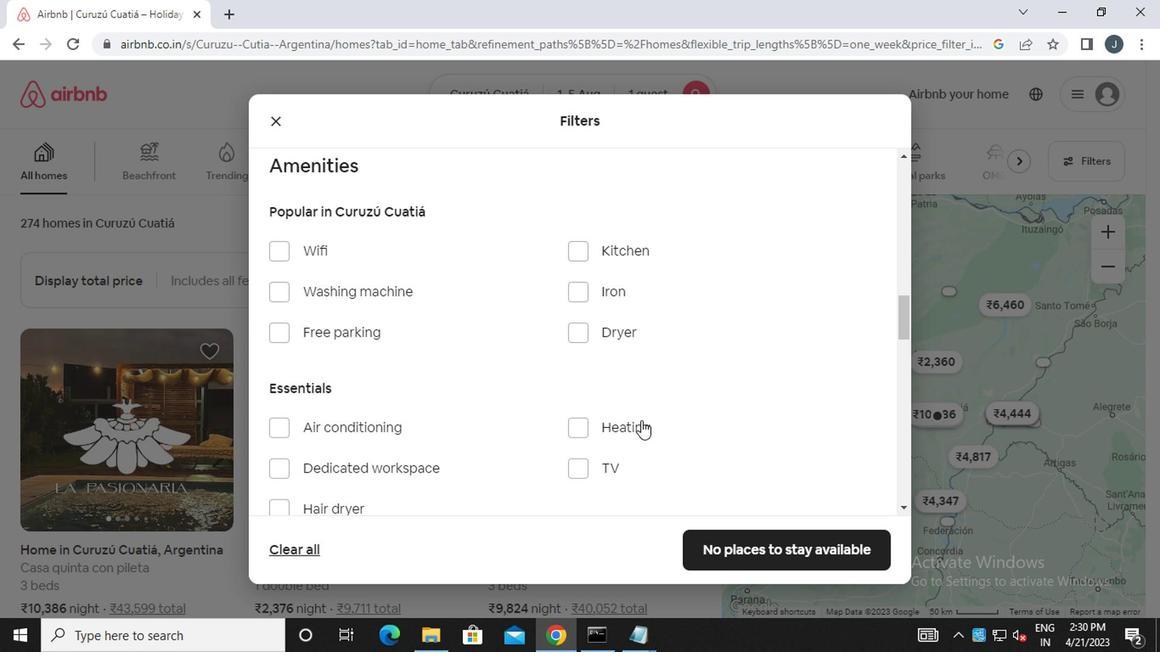 
Action: Mouse pressed left at (637, 430)
Screenshot: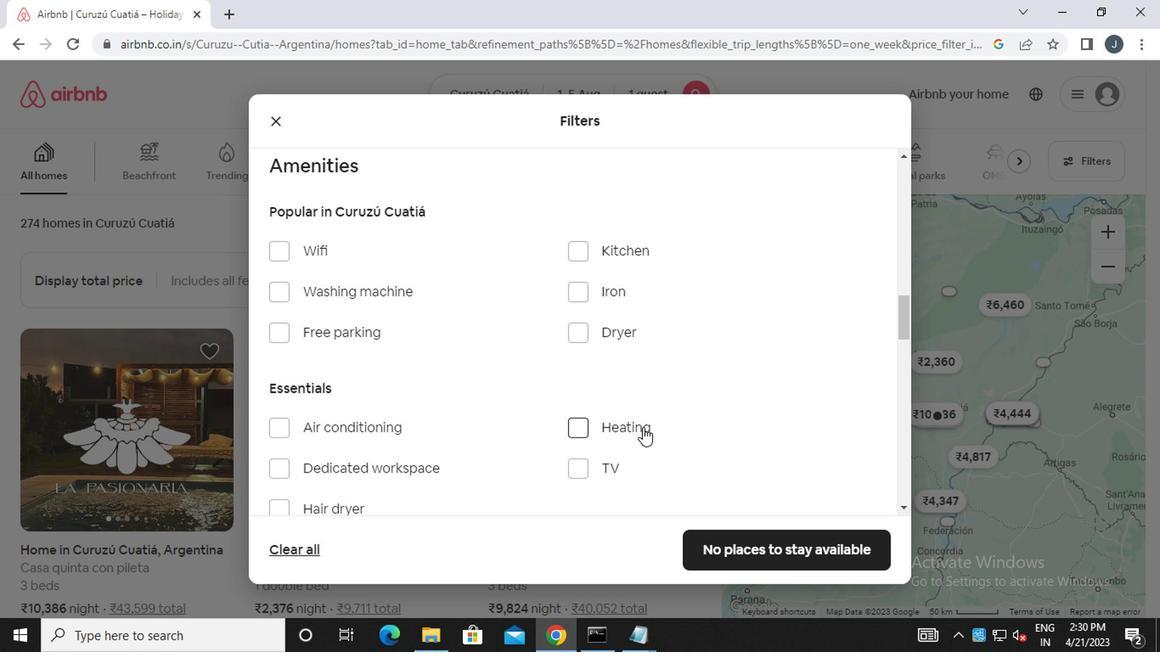
Action: Mouse moved to (637, 430)
Screenshot: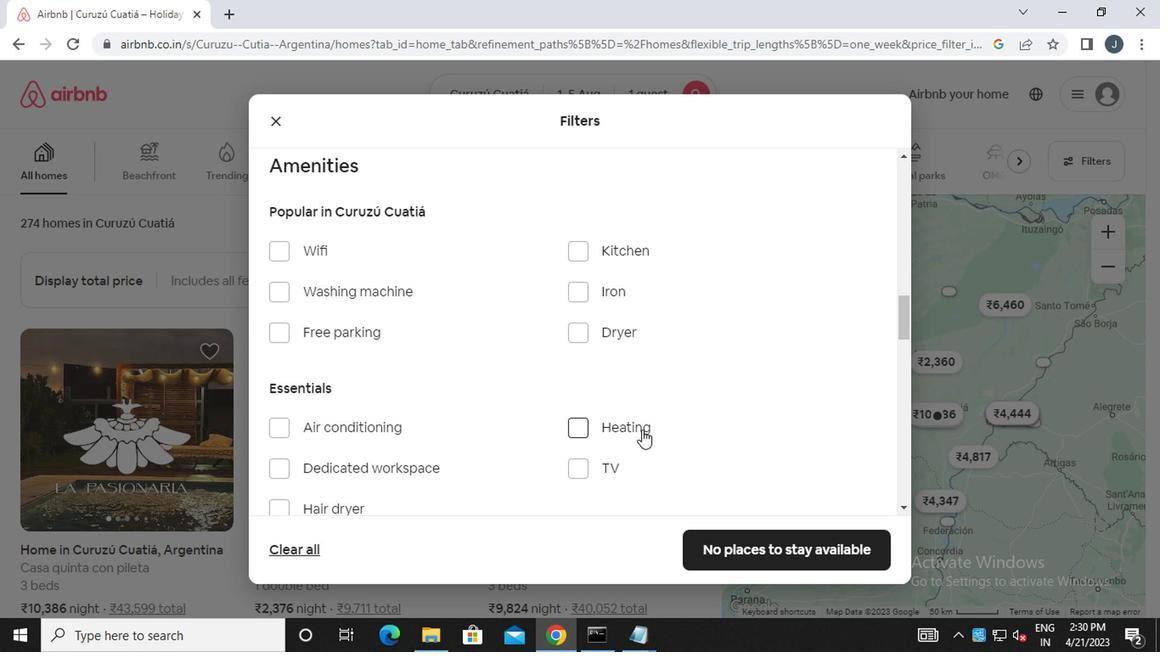
Action: Mouse scrolled (637, 430) with delta (0, 0)
Screenshot: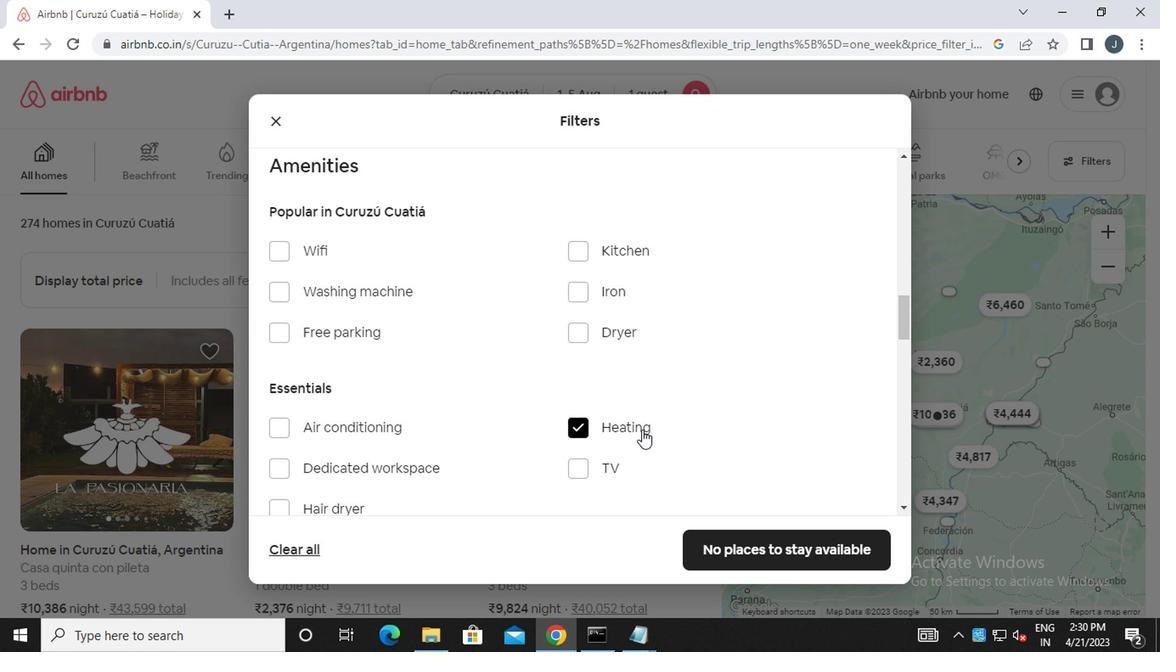
Action: Mouse scrolled (637, 430) with delta (0, 0)
Screenshot: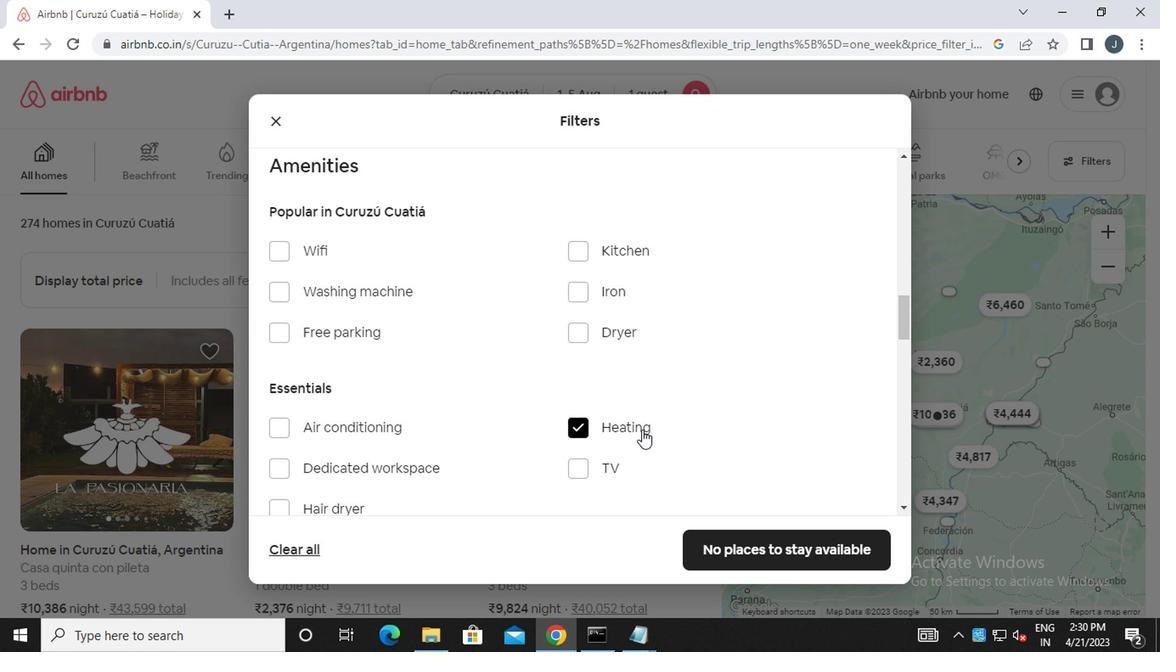 
Action: Mouse moved to (637, 430)
Screenshot: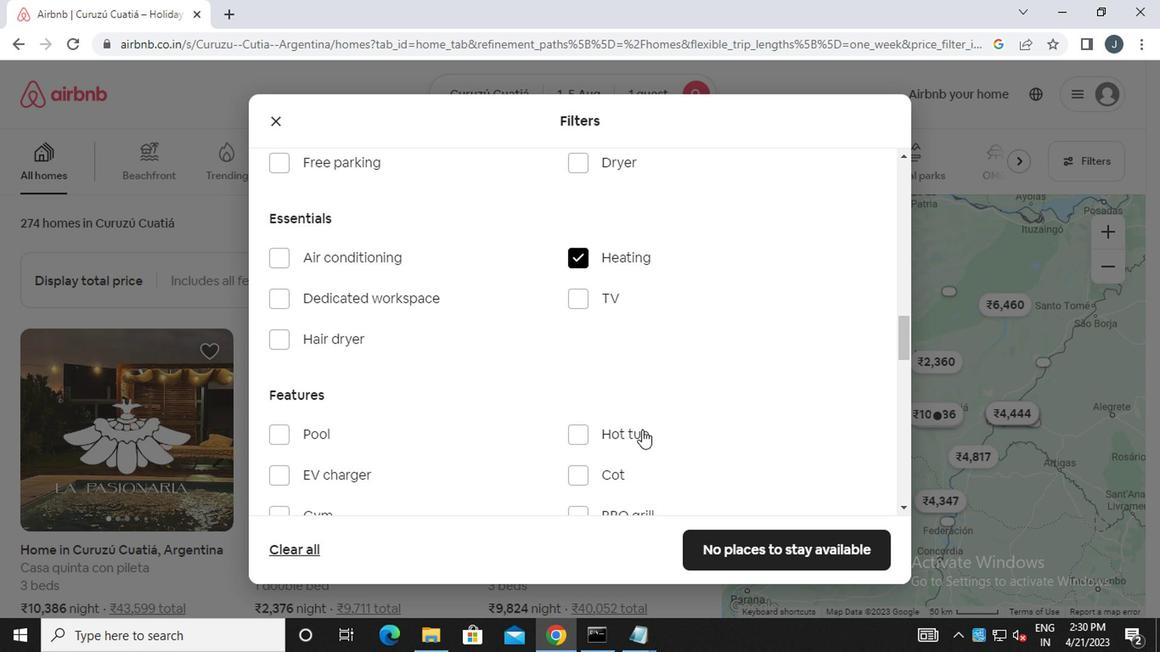 
Action: Mouse scrolled (637, 430) with delta (0, 0)
Screenshot: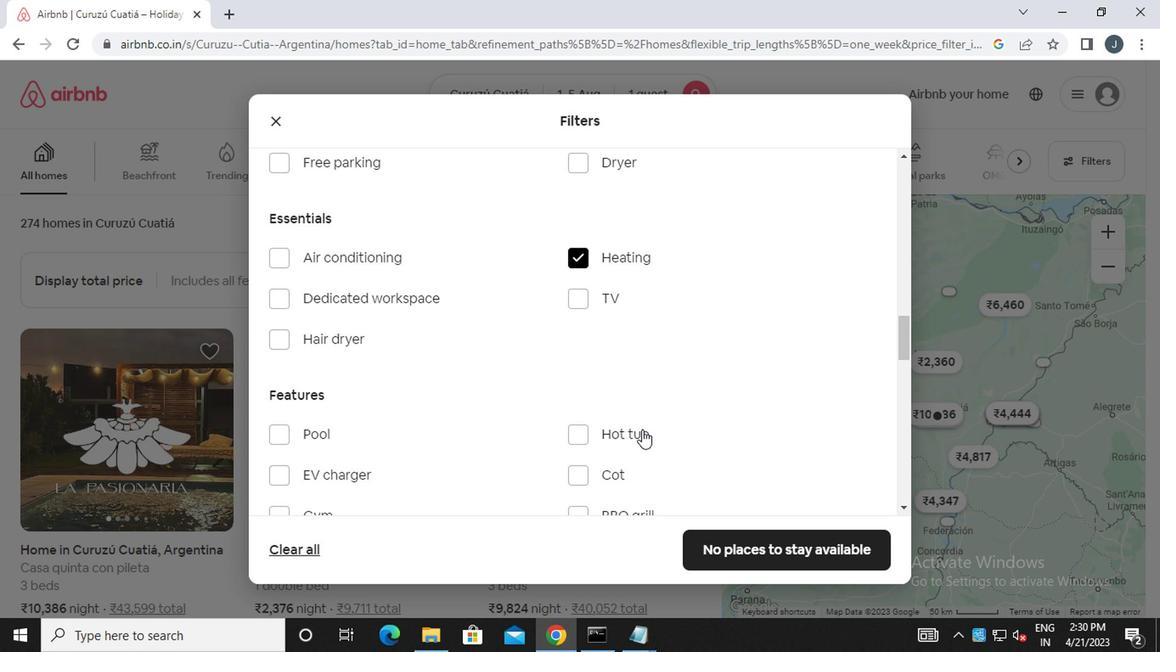 
Action: Mouse scrolled (637, 430) with delta (0, 0)
Screenshot: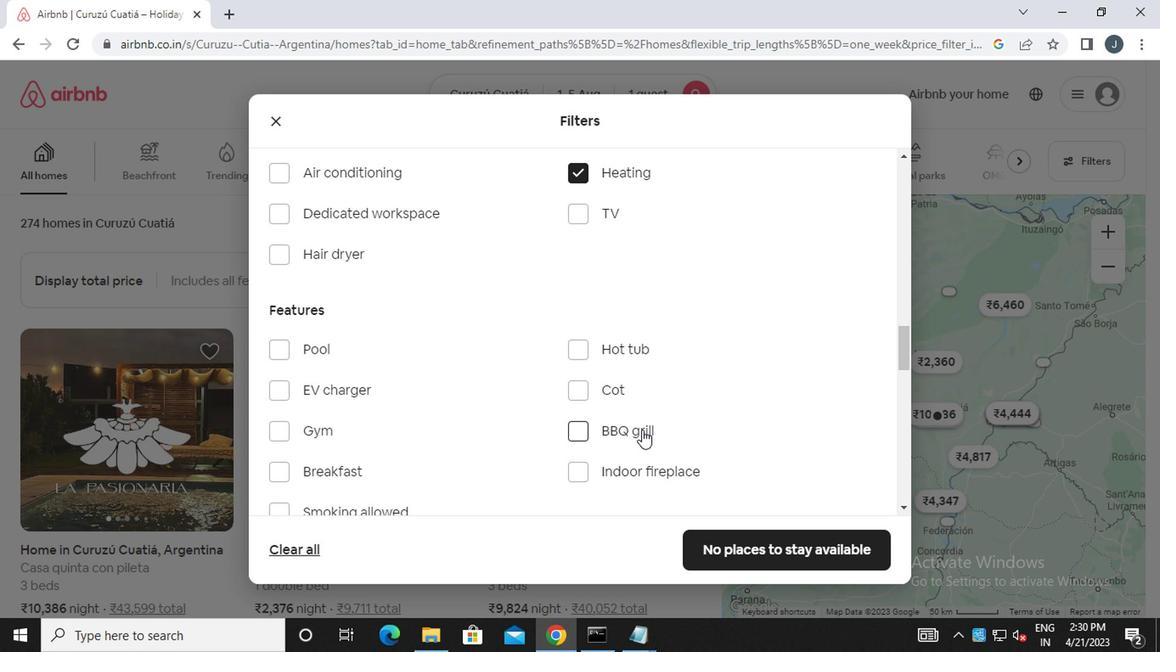 
Action: Mouse moved to (400, 310)
Screenshot: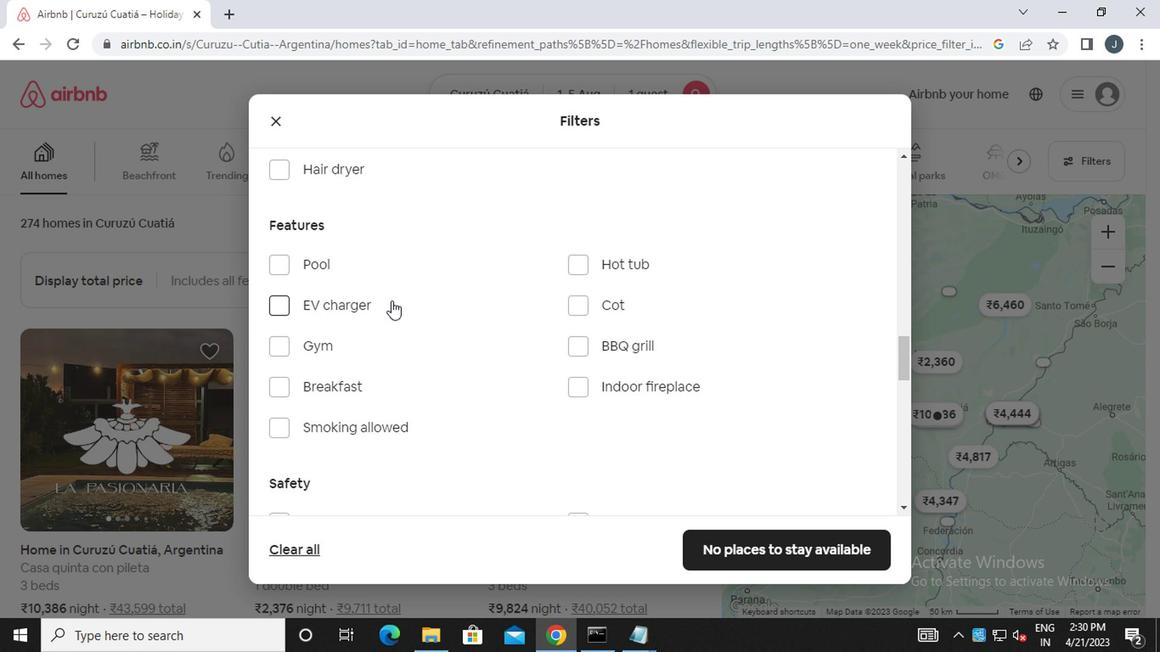 
Action: Mouse scrolled (400, 311) with delta (0, 1)
Screenshot: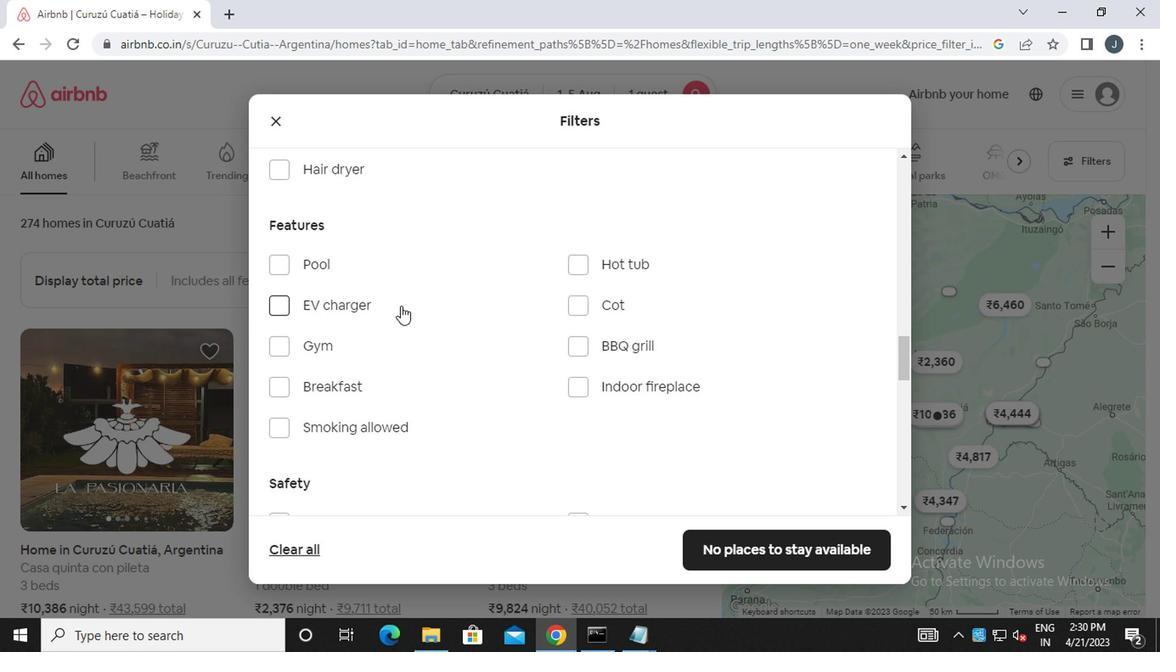 
Action: Mouse scrolled (400, 311) with delta (0, 1)
Screenshot: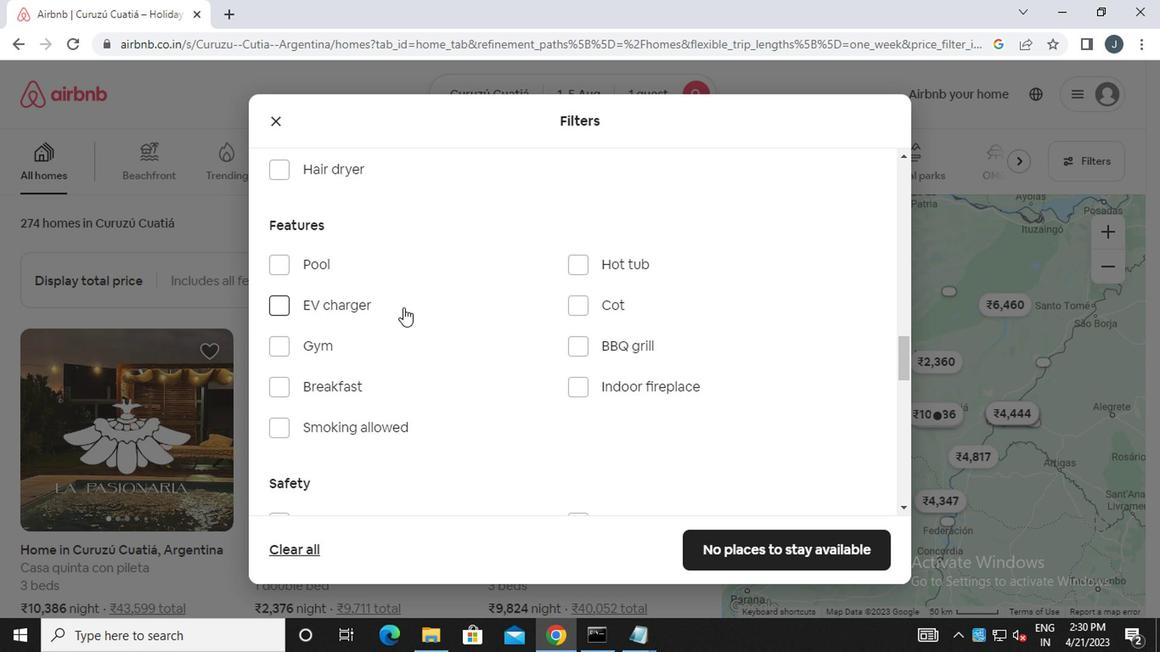
Action: Mouse moved to (400, 317)
Screenshot: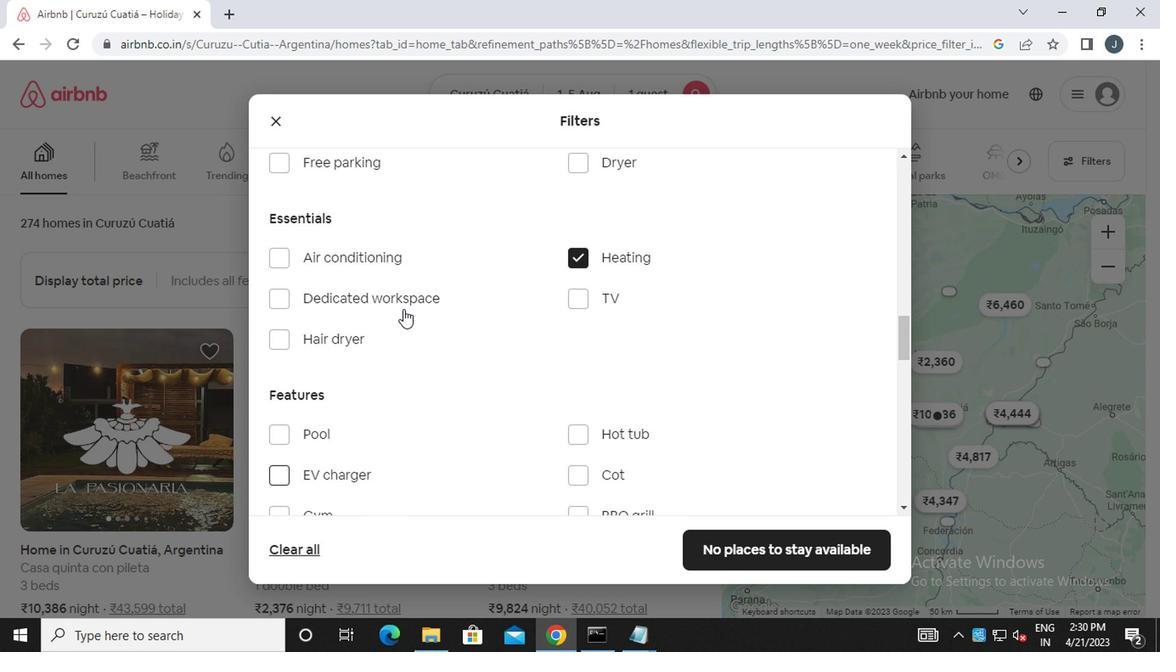 
Action: Mouse scrolled (400, 316) with delta (0, 0)
Screenshot: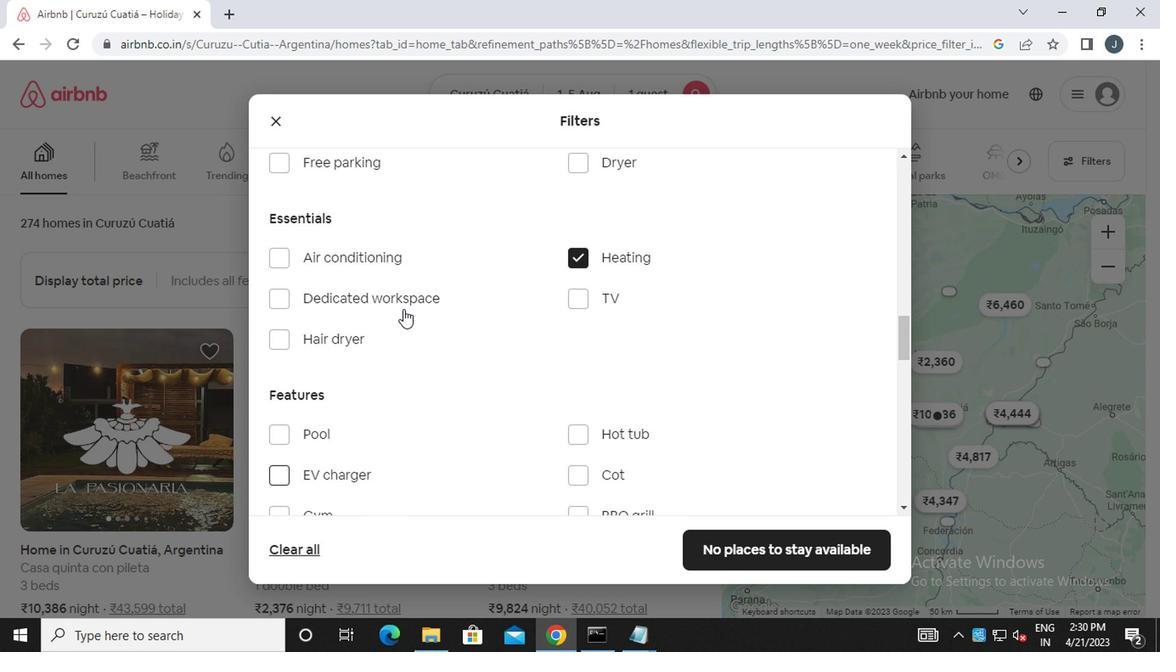 
Action: Mouse moved to (401, 320)
Screenshot: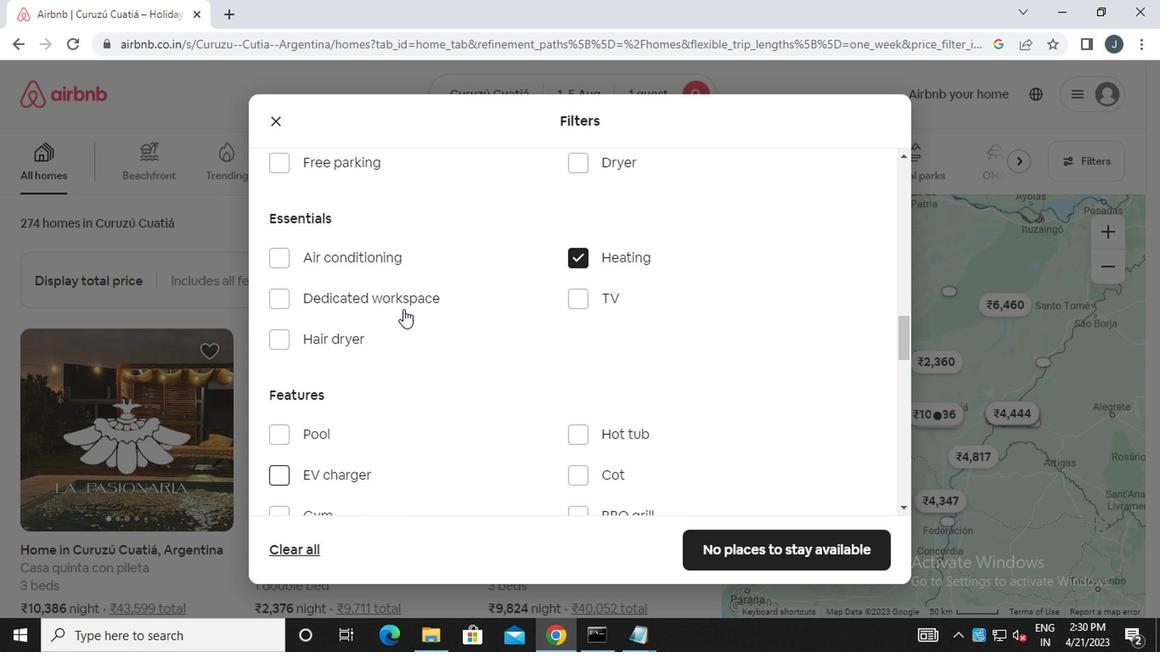 
Action: Mouse scrolled (401, 319) with delta (0, -1)
Screenshot: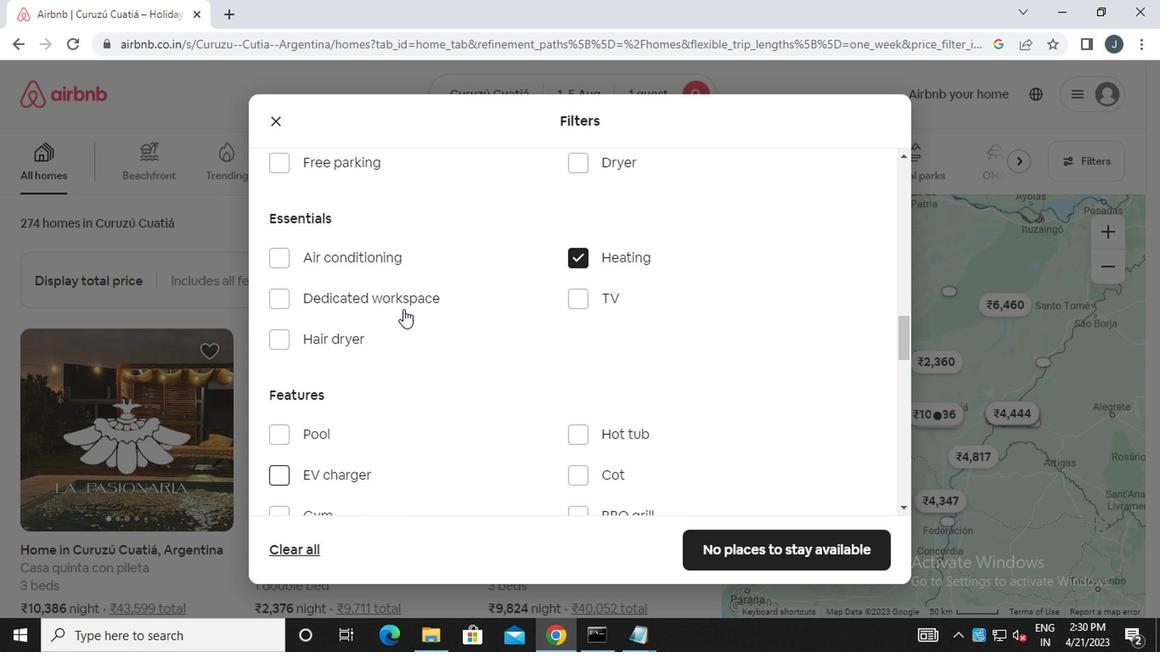 
Action: Mouse moved to (406, 324)
Screenshot: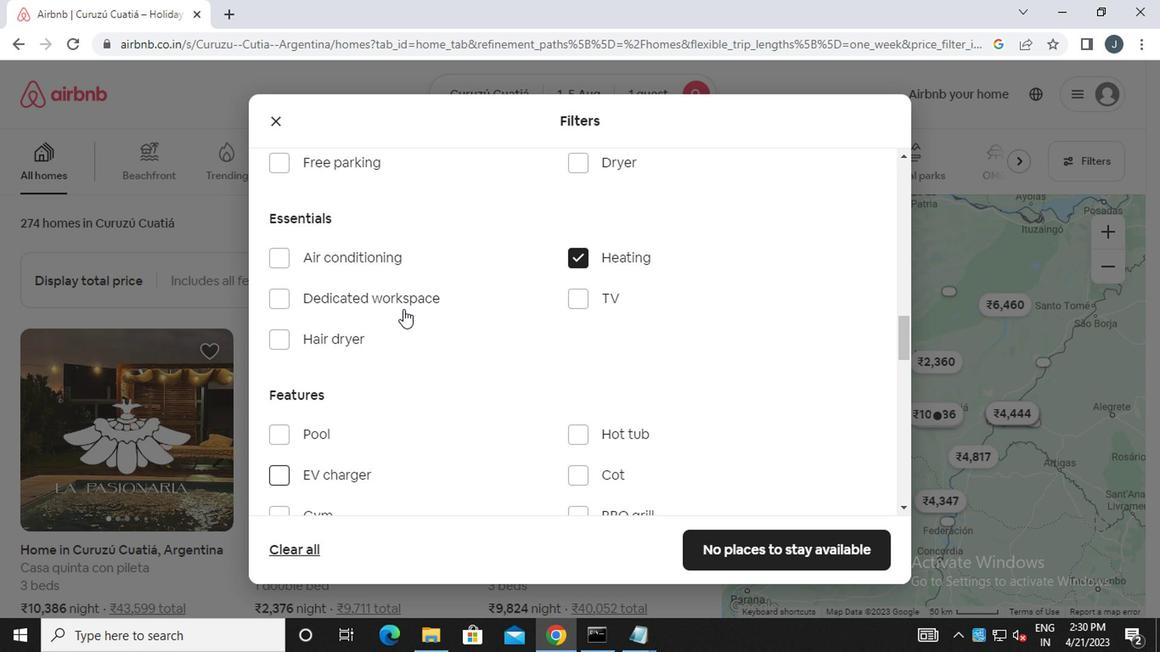
Action: Mouse scrolled (406, 323) with delta (0, -1)
Screenshot: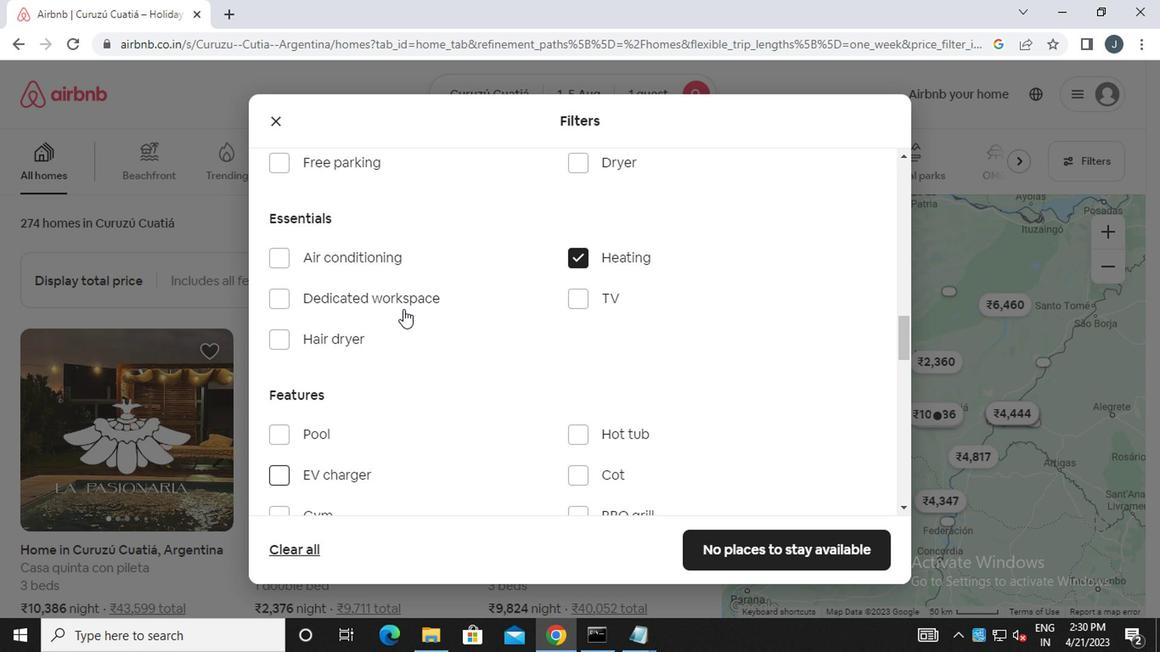 
Action: Mouse moved to (407, 326)
Screenshot: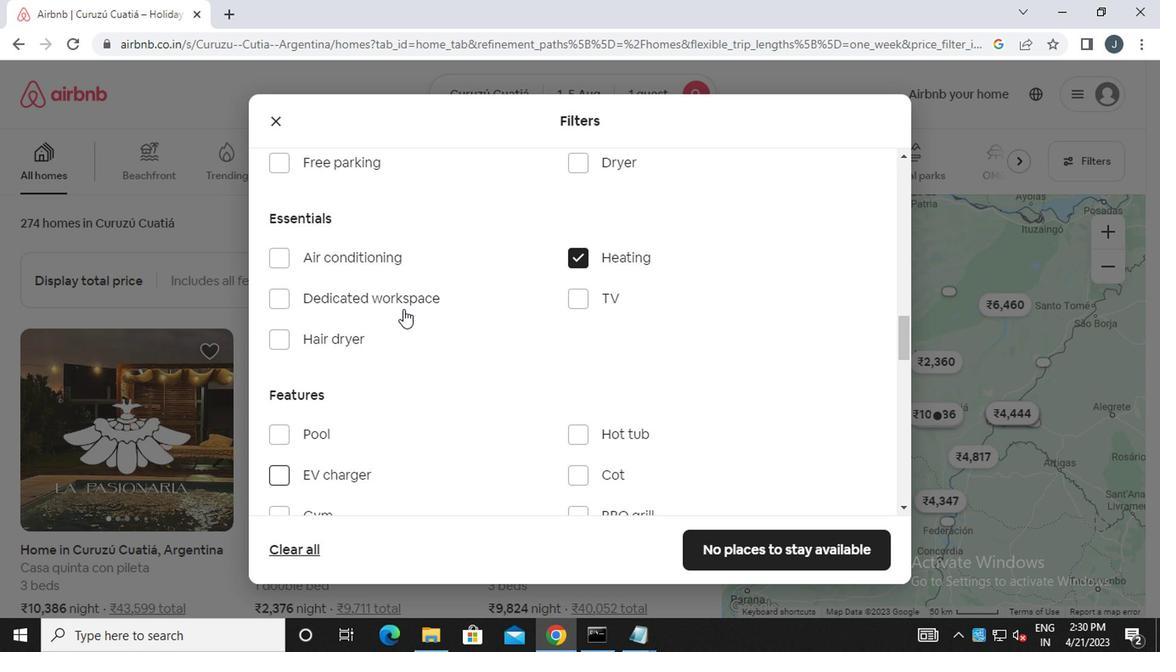 
Action: Mouse scrolled (407, 325) with delta (0, -1)
Screenshot: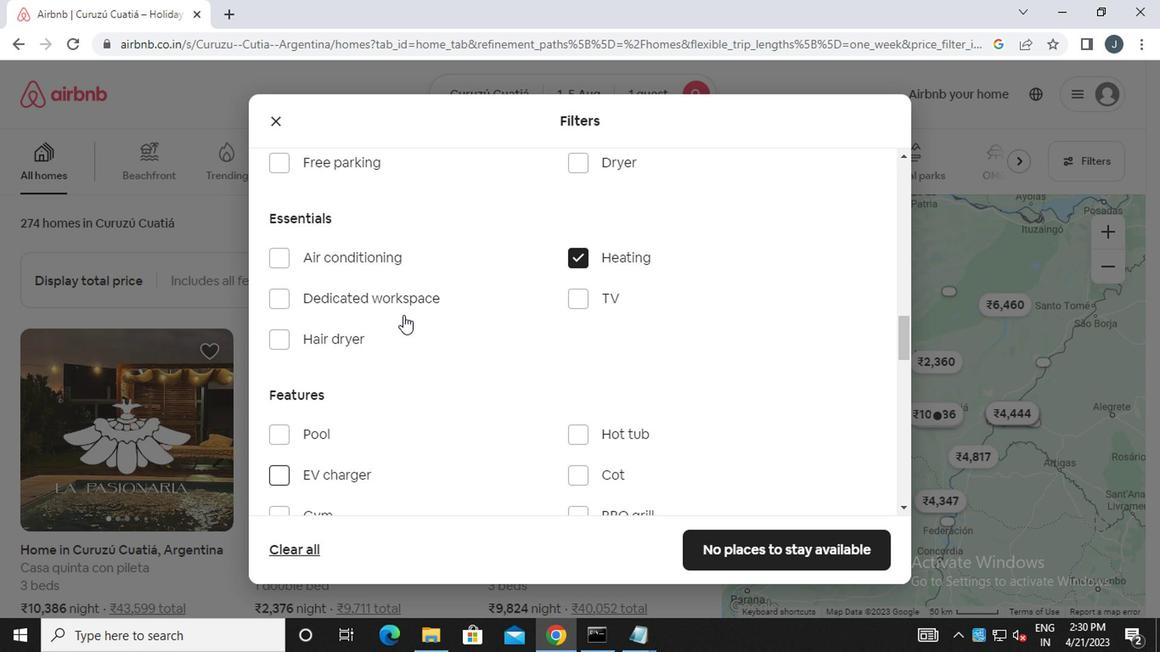 
Action: Mouse scrolled (407, 325) with delta (0, -1)
Screenshot: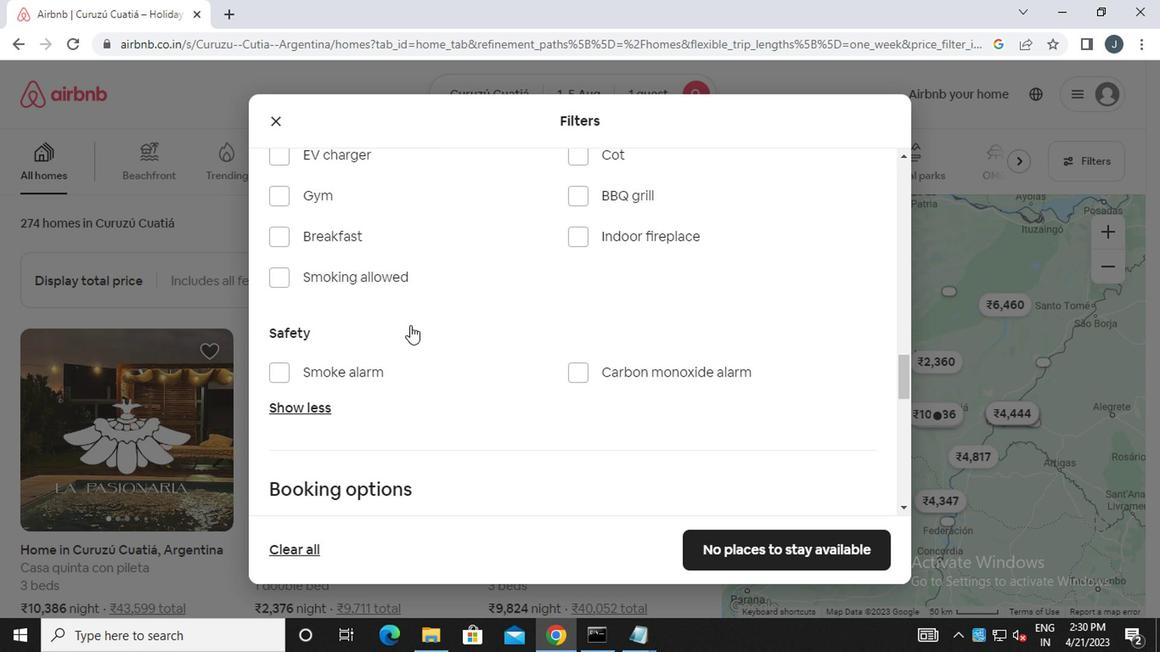 
Action: Mouse scrolled (407, 325) with delta (0, -1)
Screenshot: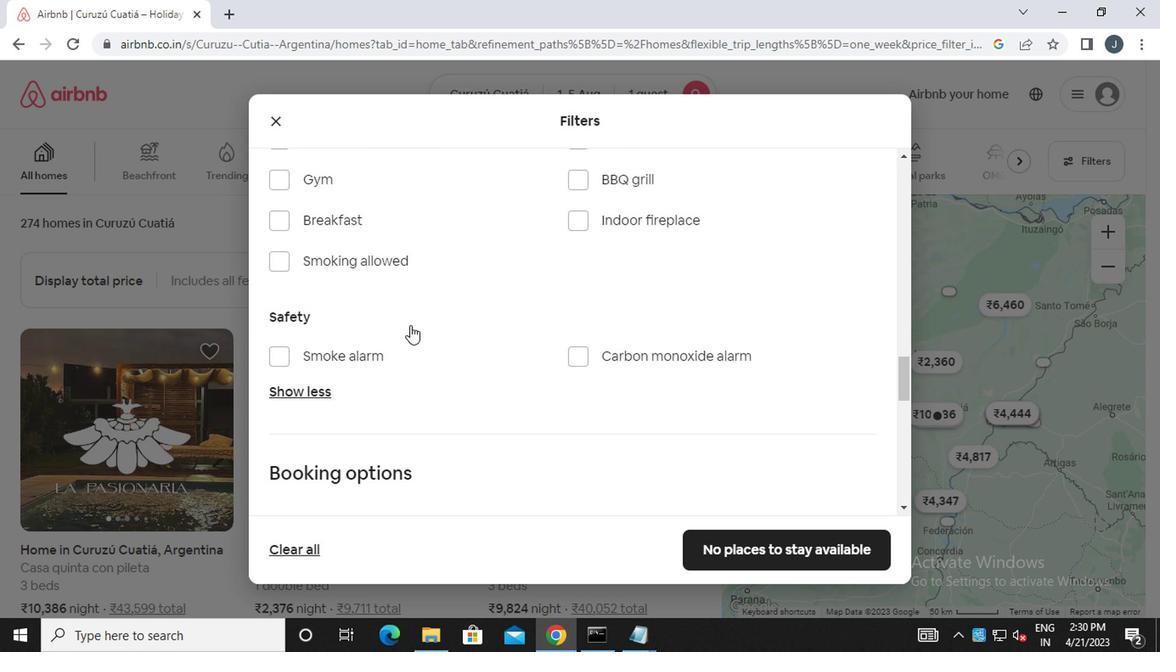 
Action: Mouse scrolled (407, 325) with delta (0, -1)
Screenshot: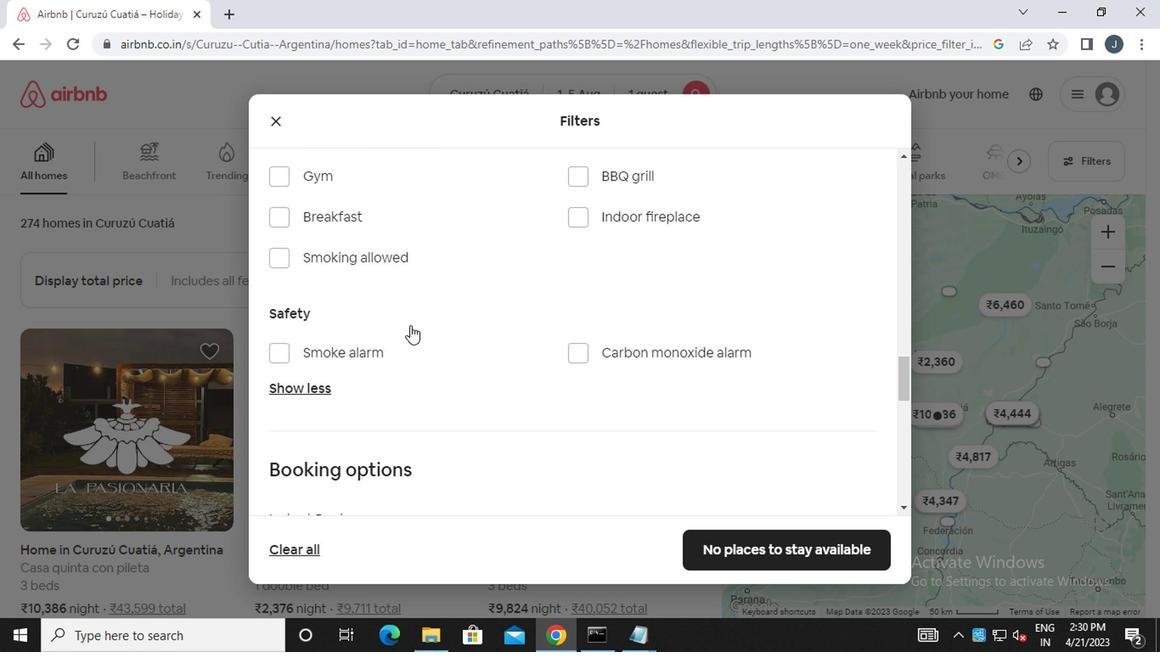 
Action: Mouse moved to (843, 337)
Screenshot: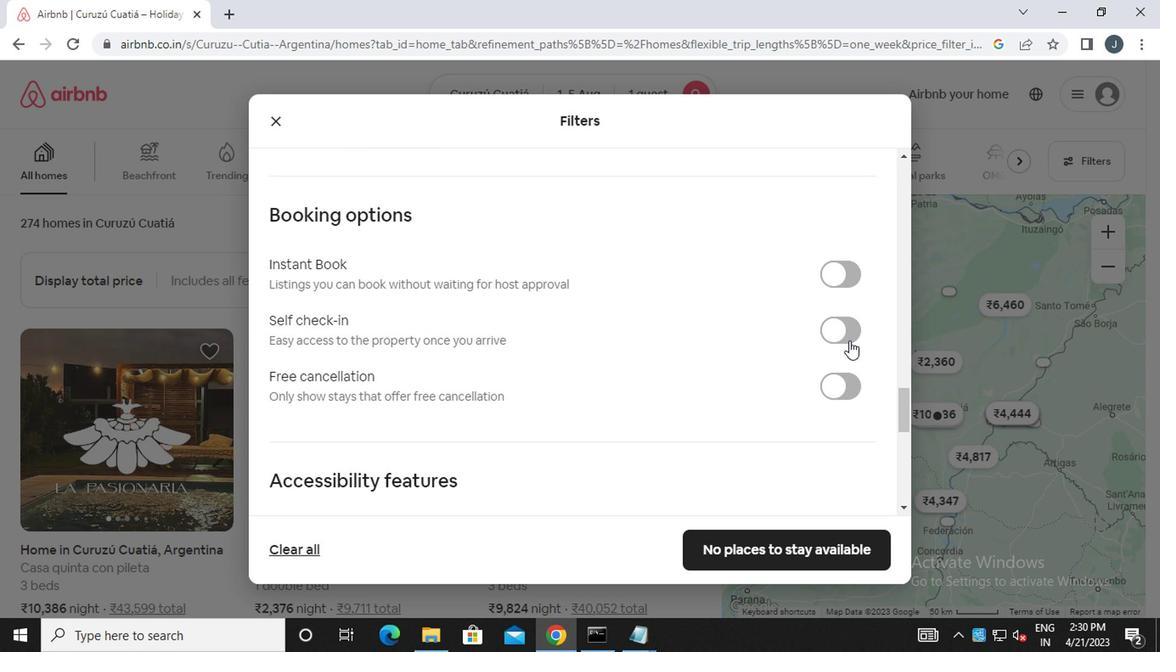
Action: Mouse pressed left at (843, 337)
Screenshot: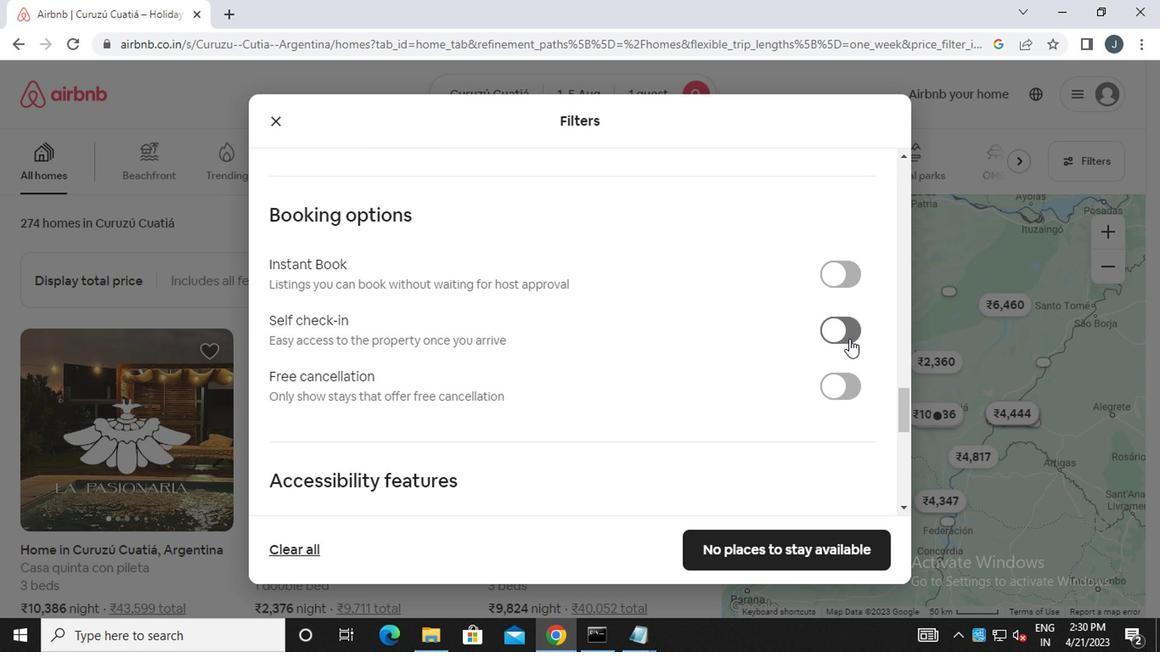
Action: Mouse moved to (579, 375)
Screenshot: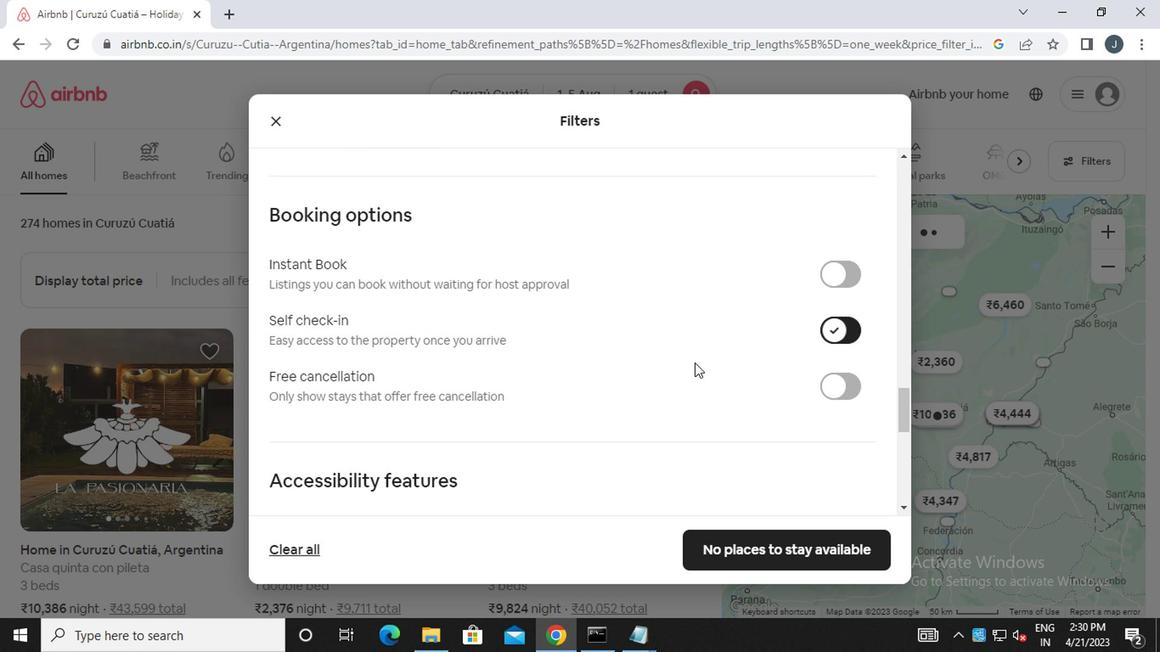 
Action: Mouse scrolled (579, 374) with delta (0, -1)
Screenshot: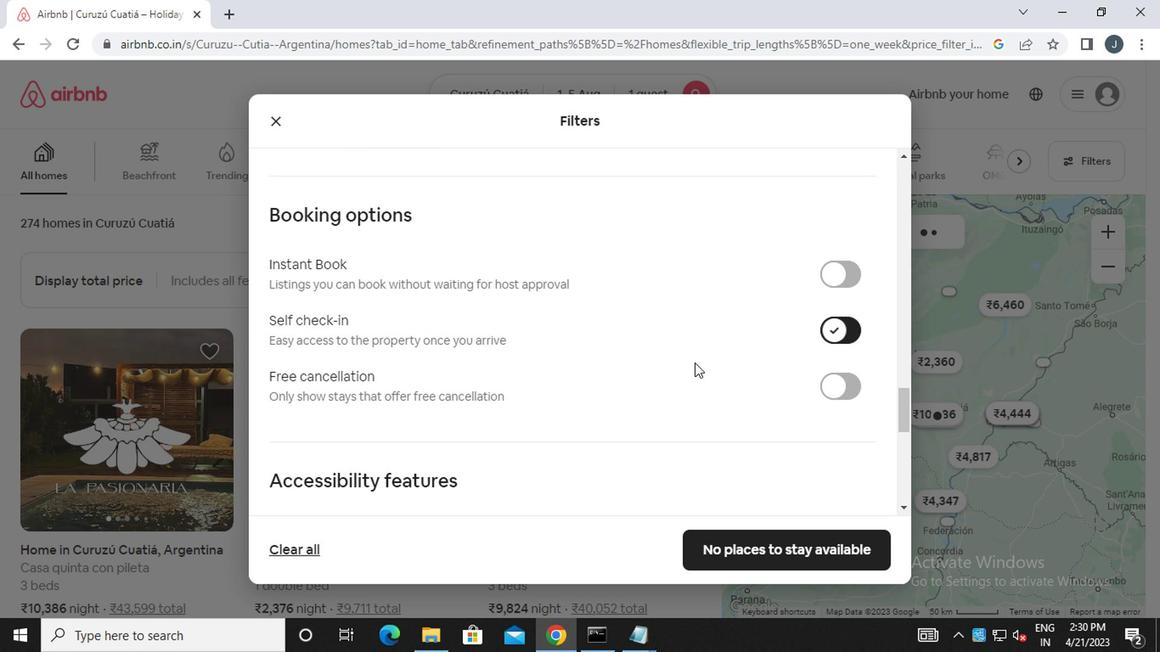 
Action: Mouse moved to (578, 375)
Screenshot: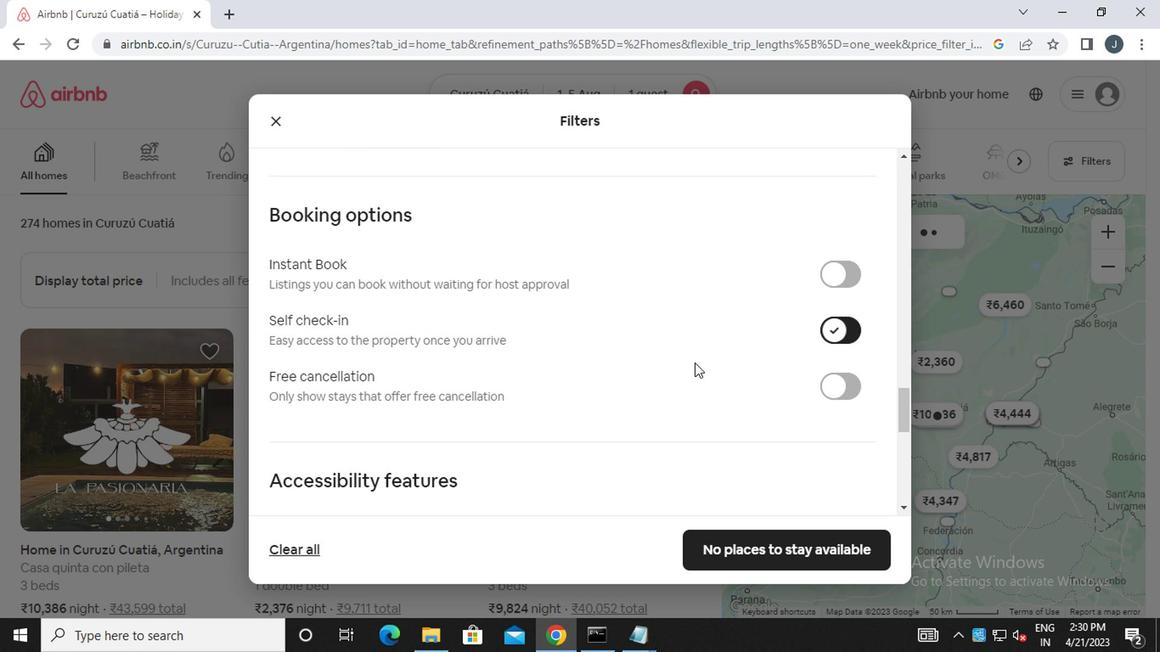 
Action: Mouse scrolled (578, 374) with delta (0, -1)
Screenshot: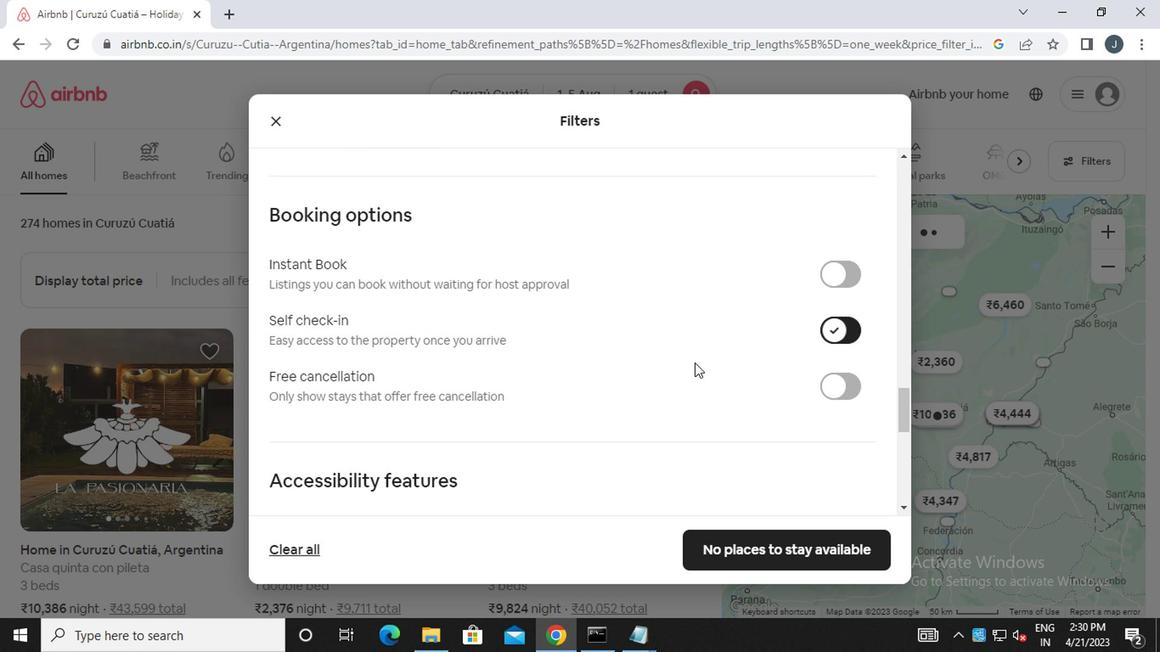 
Action: Mouse moved to (577, 375)
Screenshot: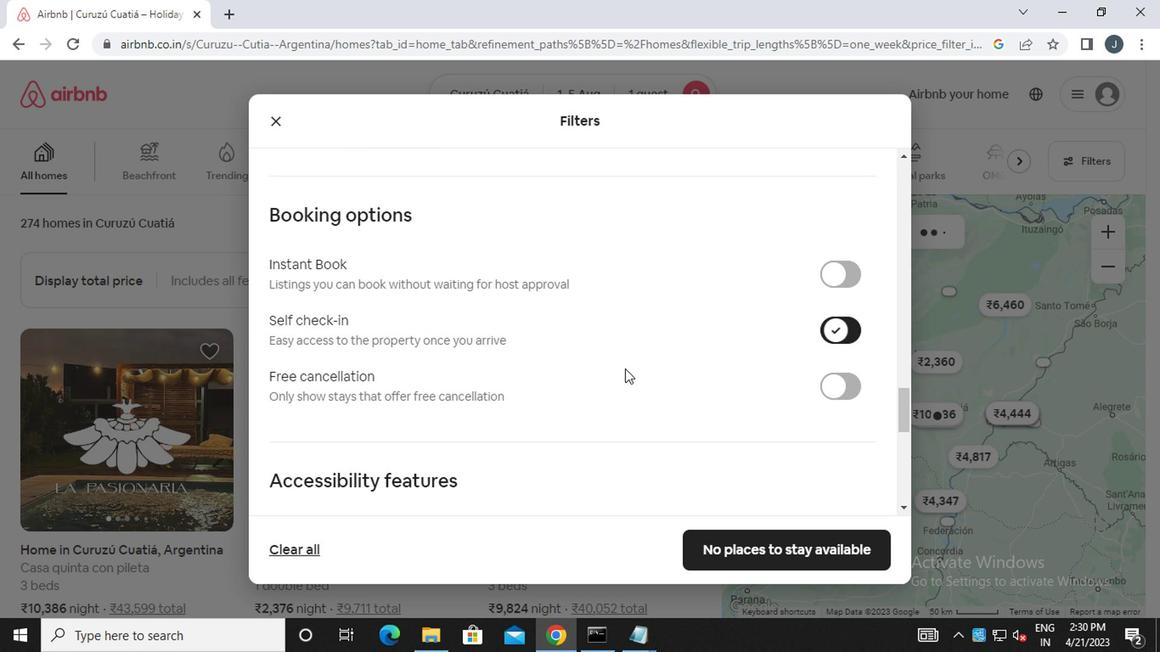 
Action: Mouse scrolled (577, 375) with delta (0, 0)
Screenshot: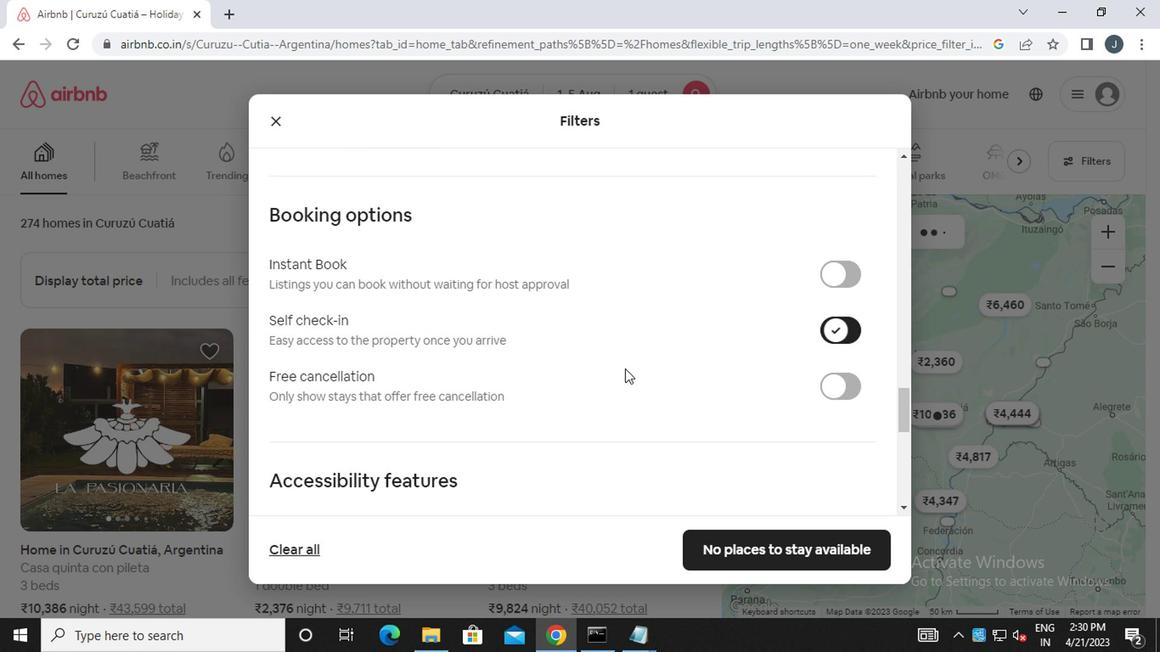 
Action: Mouse scrolled (577, 375) with delta (0, 0)
Screenshot: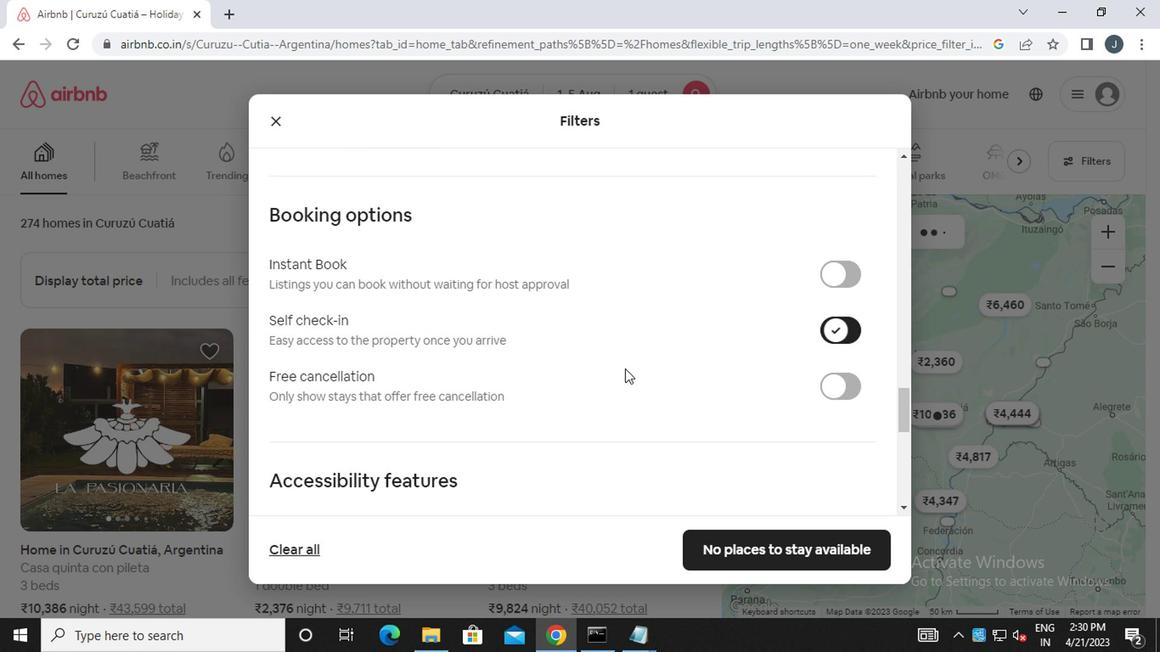 
Action: Mouse scrolled (577, 375) with delta (0, 0)
Screenshot: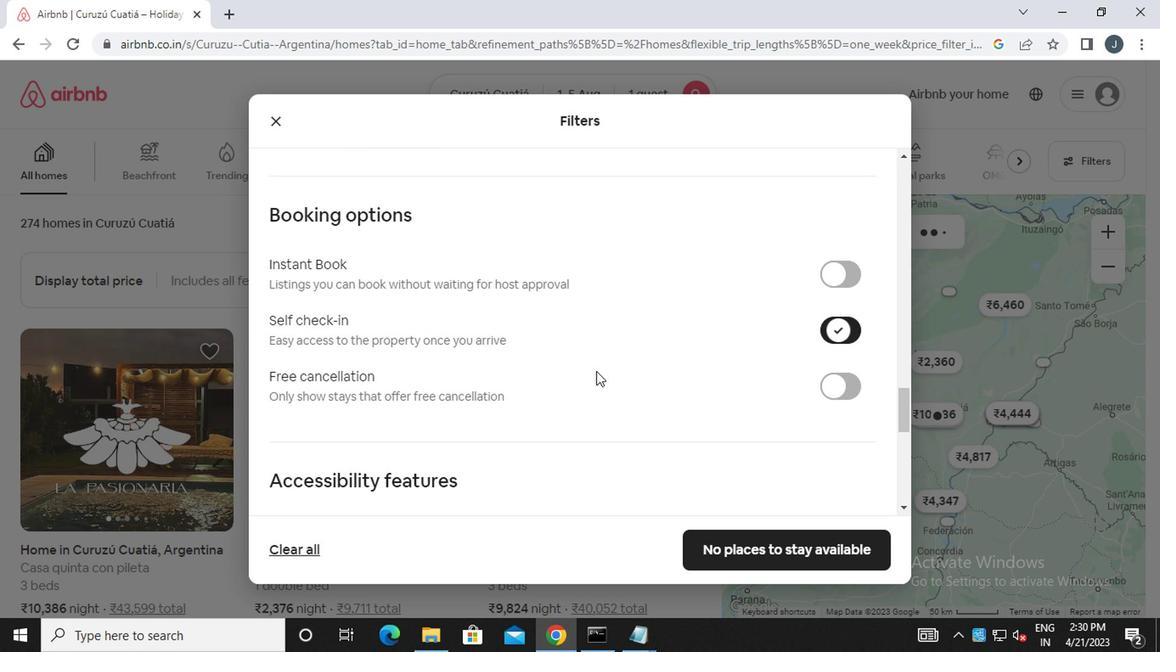 
Action: Mouse moved to (577, 375)
Screenshot: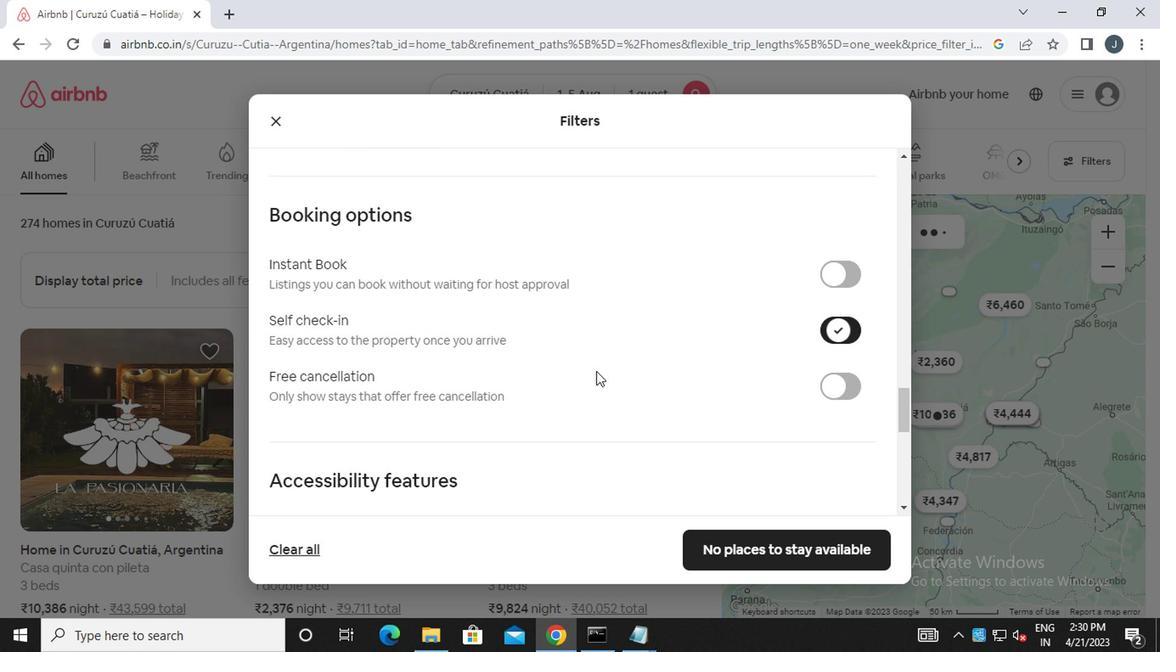 
Action: Mouse scrolled (577, 375) with delta (0, 0)
Screenshot: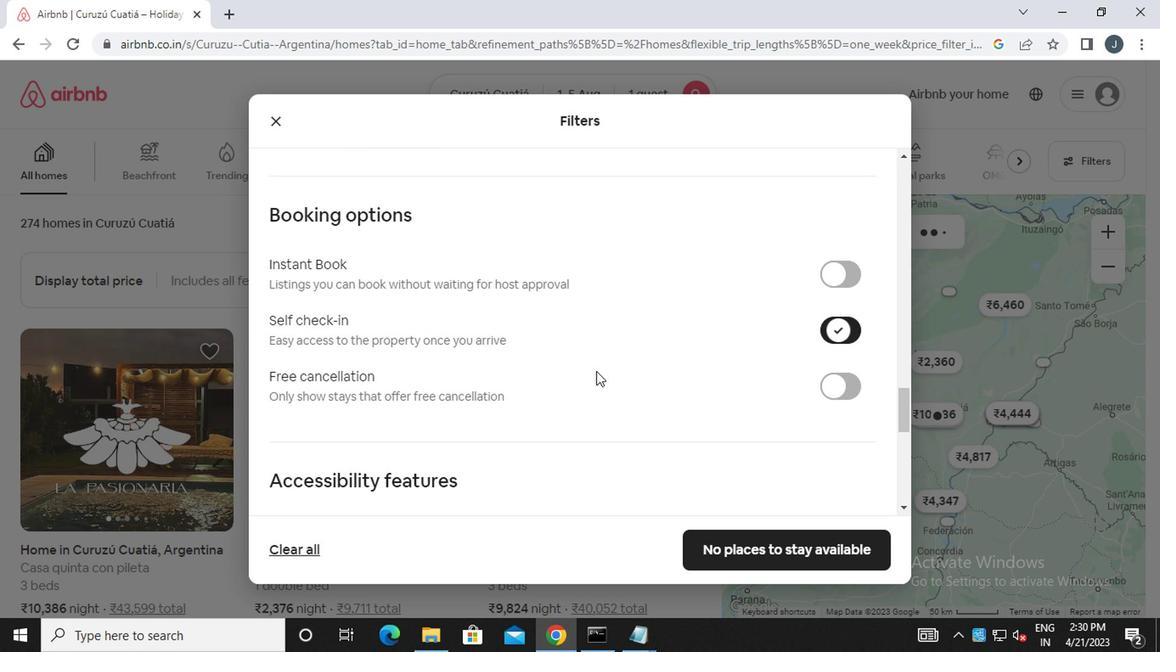 
Action: Mouse moved to (575, 375)
Screenshot: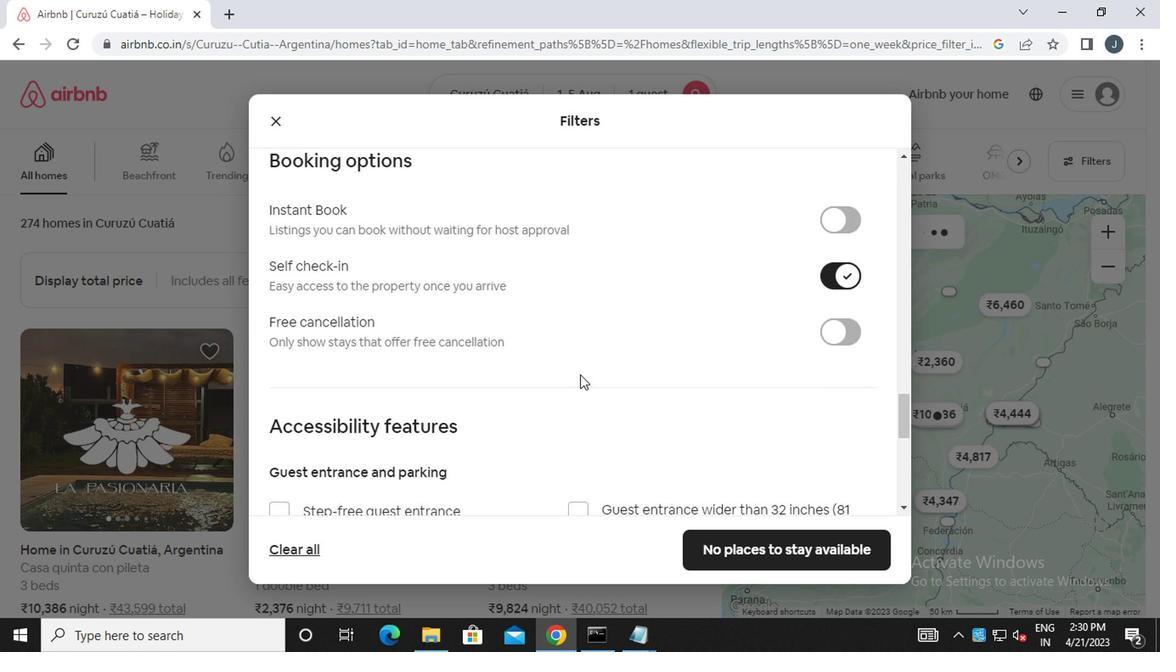 
Action: Mouse scrolled (575, 375) with delta (0, 0)
Screenshot: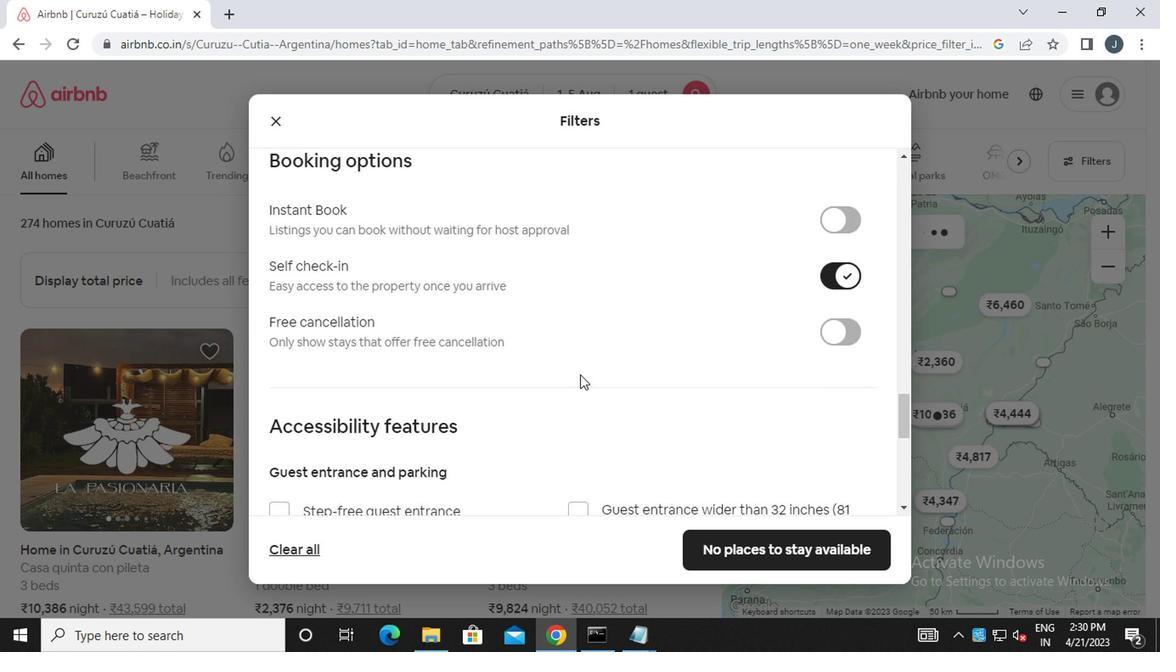 
Action: Mouse moved to (575, 376)
Screenshot: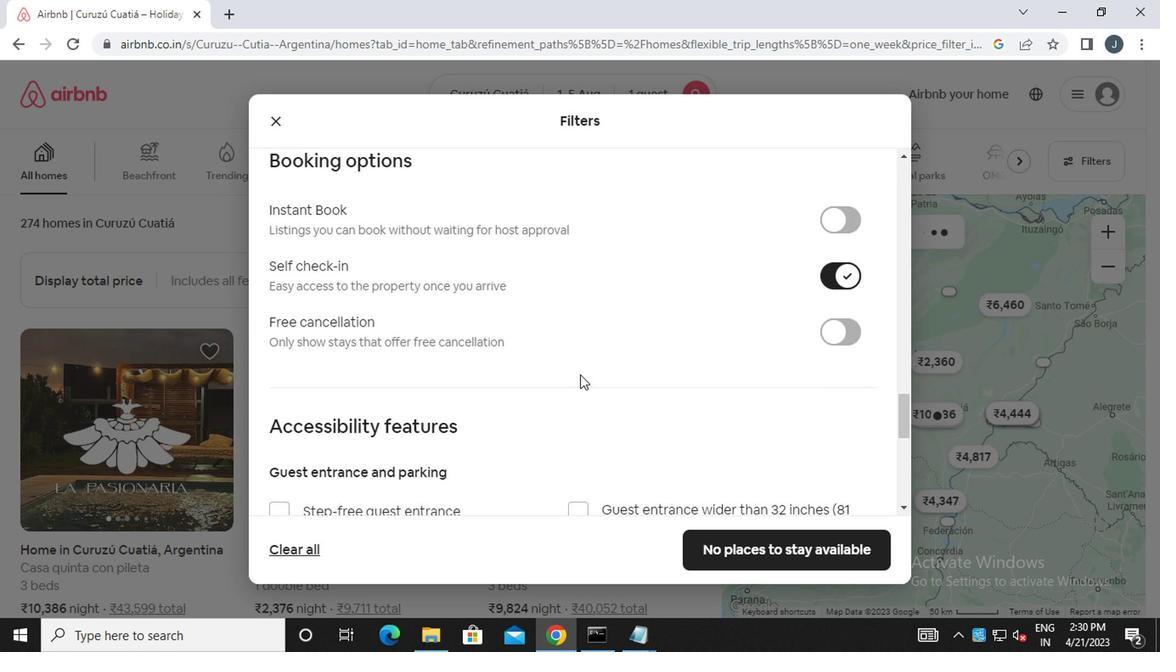 
Action: Mouse scrolled (575, 375) with delta (0, 0)
Screenshot: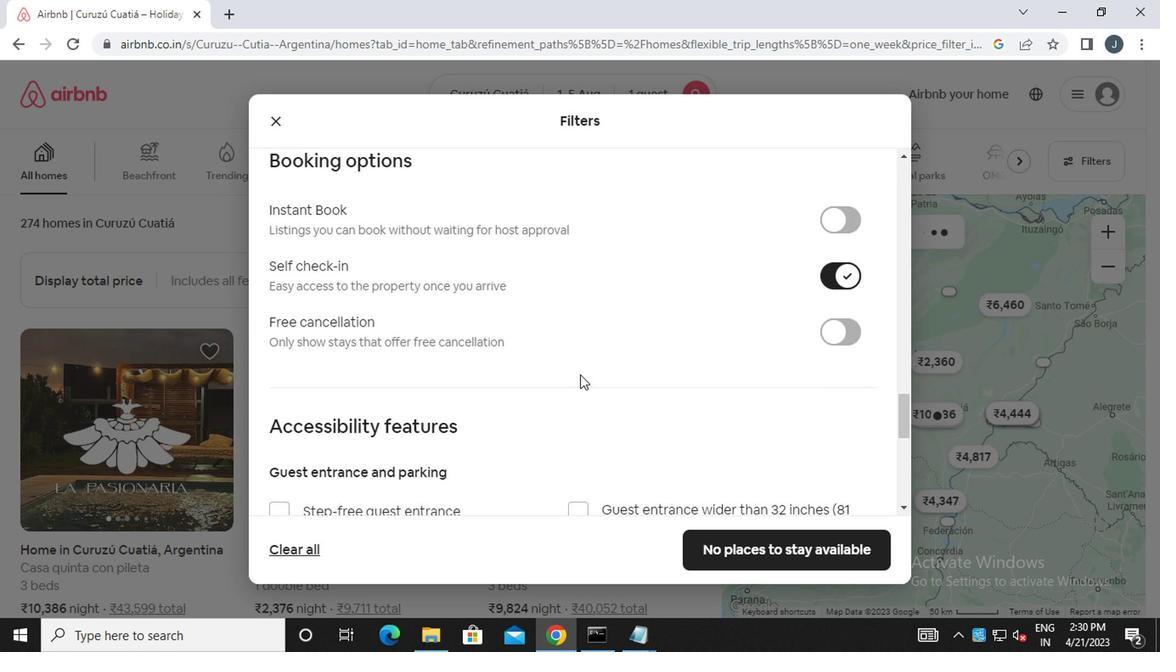 
Action: Mouse scrolled (575, 375) with delta (0, 0)
Screenshot: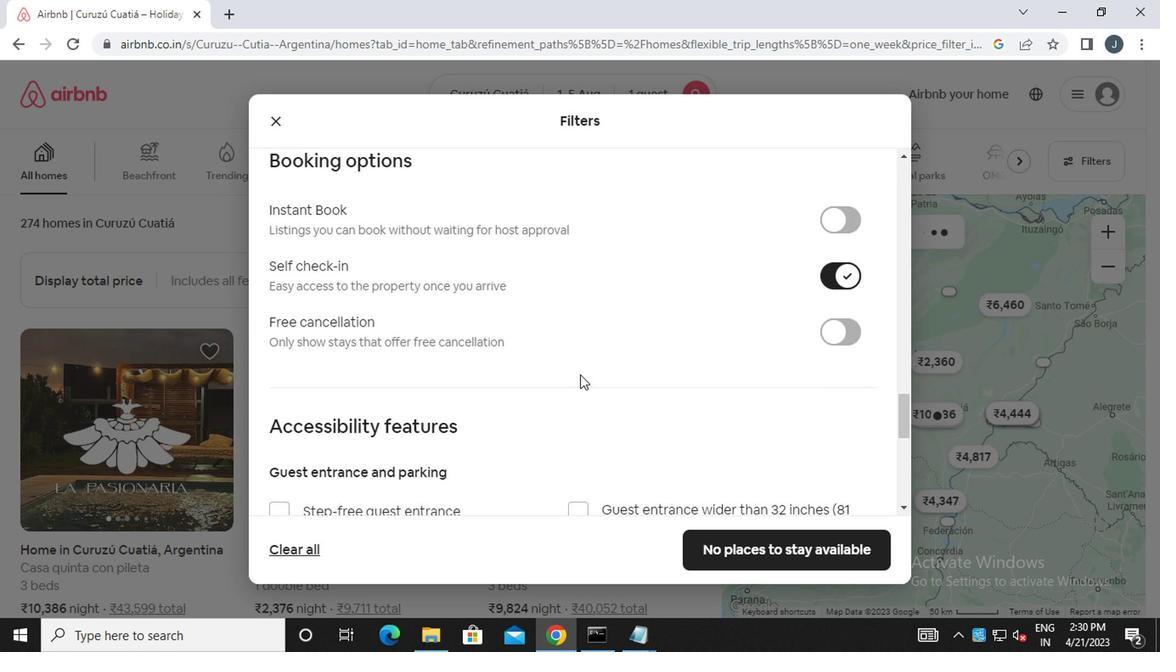 
Action: Mouse scrolled (575, 375) with delta (0, 0)
Screenshot: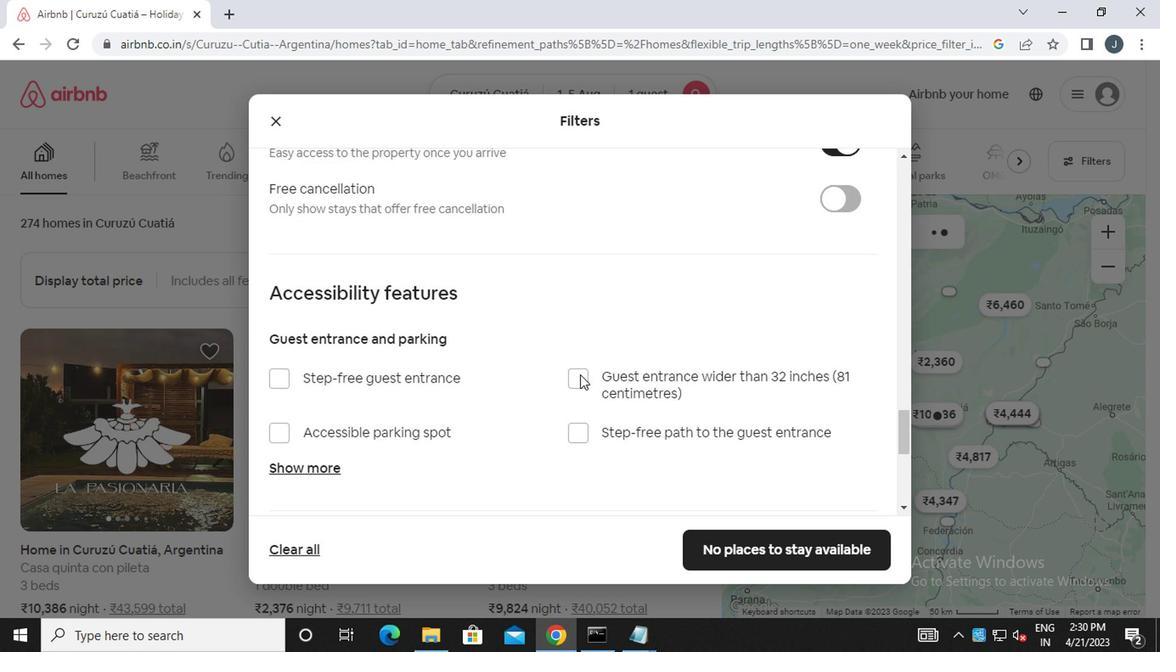 
Action: Mouse scrolled (575, 375) with delta (0, 0)
Screenshot: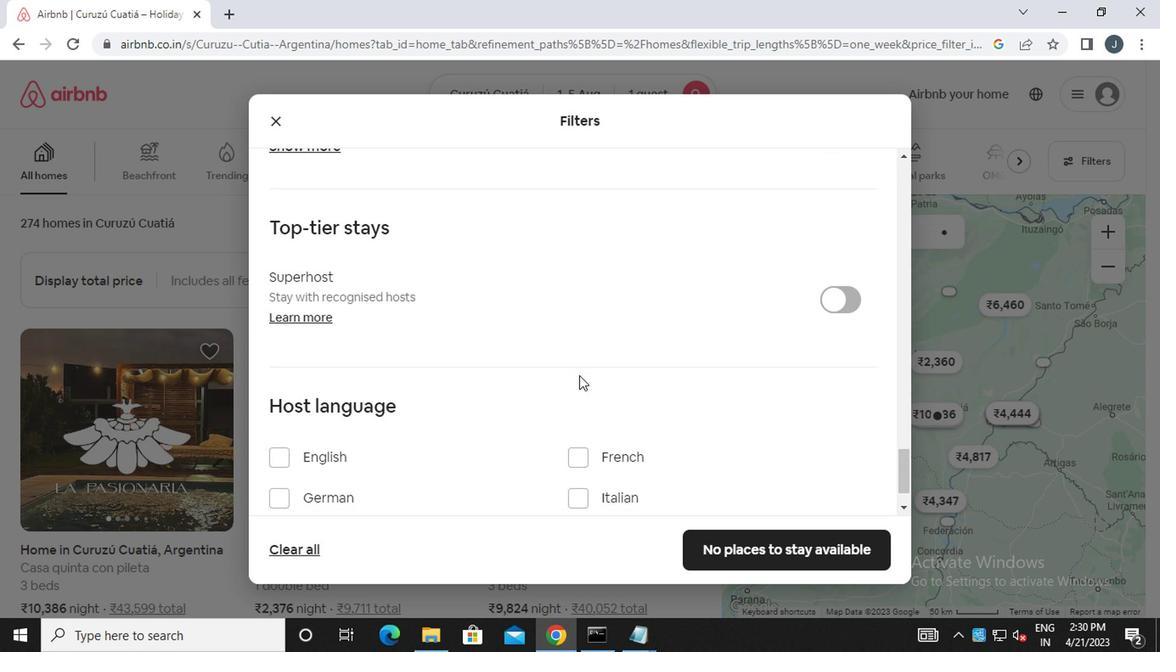 
Action: Mouse scrolled (575, 375) with delta (0, 0)
Screenshot: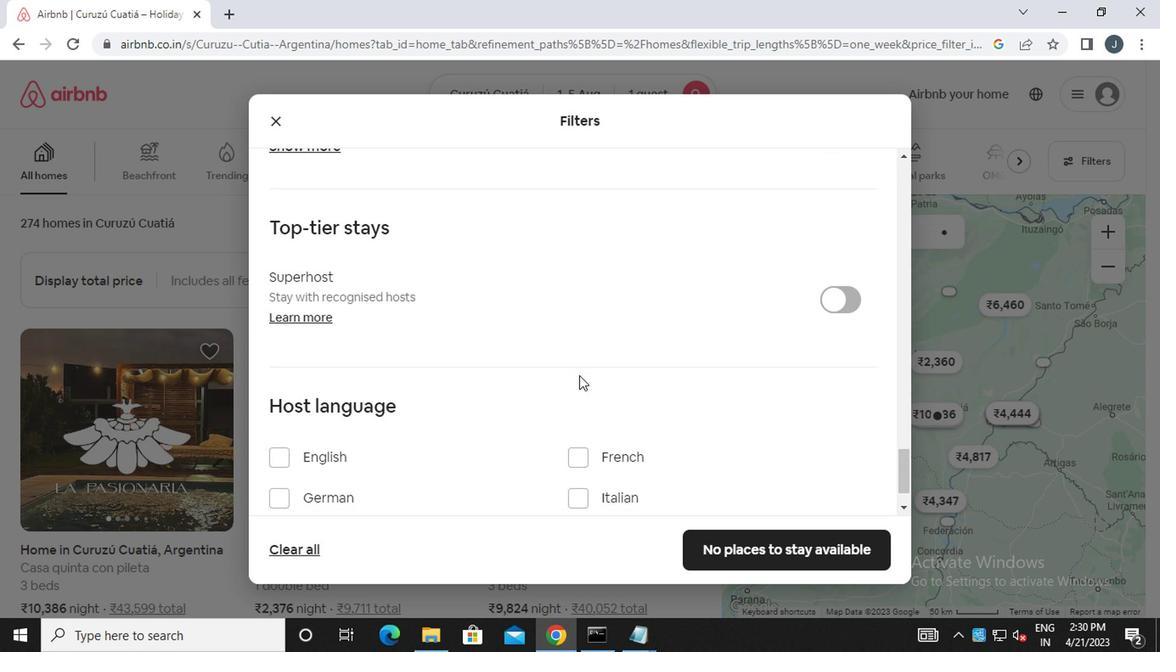 
Action: Mouse moved to (574, 376)
Screenshot: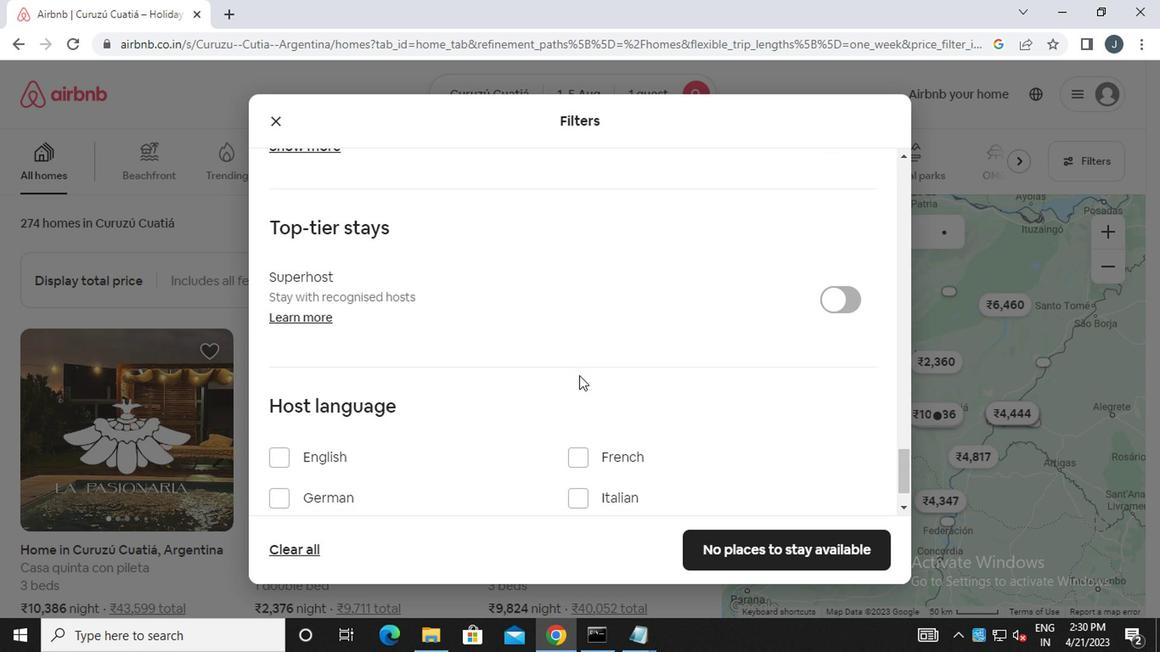 
Action: Mouse scrolled (574, 375) with delta (0, 0)
Screenshot: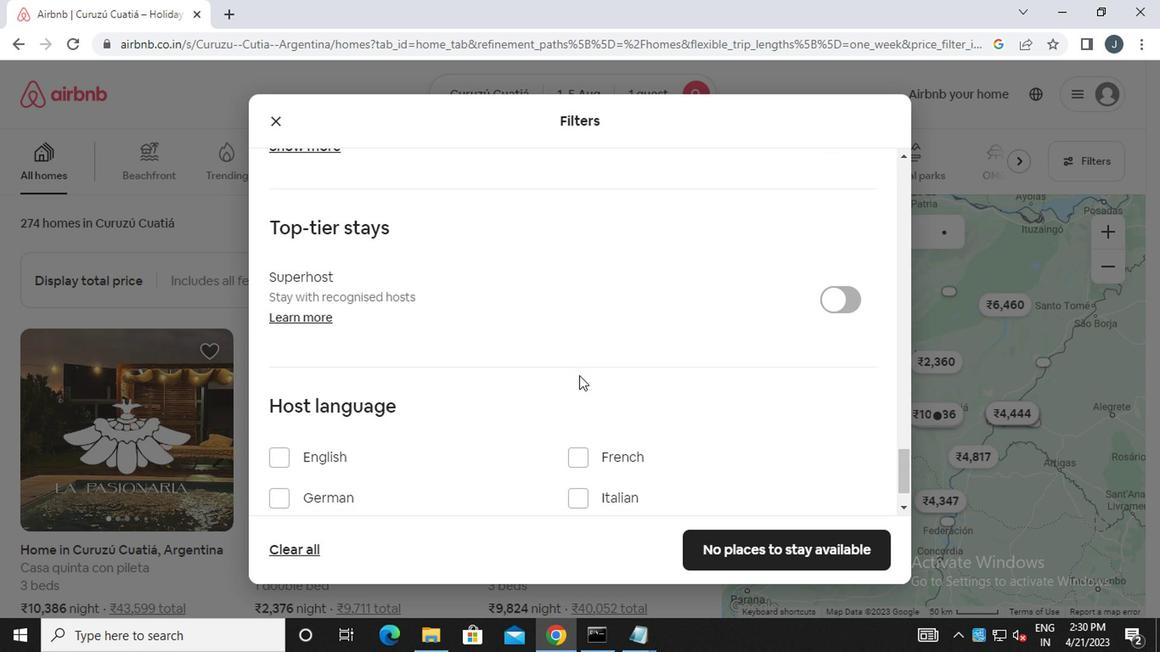 
Action: Mouse scrolled (574, 375) with delta (0, 0)
Screenshot: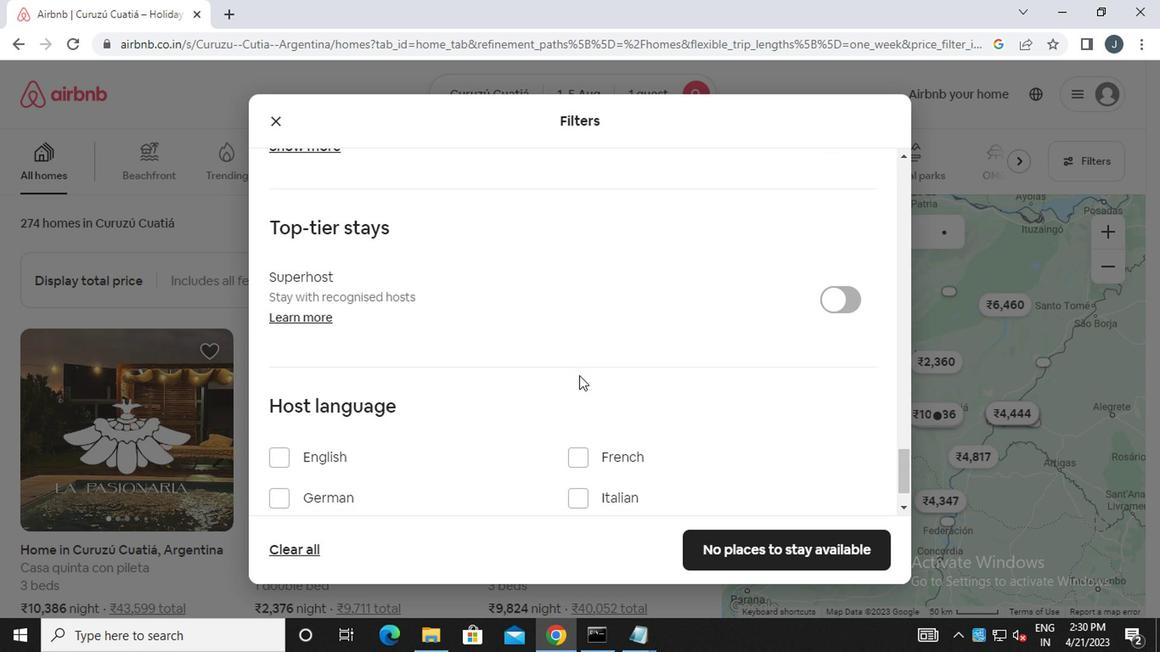 
Action: Mouse moved to (574, 377)
Screenshot: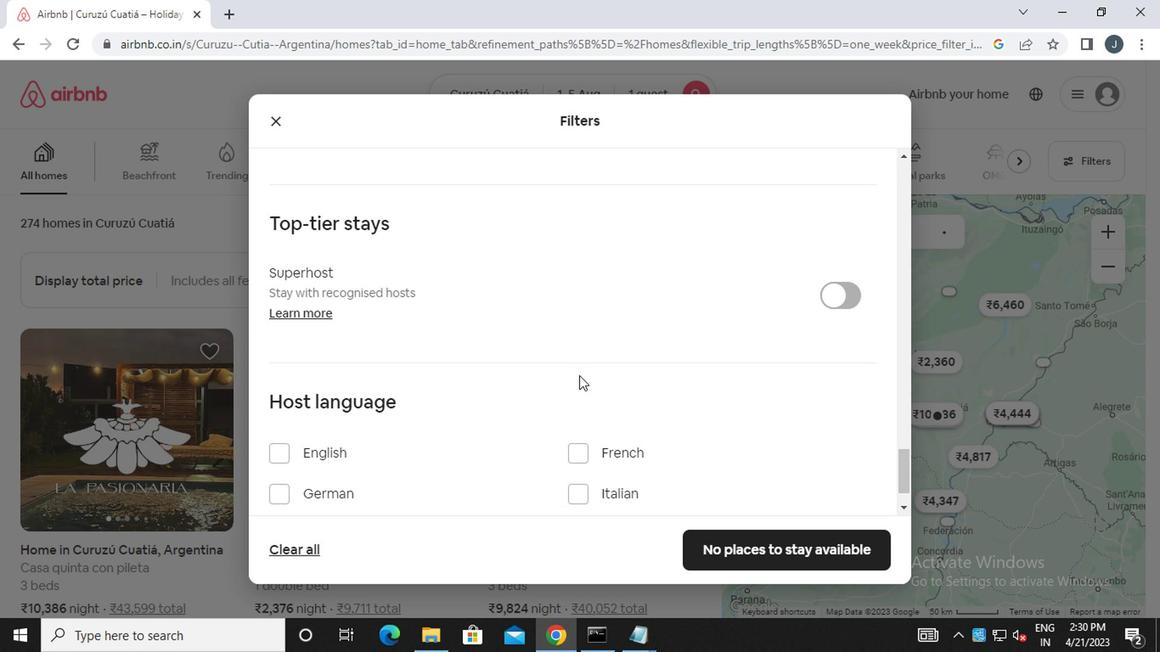
Action: Mouse scrolled (574, 376) with delta (0, -1)
Screenshot: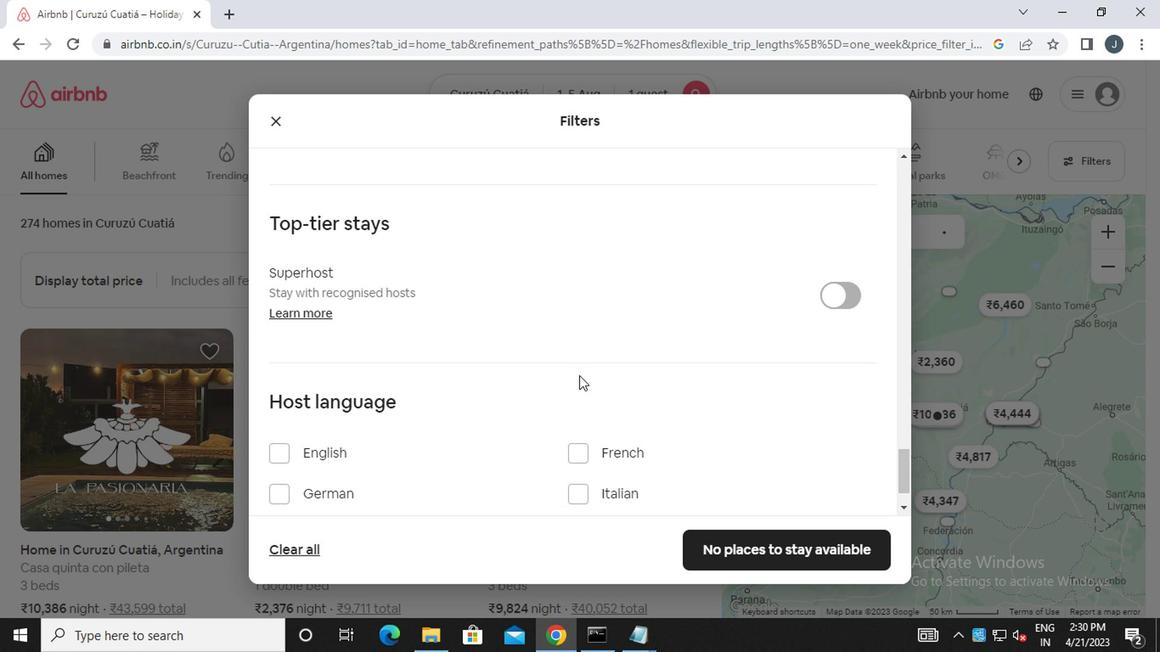 
Action: Mouse moved to (342, 393)
Screenshot: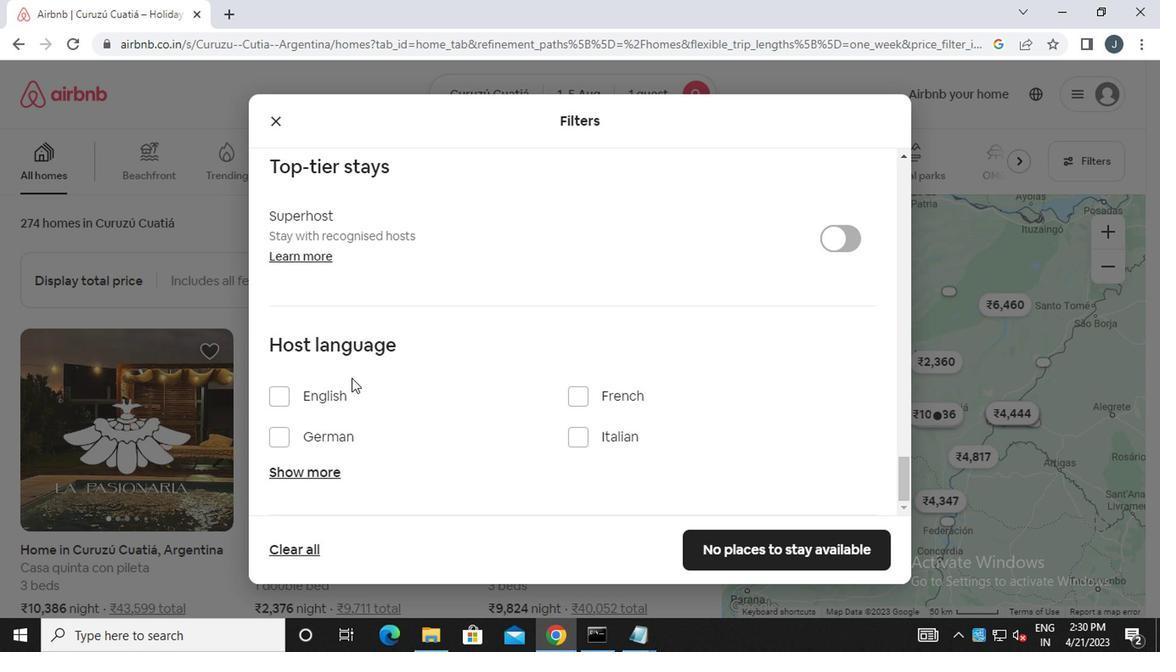 
Action: Mouse pressed left at (342, 393)
Screenshot: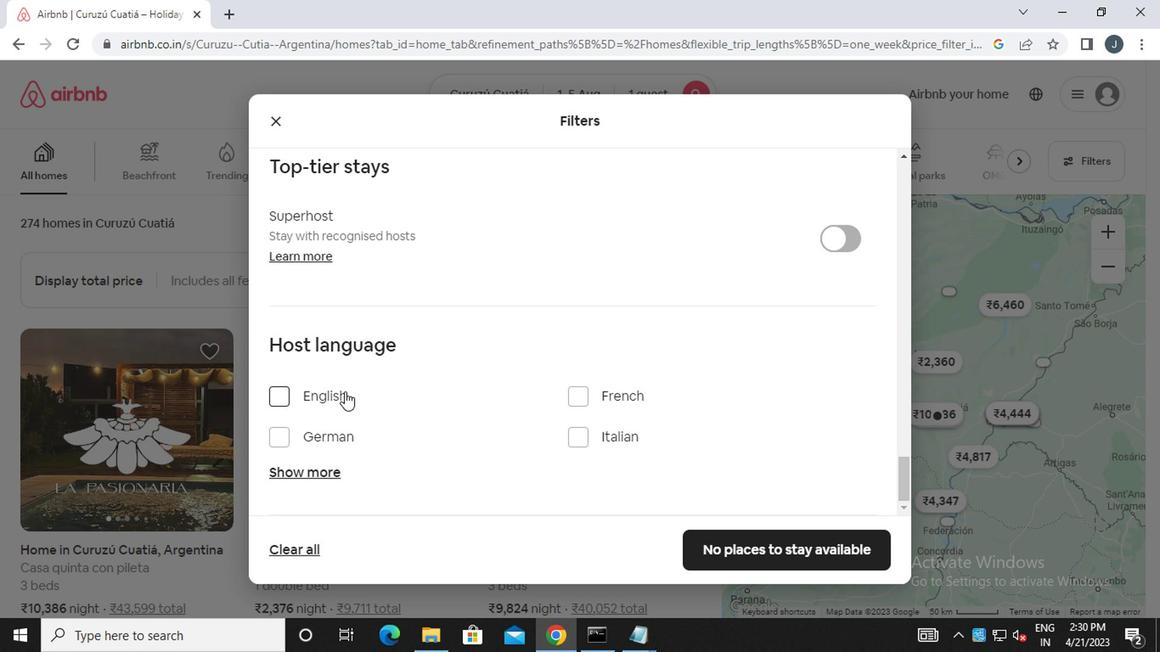 
Action: Mouse moved to (753, 551)
Screenshot: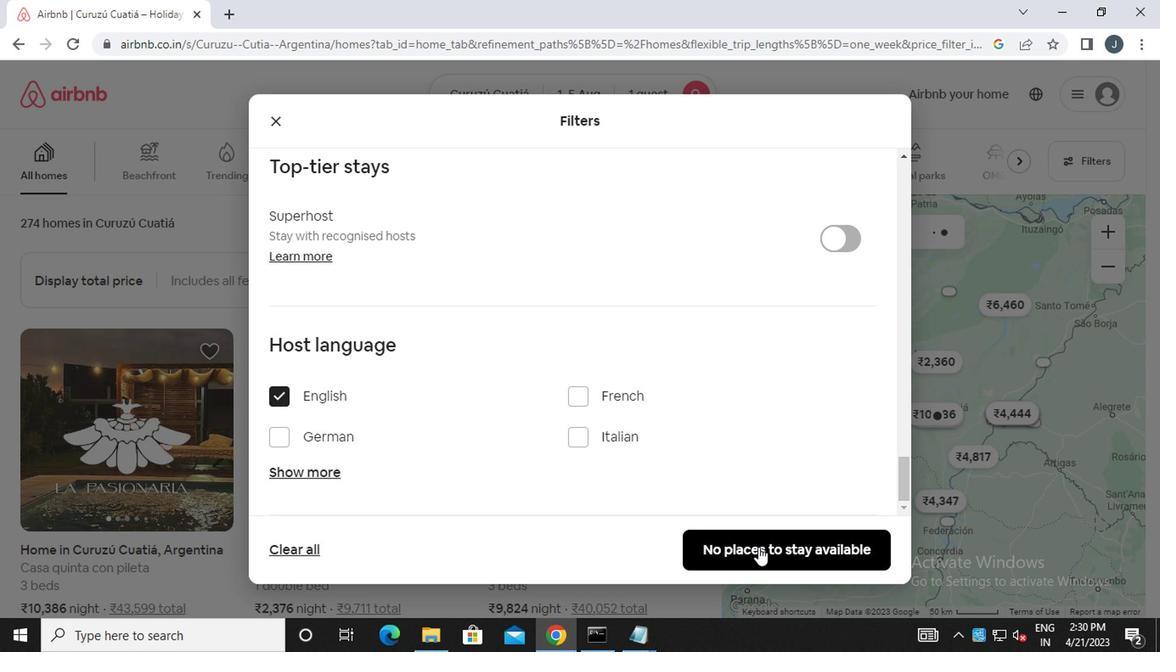 
Action: Mouse pressed left at (753, 551)
Screenshot: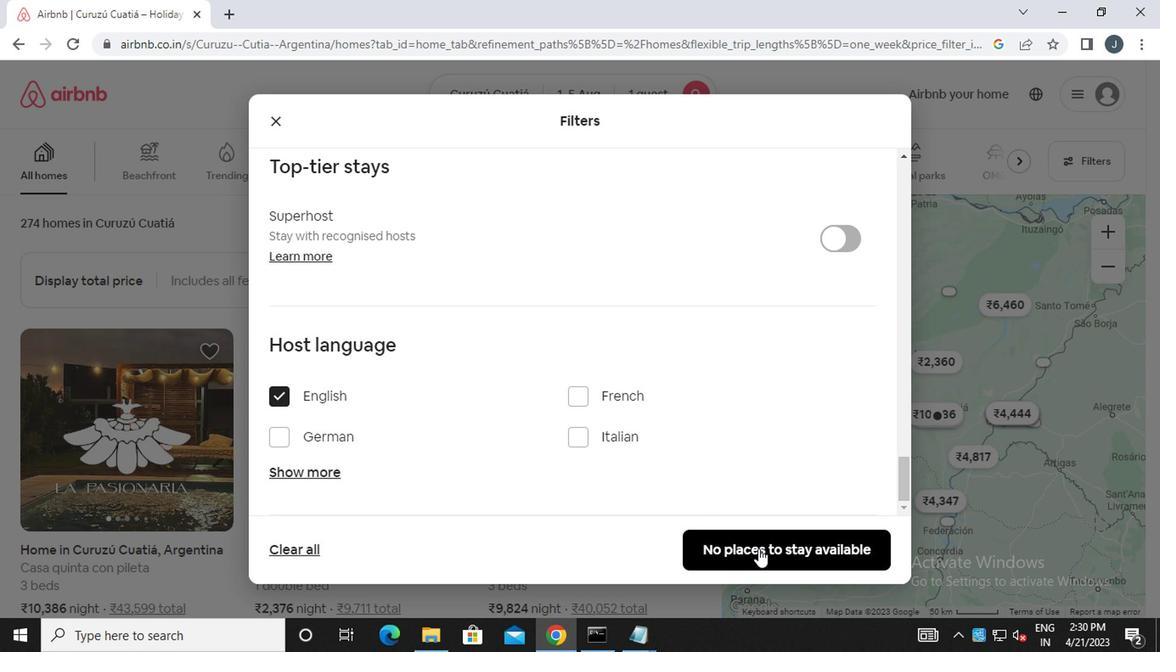 
Action: Mouse moved to (725, 519)
Screenshot: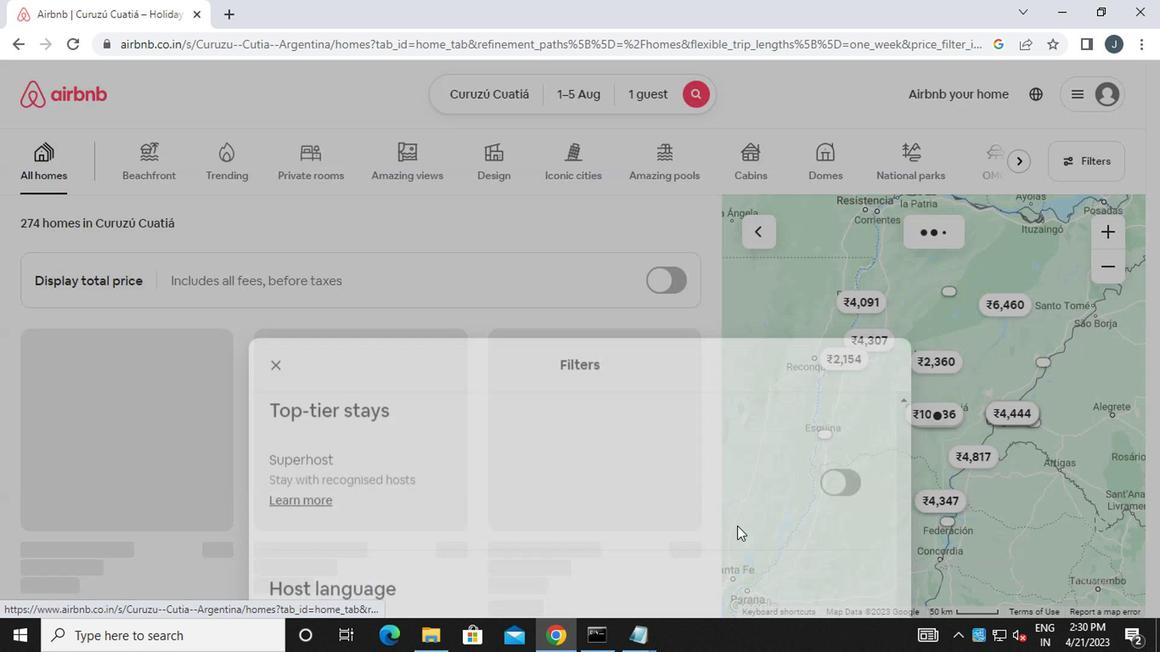
